 Task: Find connections with filter location Lagarto with filter topic #Jobwith filter profile language English with filter current company 21K School with filter school BBD University with filter industry Claims Adjusting, Actuarial Services with filter service category Strategic Planning with filter keywords title Business Analyst
Action: Mouse moved to (531, 129)
Screenshot: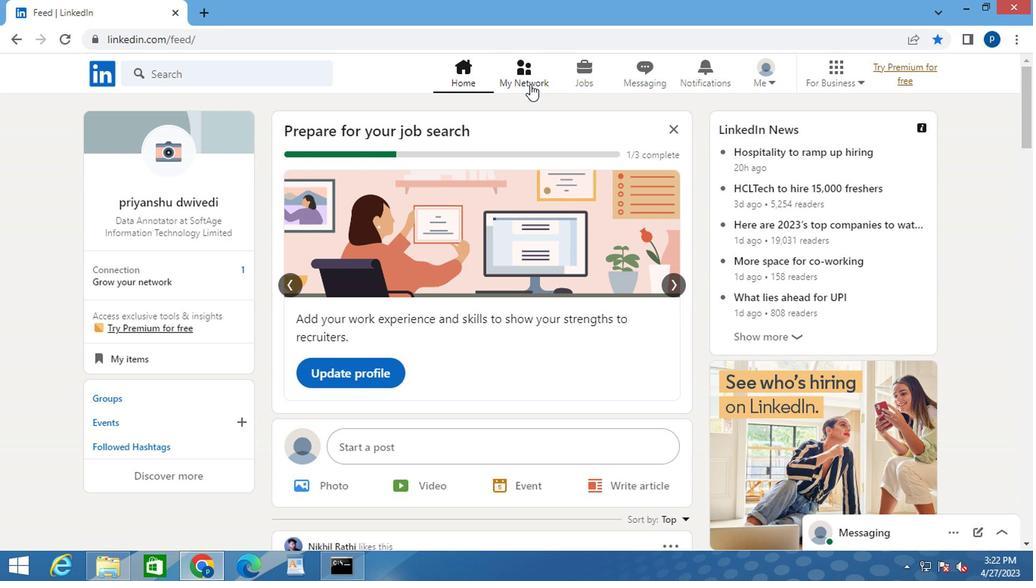 
Action: Mouse pressed left at (531, 129)
Screenshot: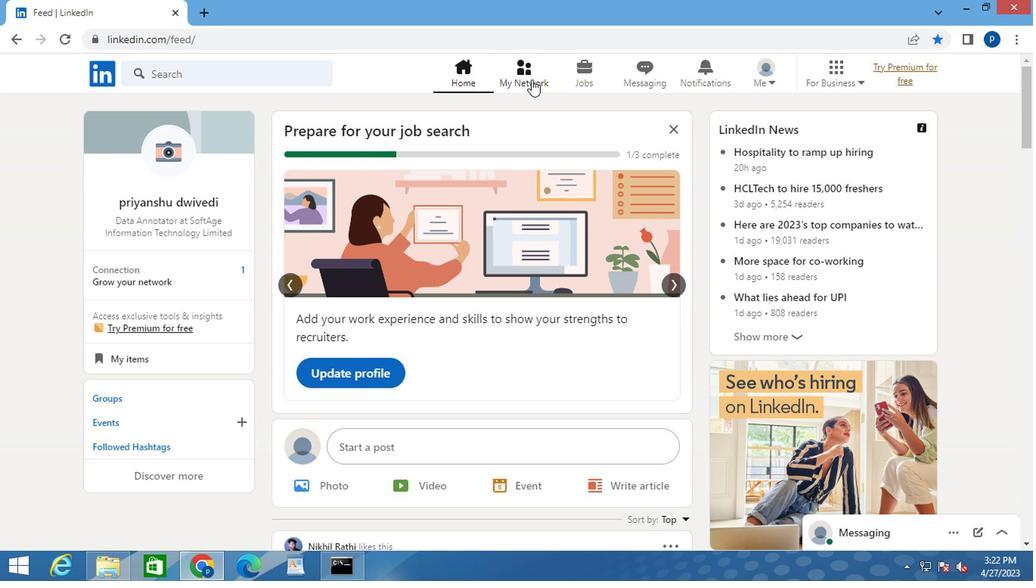 
Action: Mouse moved to (216, 192)
Screenshot: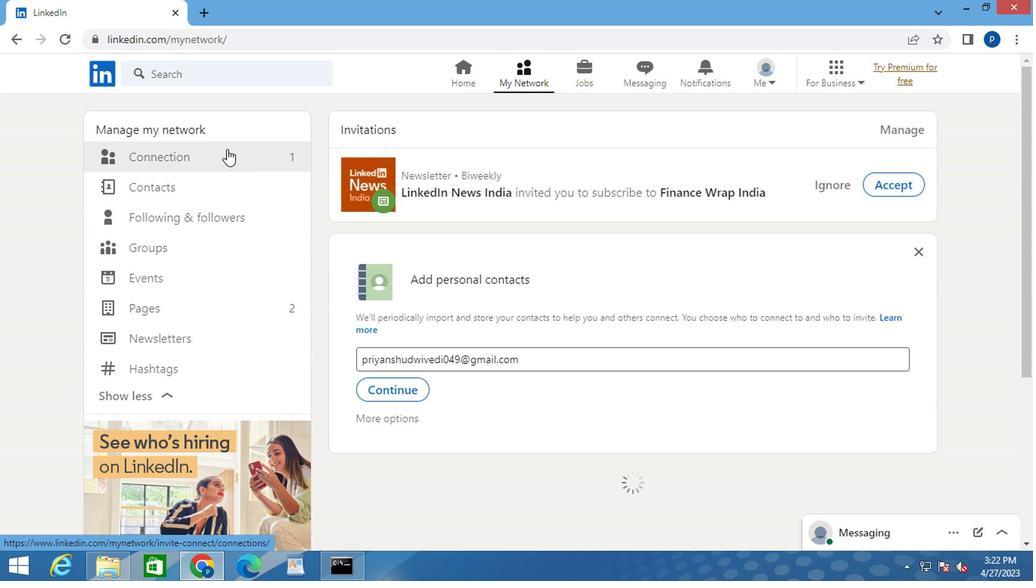 
Action: Mouse pressed left at (216, 192)
Screenshot: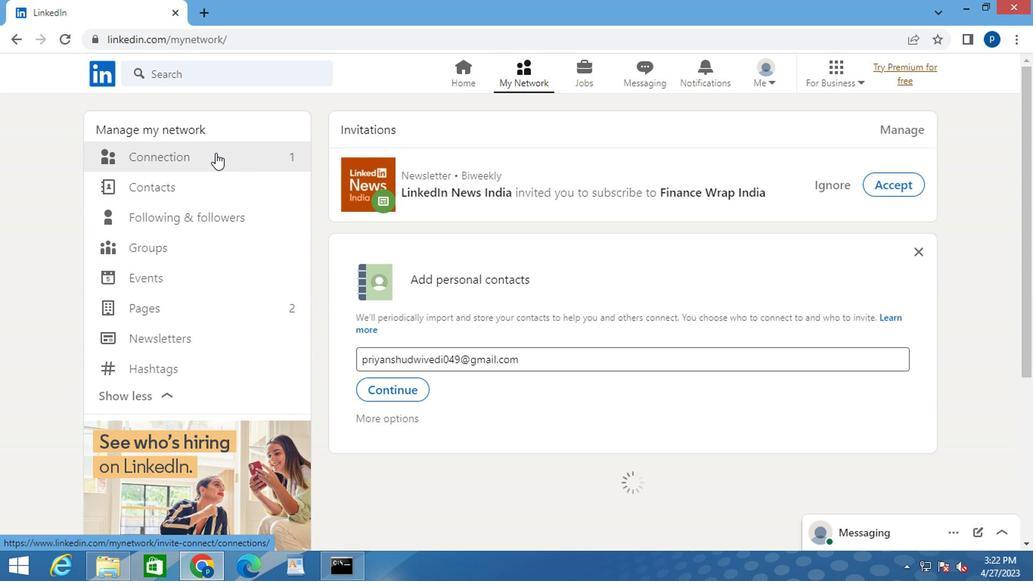 
Action: Mouse moved to (622, 196)
Screenshot: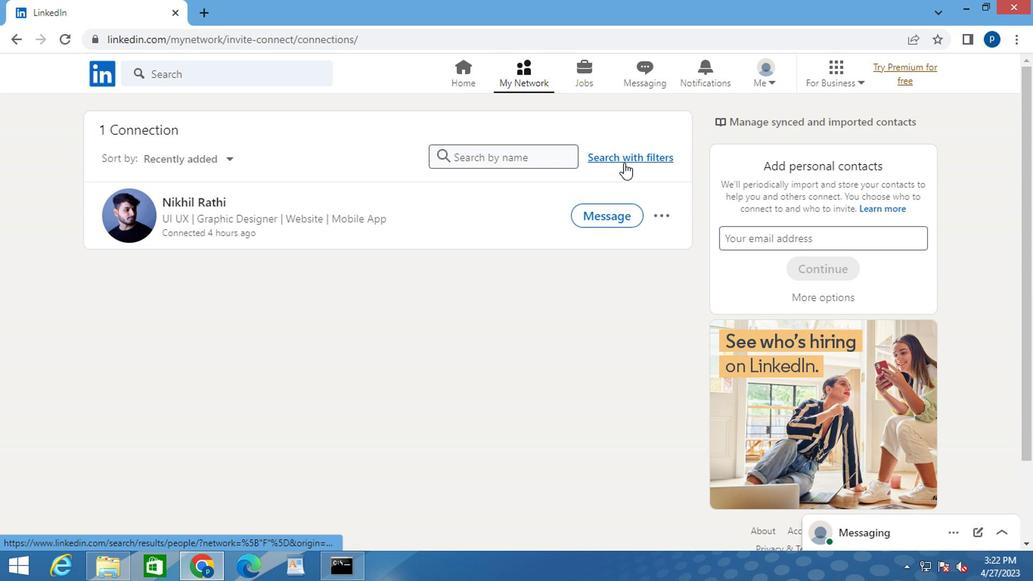 
Action: Mouse pressed left at (622, 196)
Screenshot: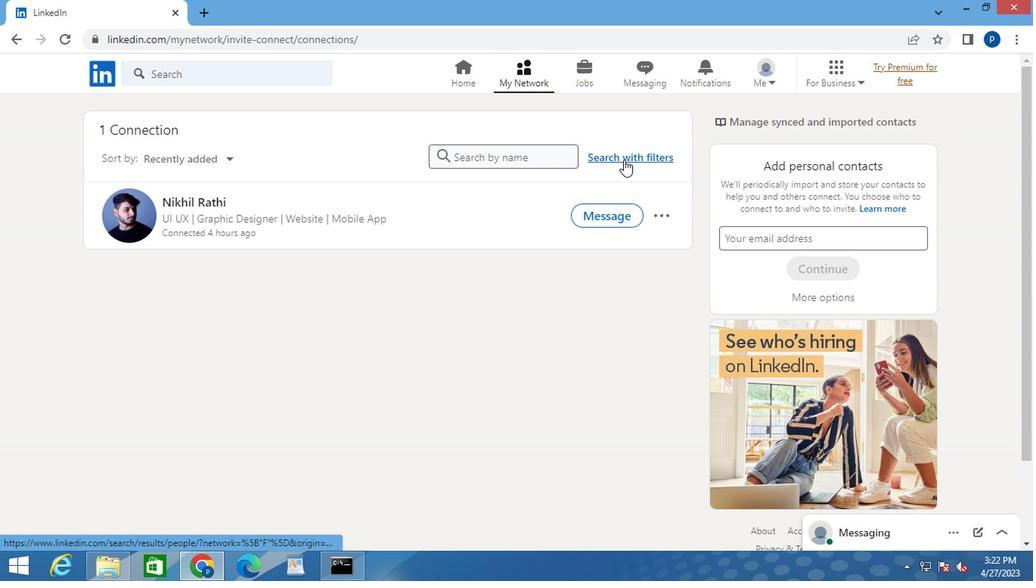 
Action: Mouse moved to (565, 164)
Screenshot: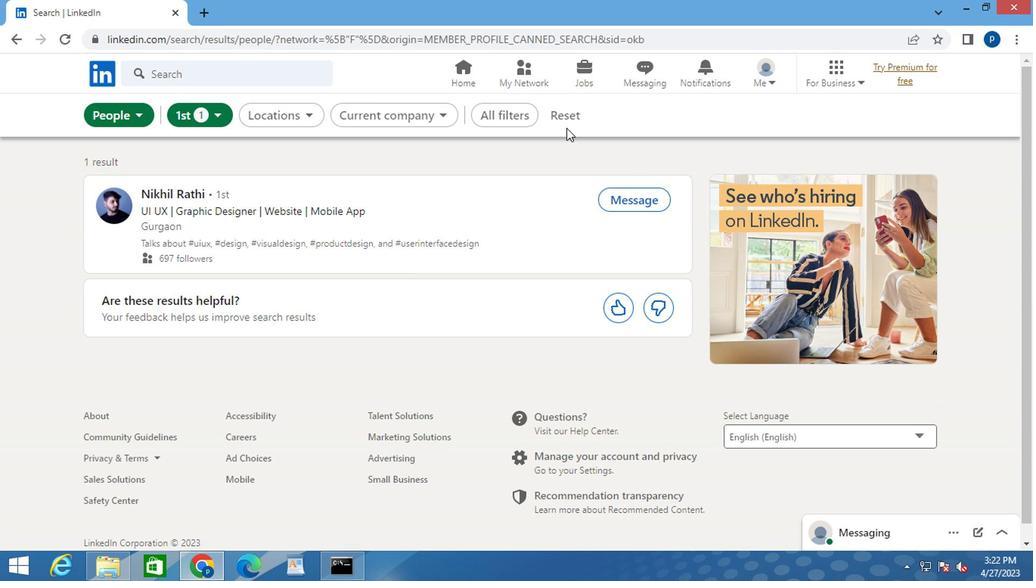 
Action: Mouse pressed left at (565, 164)
Screenshot: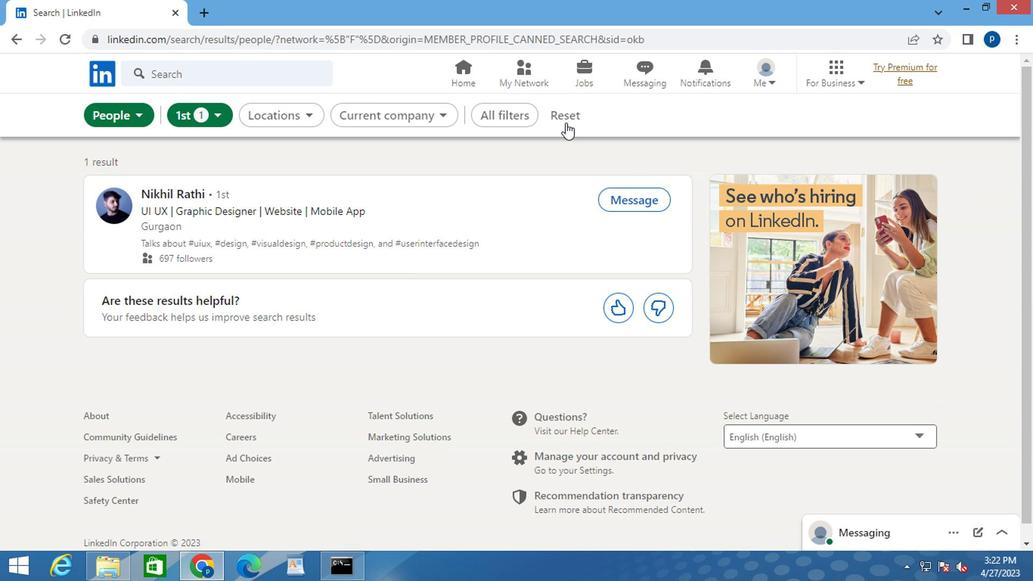 
Action: Mouse moved to (550, 165)
Screenshot: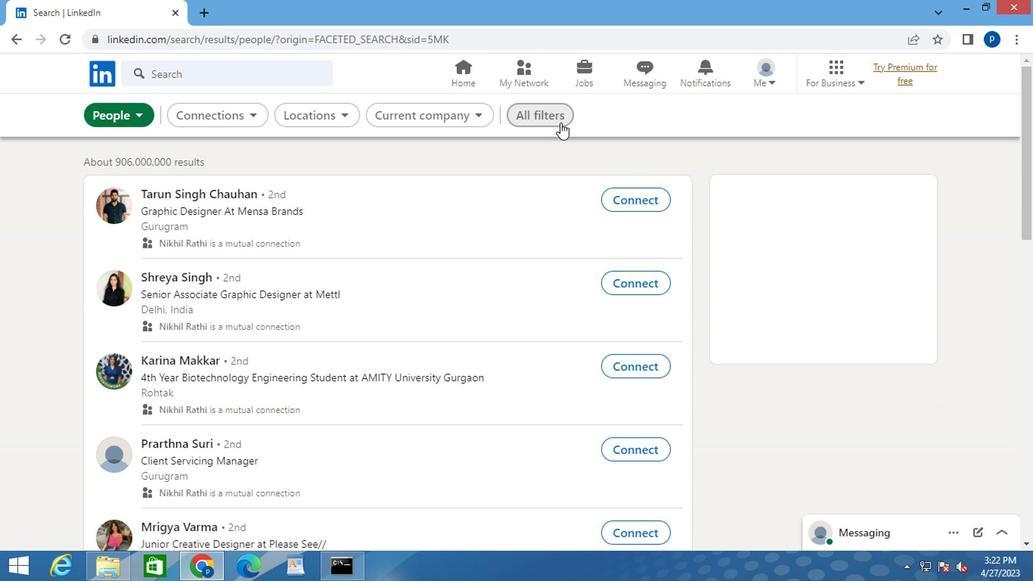 
Action: Mouse pressed left at (550, 165)
Screenshot: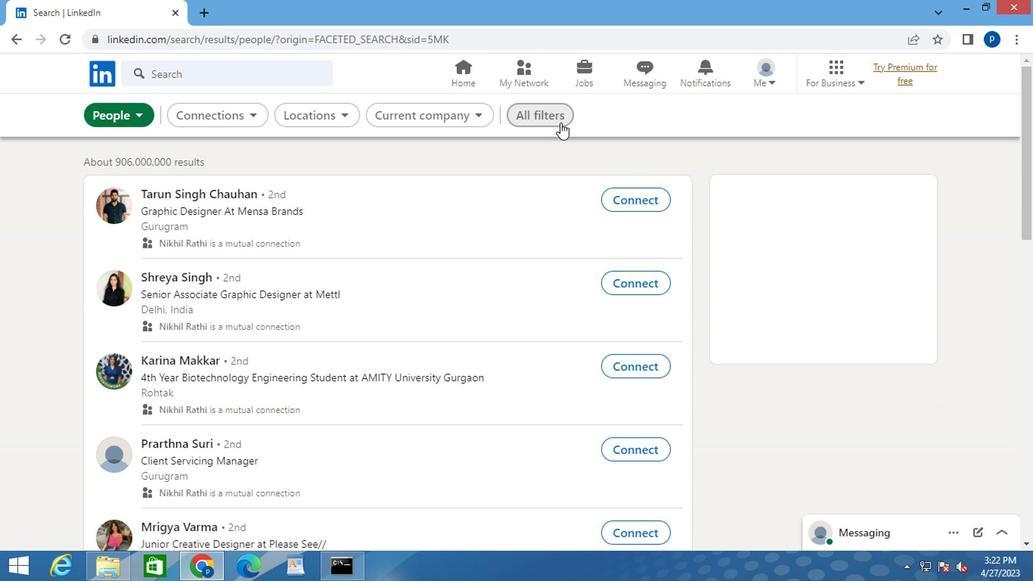 
Action: Mouse moved to (757, 342)
Screenshot: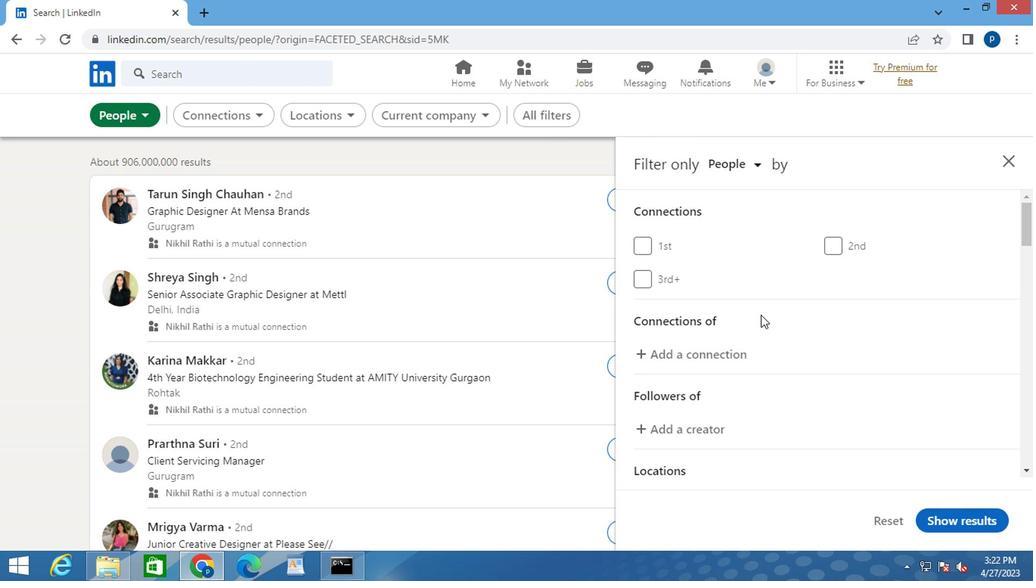
Action: Mouse scrolled (757, 341) with delta (0, 0)
Screenshot: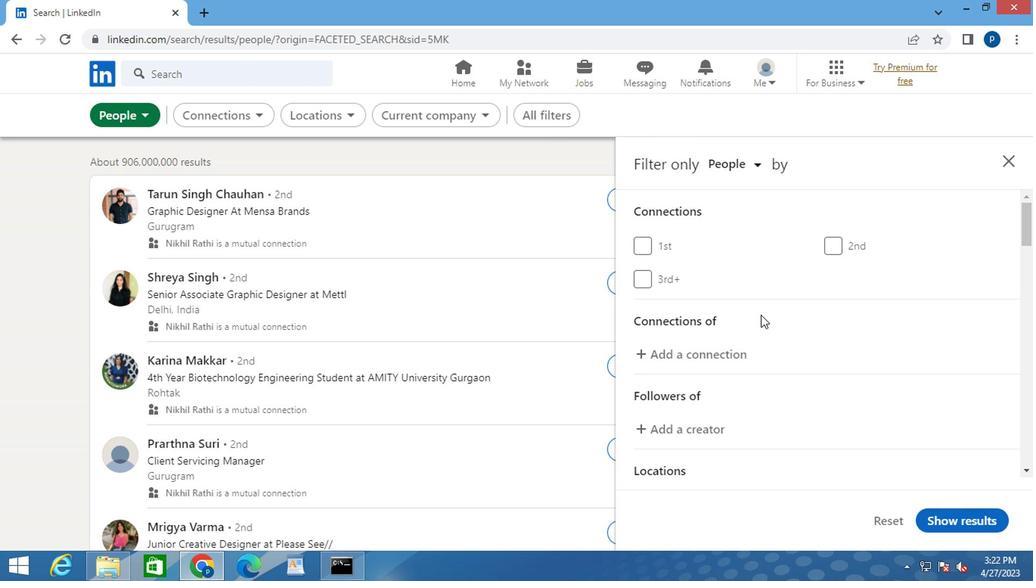 
Action: Mouse moved to (757, 344)
Screenshot: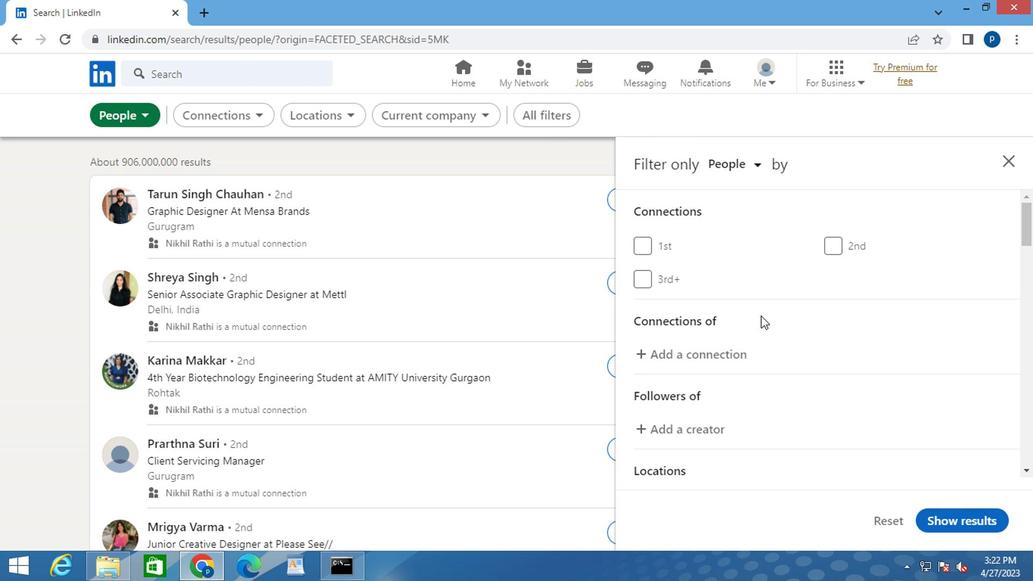 
Action: Mouse scrolled (757, 343) with delta (0, 0)
Screenshot: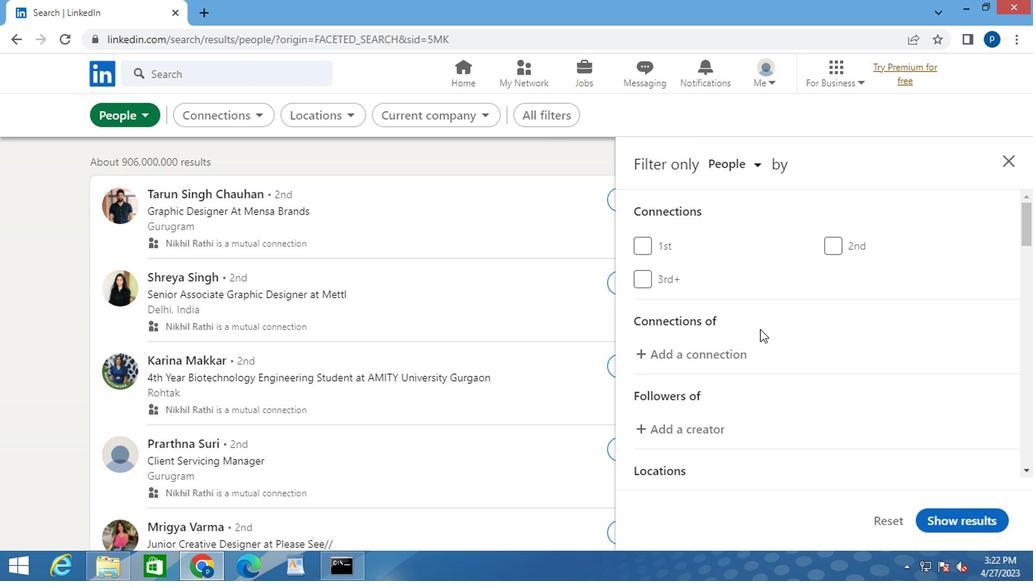 
Action: Mouse moved to (864, 413)
Screenshot: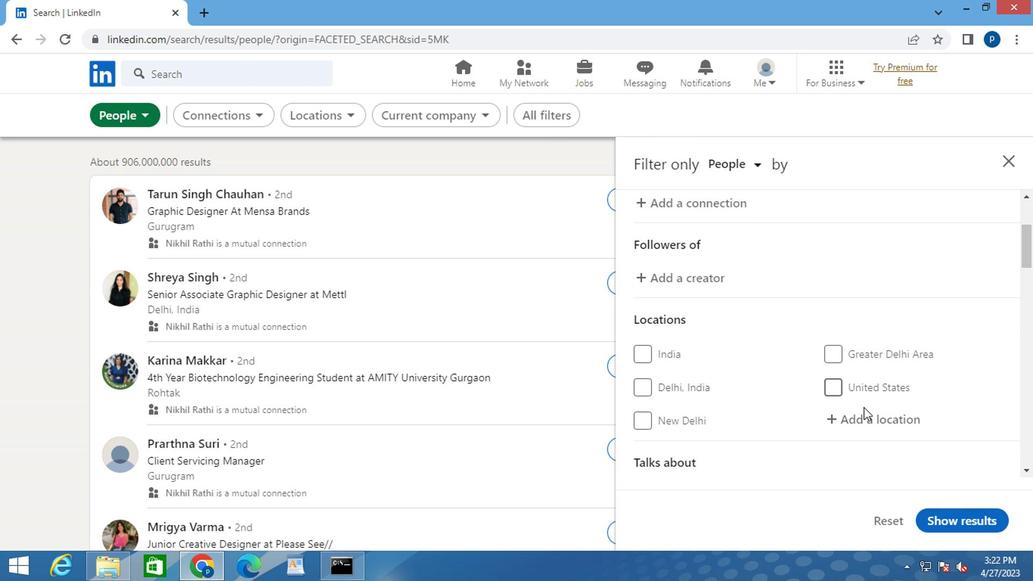 
Action: Mouse pressed left at (864, 413)
Screenshot: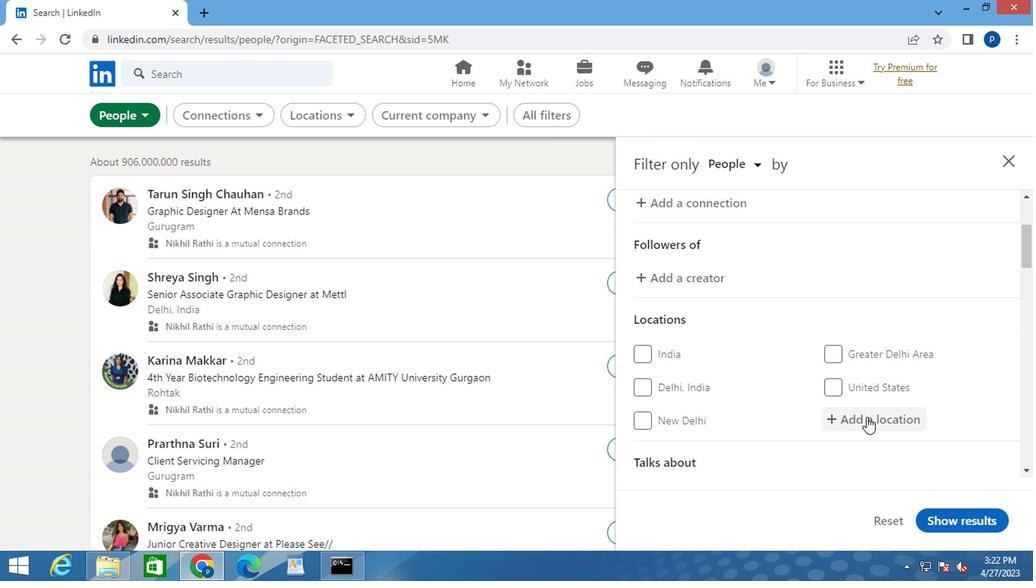 
Action: Mouse moved to (864, 414)
Screenshot: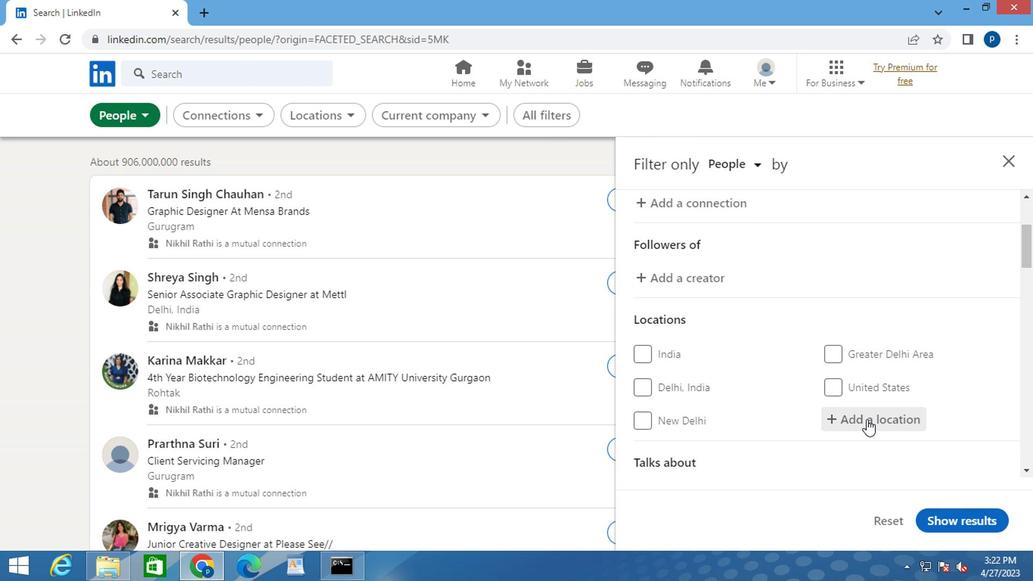 
Action: Key pressed l<Key.caps_lock>agarto
Screenshot: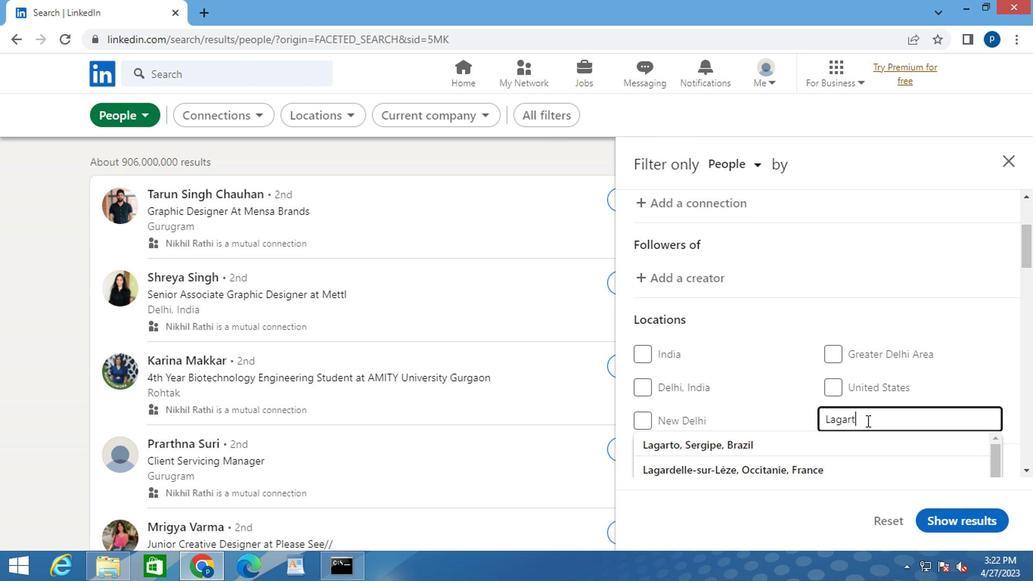 
Action: Mouse moved to (744, 431)
Screenshot: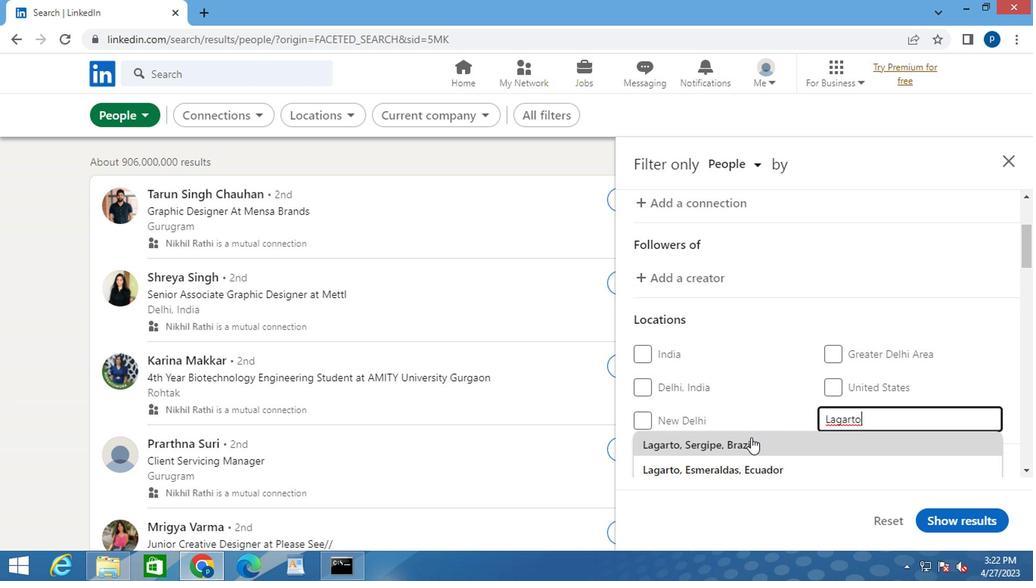 
Action: Key pressed <Key.enter>
Screenshot: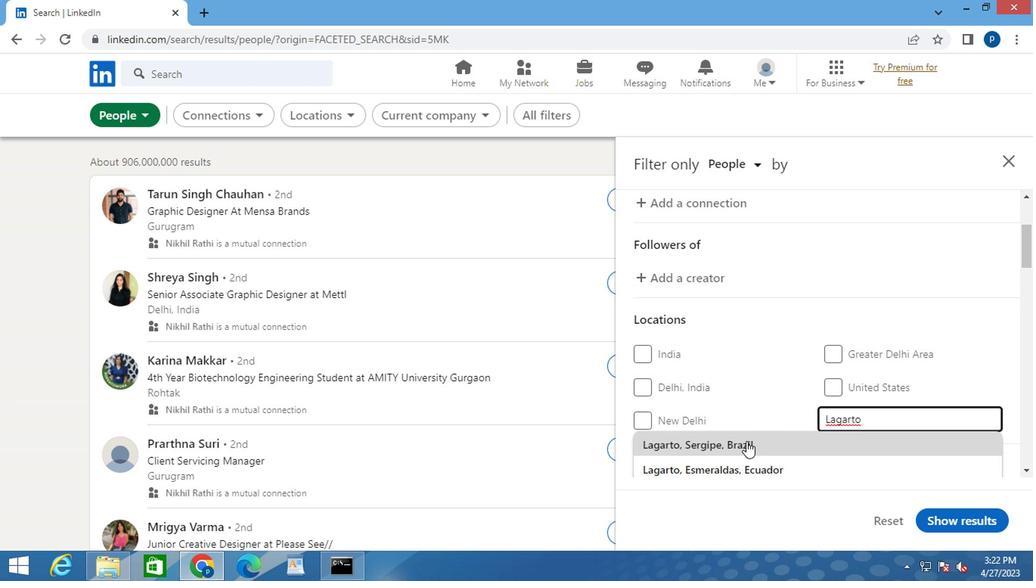 
Action: Mouse moved to (766, 418)
Screenshot: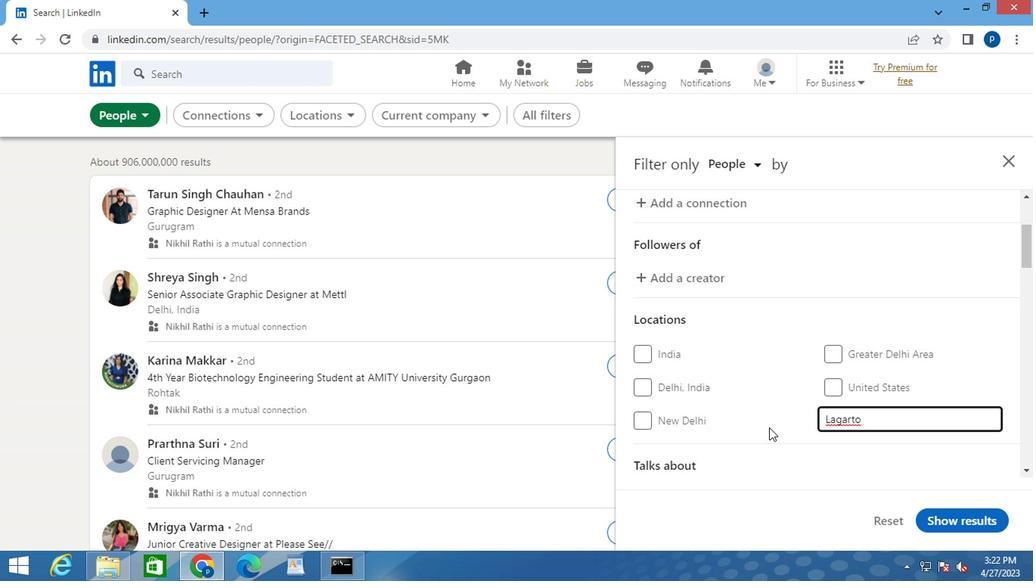 
Action: Mouse scrolled (766, 417) with delta (0, 0)
Screenshot: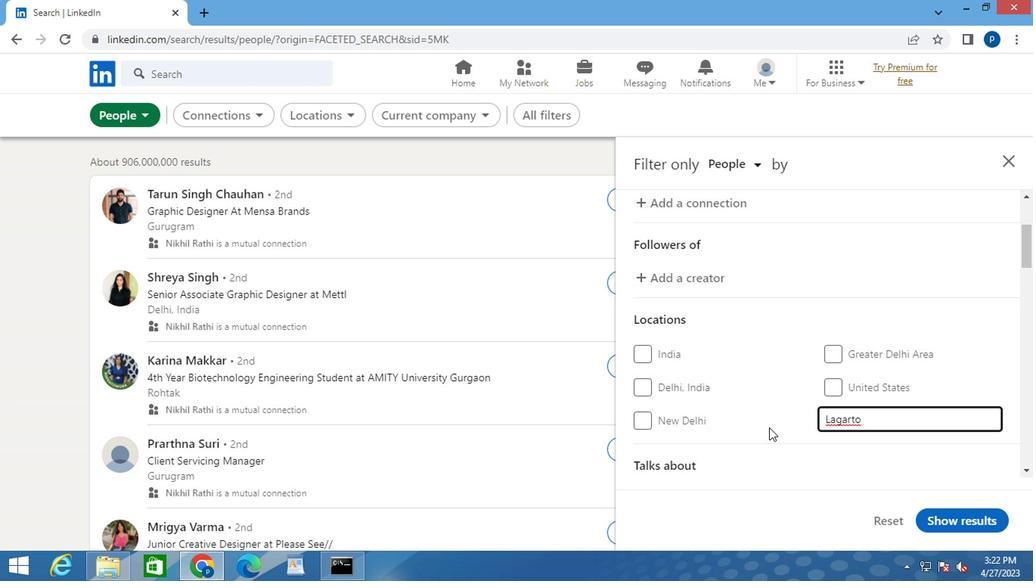 
Action: Mouse moved to (764, 418)
Screenshot: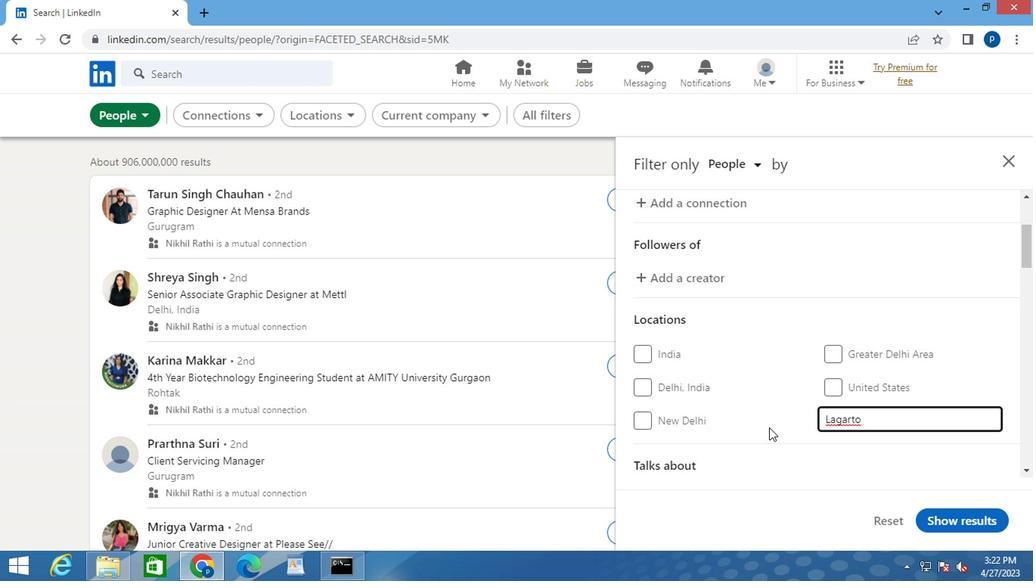 
Action: Mouse scrolled (764, 417) with delta (0, 0)
Screenshot: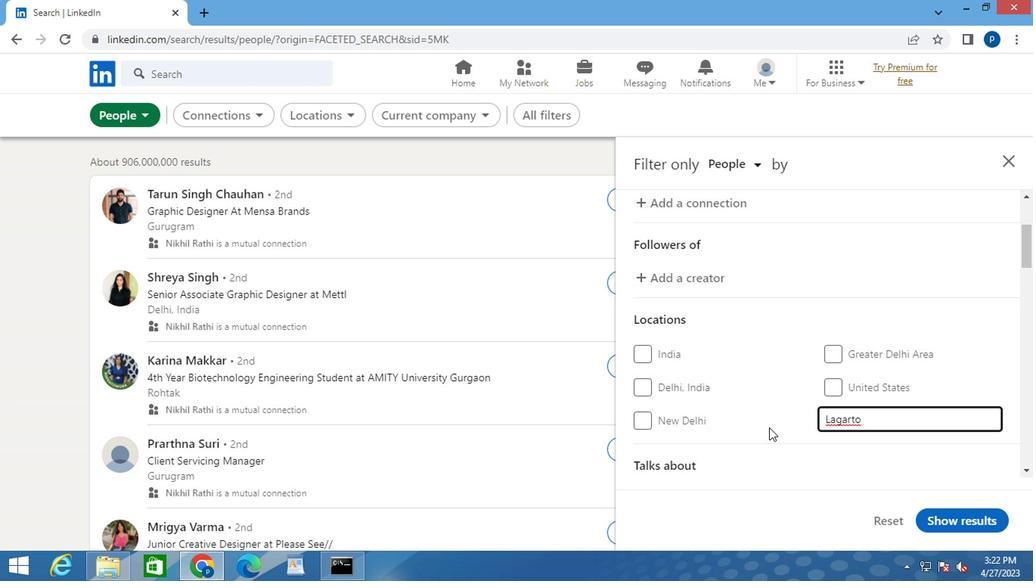 
Action: Mouse moved to (764, 418)
Screenshot: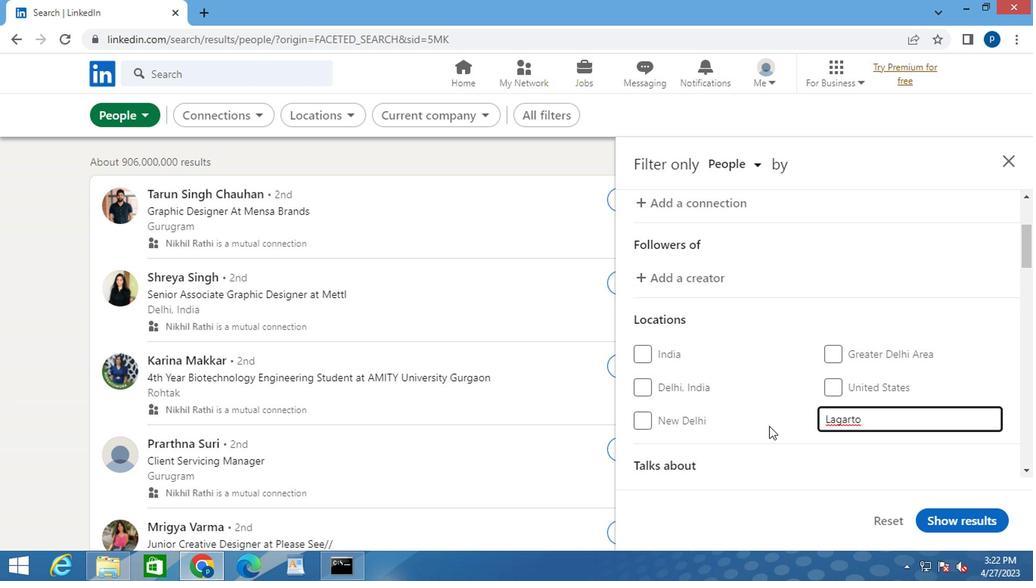 
Action: Mouse scrolled (764, 417) with delta (0, 0)
Screenshot: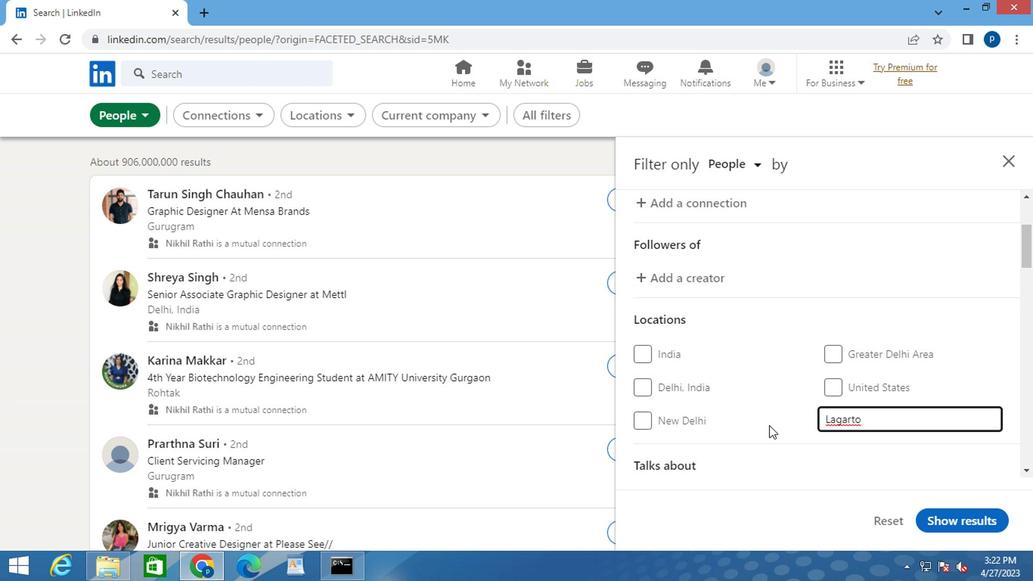 
Action: Mouse moved to (847, 349)
Screenshot: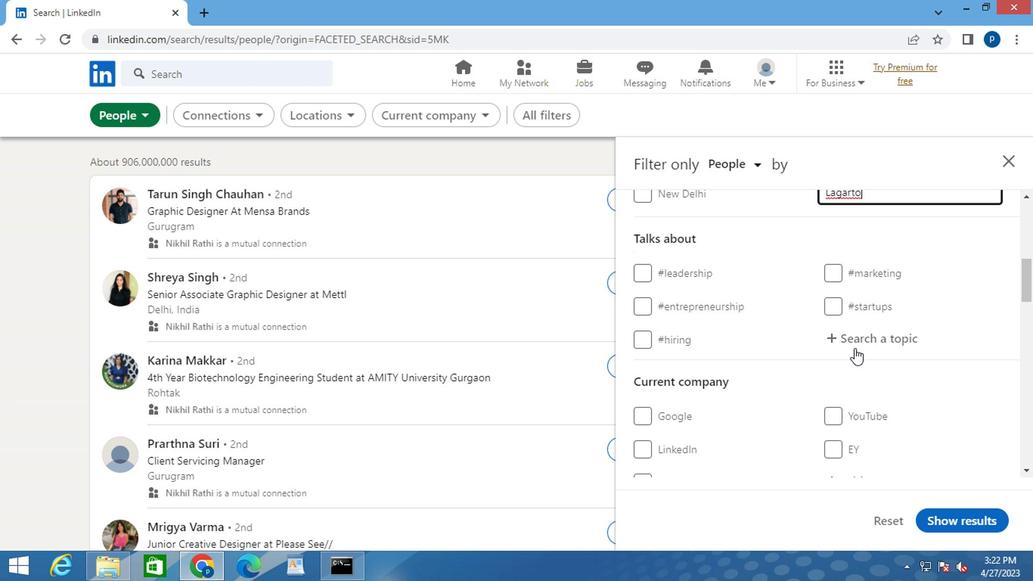 
Action: Mouse pressed left at (847, 349)
Screenshot: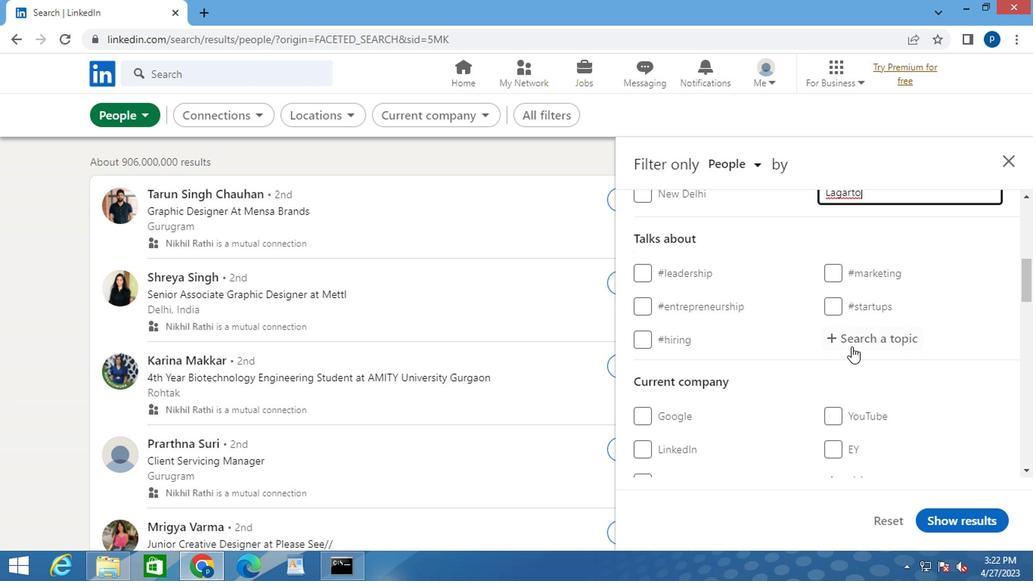 
Action: Key pressed <Key.shift>#<Key.caps_lock>J<Key.caps_lock>OB
Screenshot: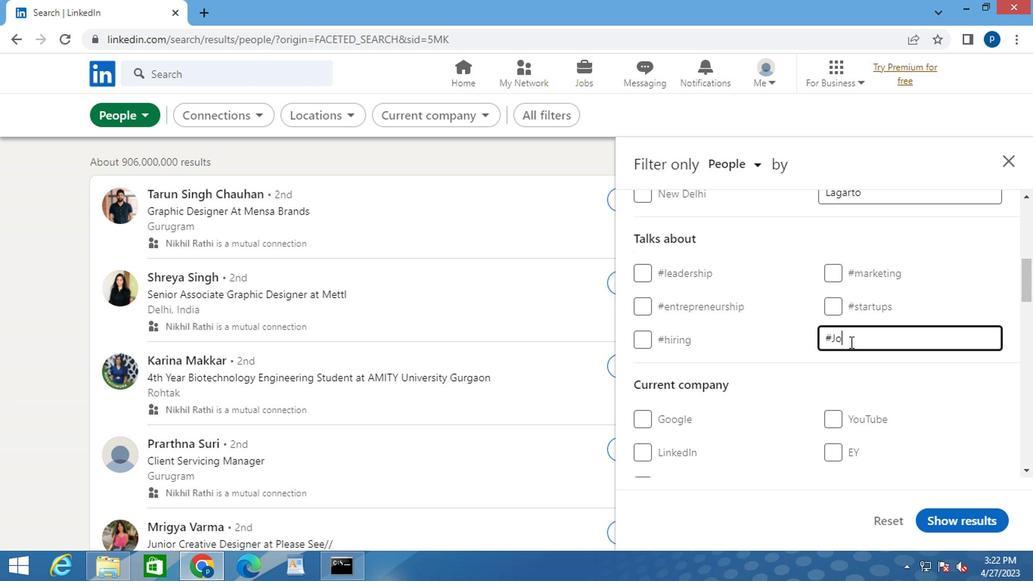 
Action: Mouse moved to (782, 383)
Screenshot: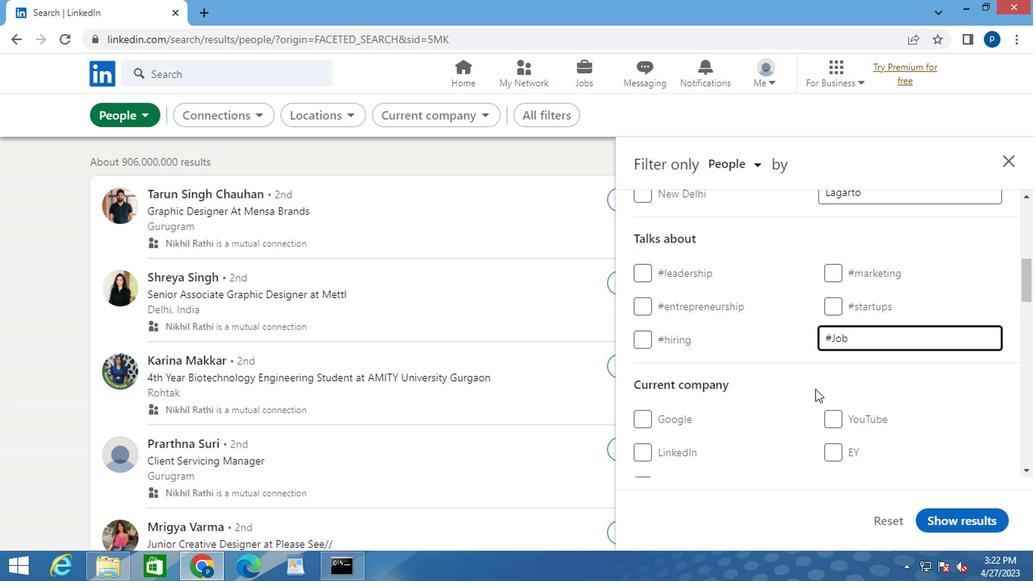 
Action: Mouse scrolled (782, 382) with delta (0, 0)
Screenshot: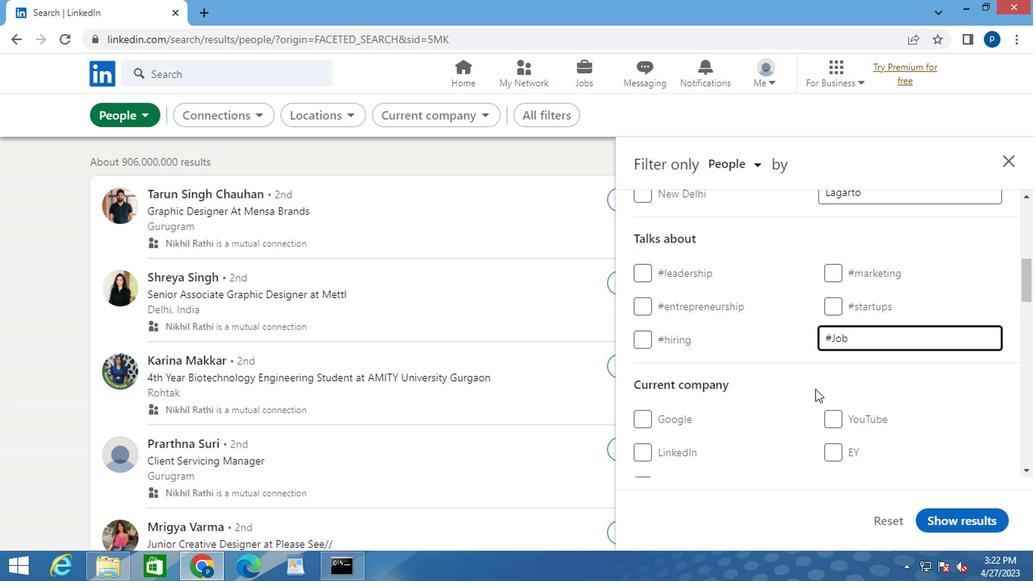 
Action: Mouse moved to (779, 383)
Screenshot: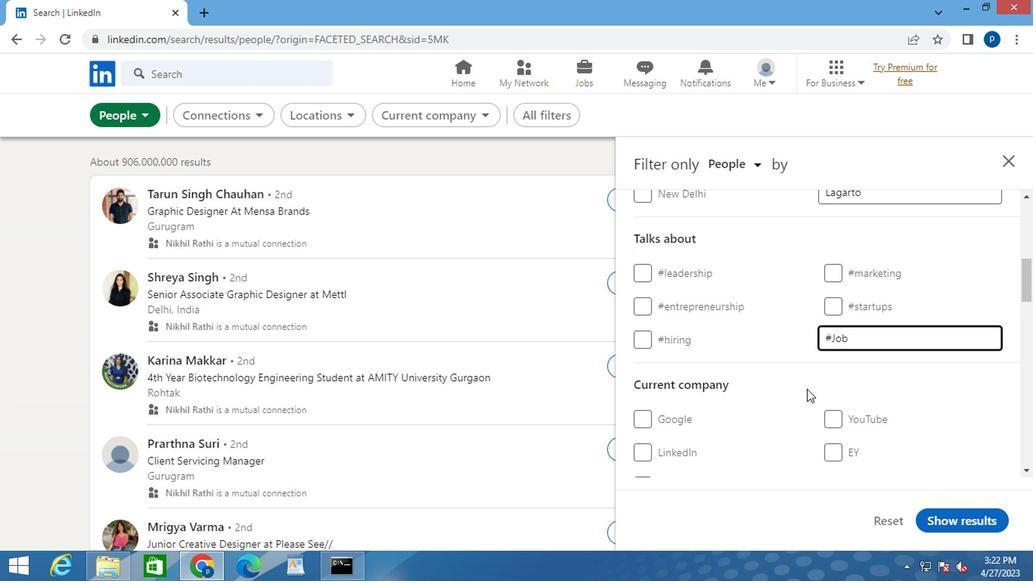 
Action: Mouse scrolled (779, 382) with delta (0, 0)
Screenshot: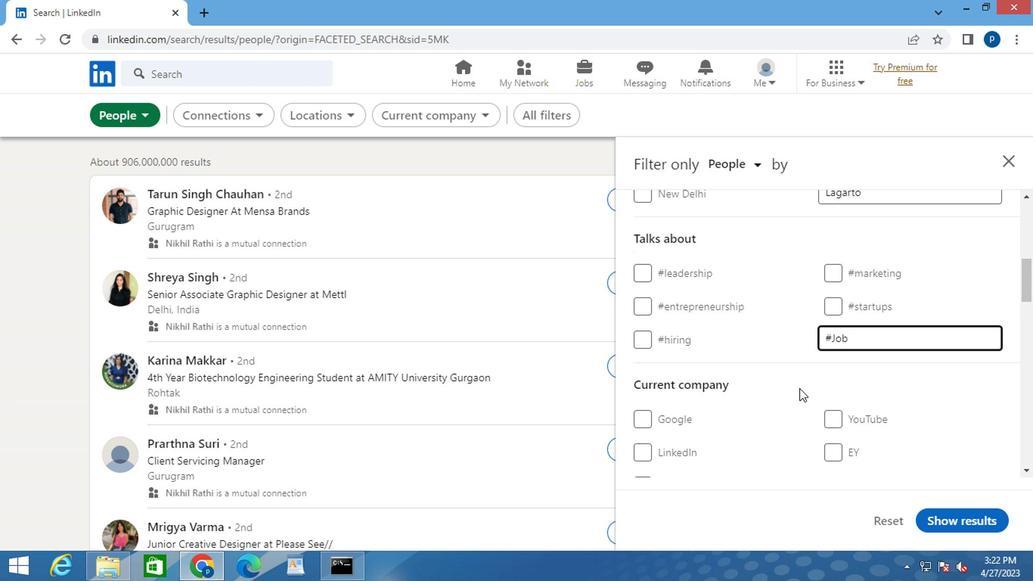 
Action: Mouse moved to (777, 381)
Screenshot: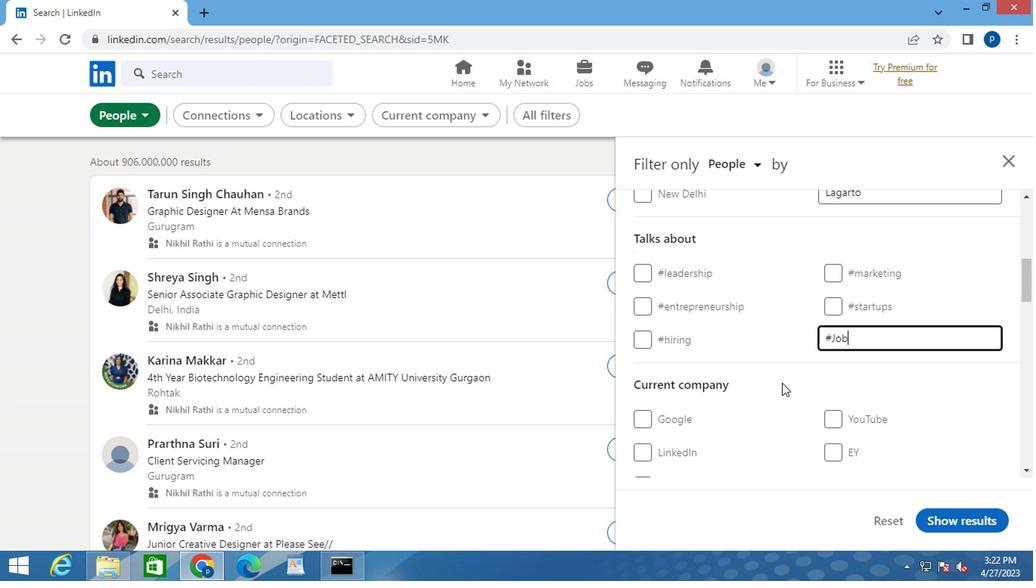 
Action: Mouse scrolled (777, 381) with delta (0, 0)
Screenshot: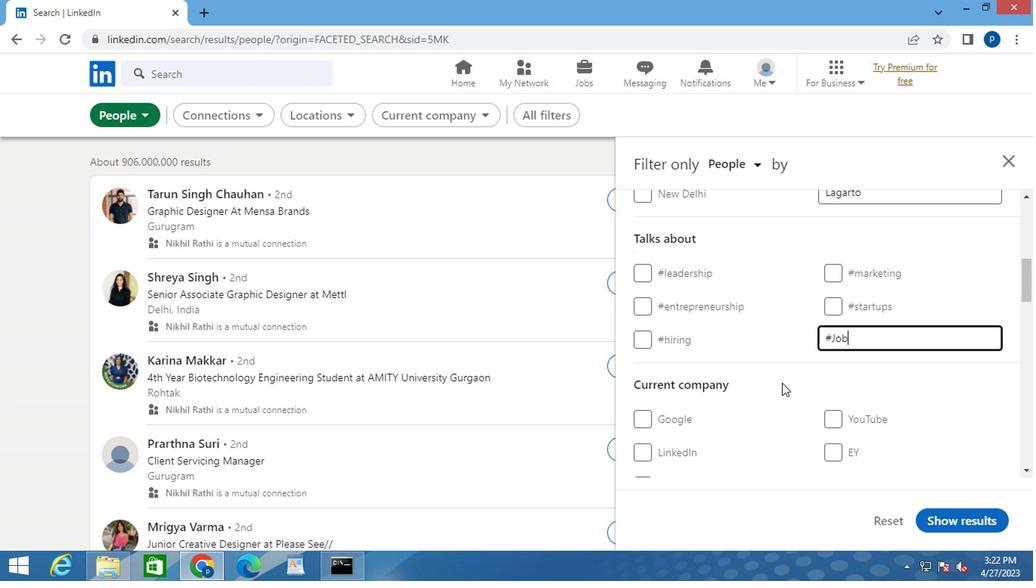 
Action: Mouse moved to (765, 373)
Screenshot: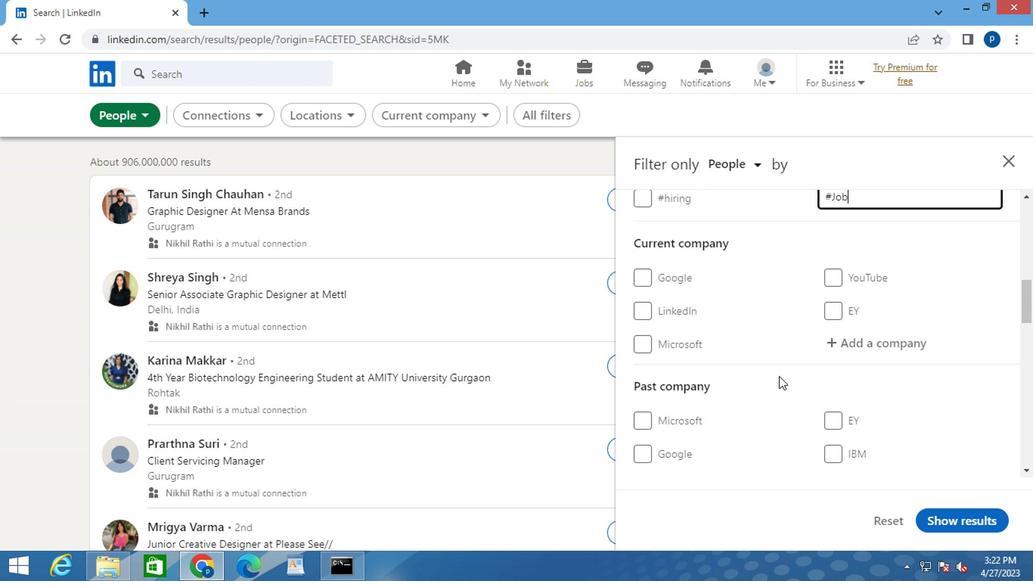 
Action: Mouse scrolled (765, 372) with delta (0, 0)
Screenshot: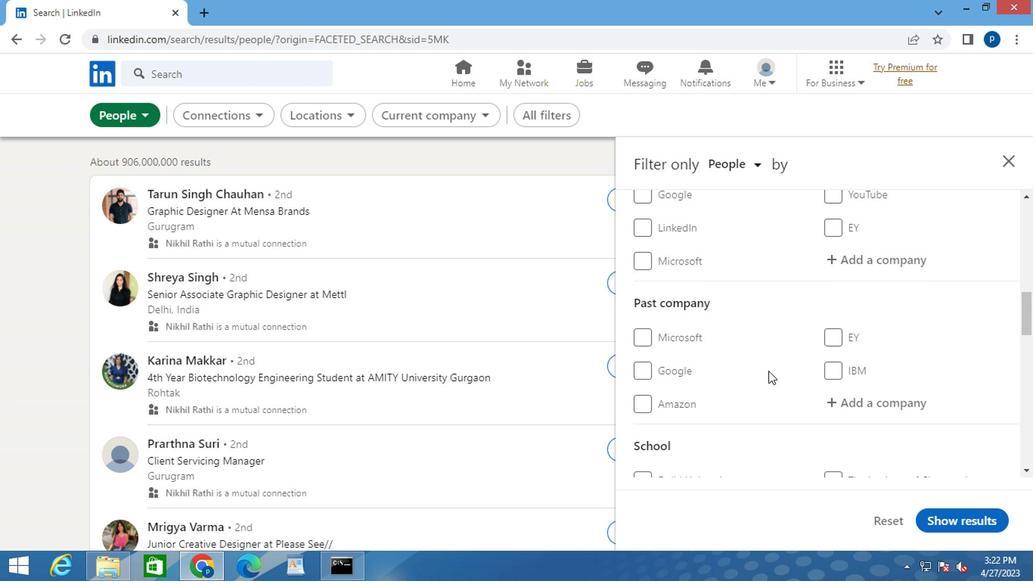 
Action: Mouse moved to (763, 373)
Screenshot: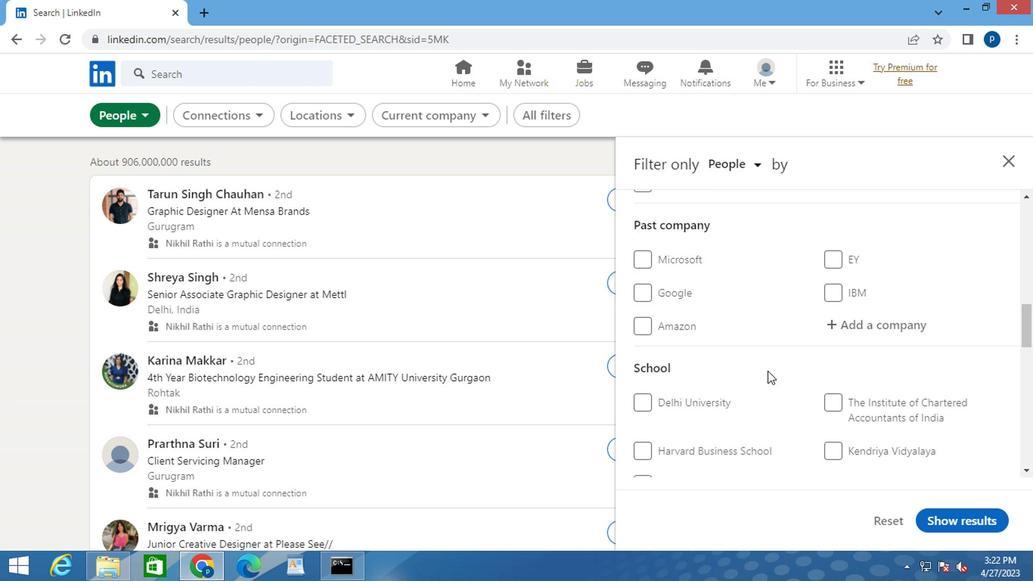 
Action: Mouse scrolled (763, 372) with delta (0, 0)
Screenshot: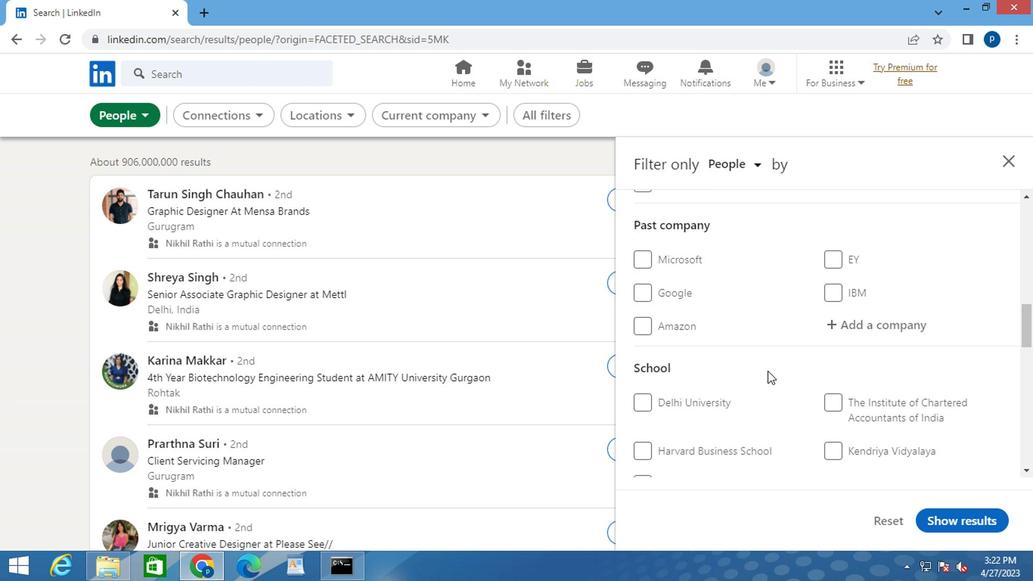 
Action: Mouse scrolled (763, 372) with delta (0, 0)
Screenshot: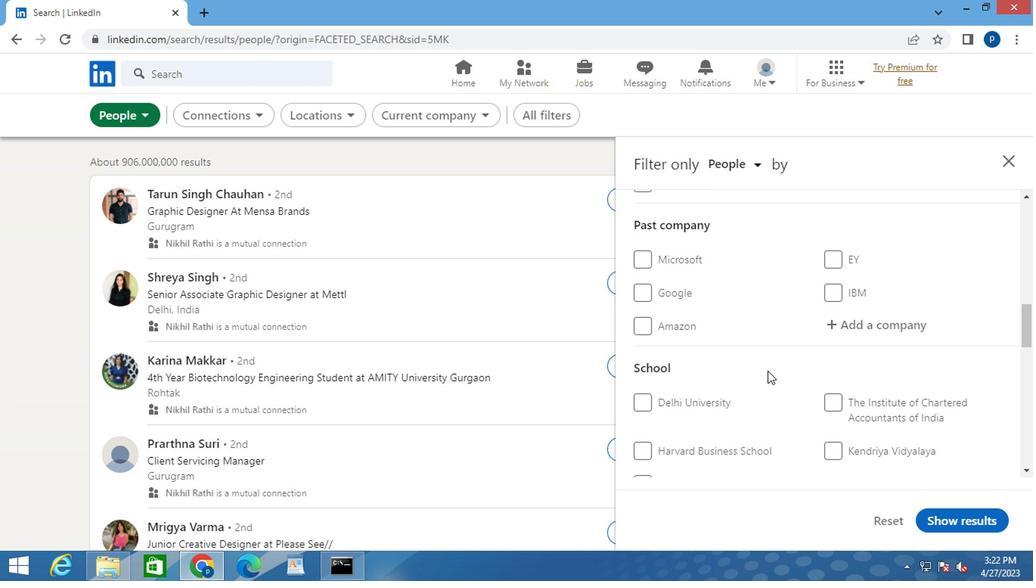 
Action: Mouse scrolled (763, 372) with delta (0, 0)
Screenshot: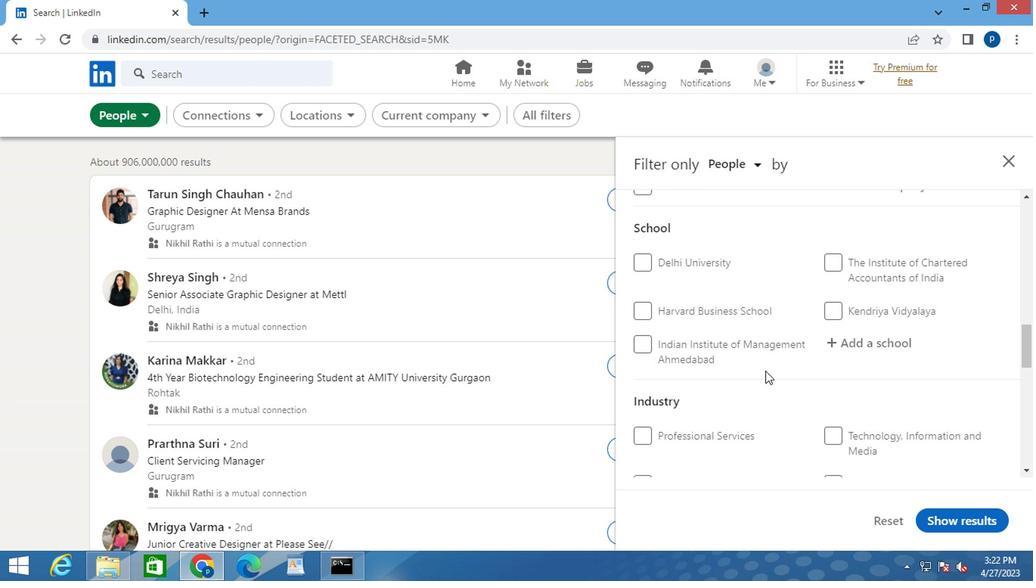 
Action: Mouse scrolled (763, 372) with delta (0, 0)
Screenshot: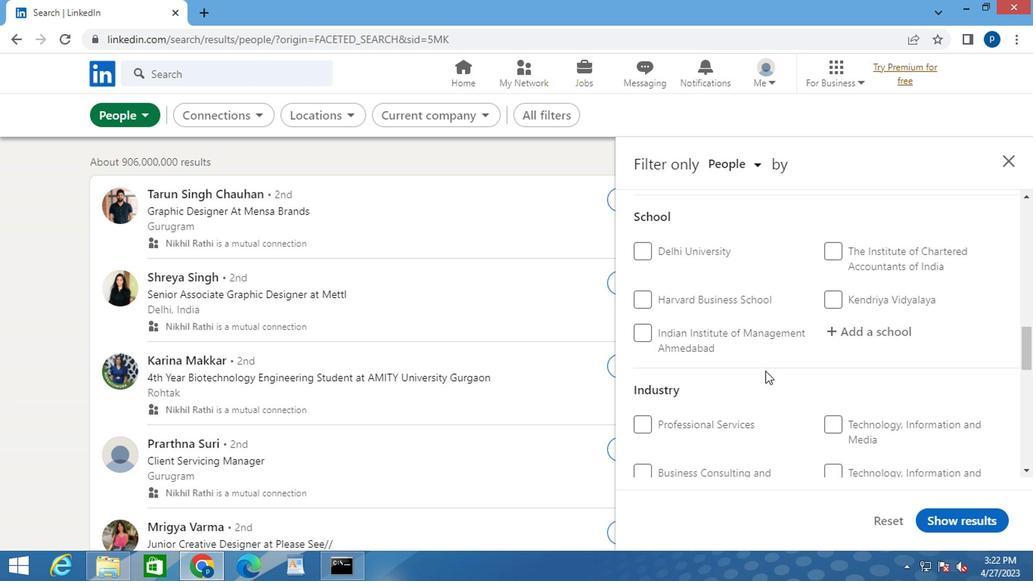 
Action: Mouse scrolled (763, 372) with delta (0, 0)
Screenshot: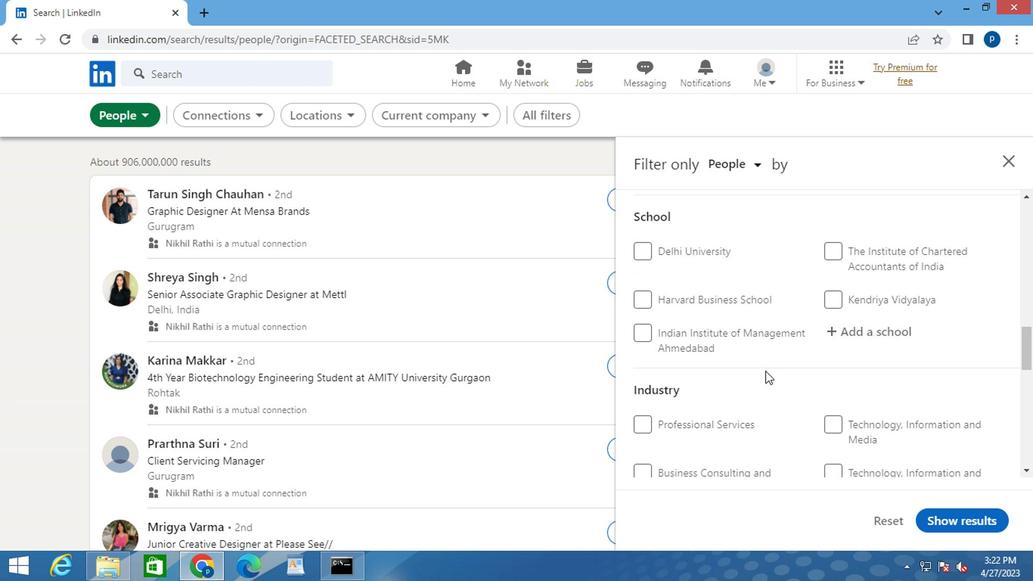 
Action: Mouse moved to (653, 370)
Screenshot: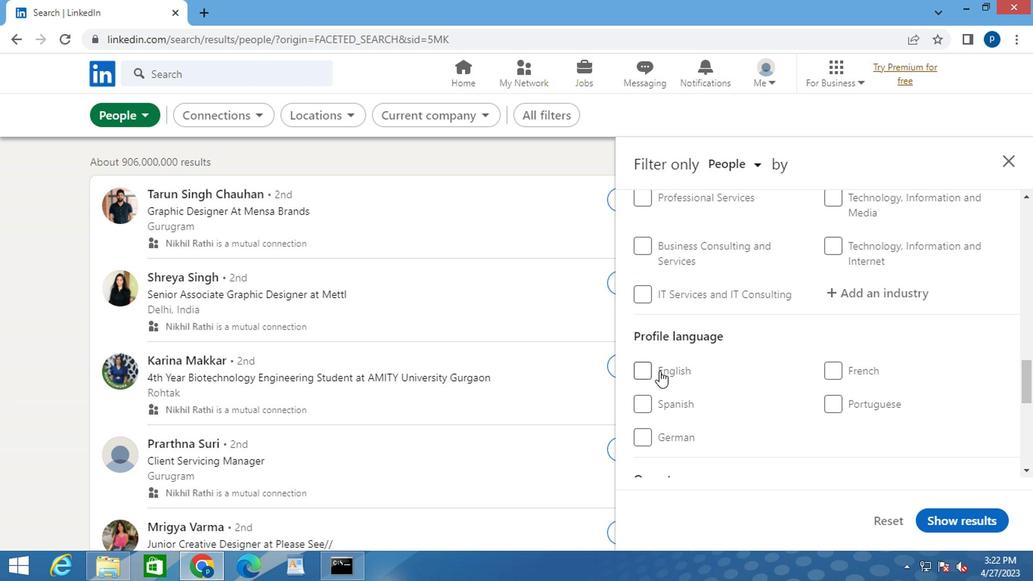 
Action: Mouse pressed left at (653, 370)
Screenshot: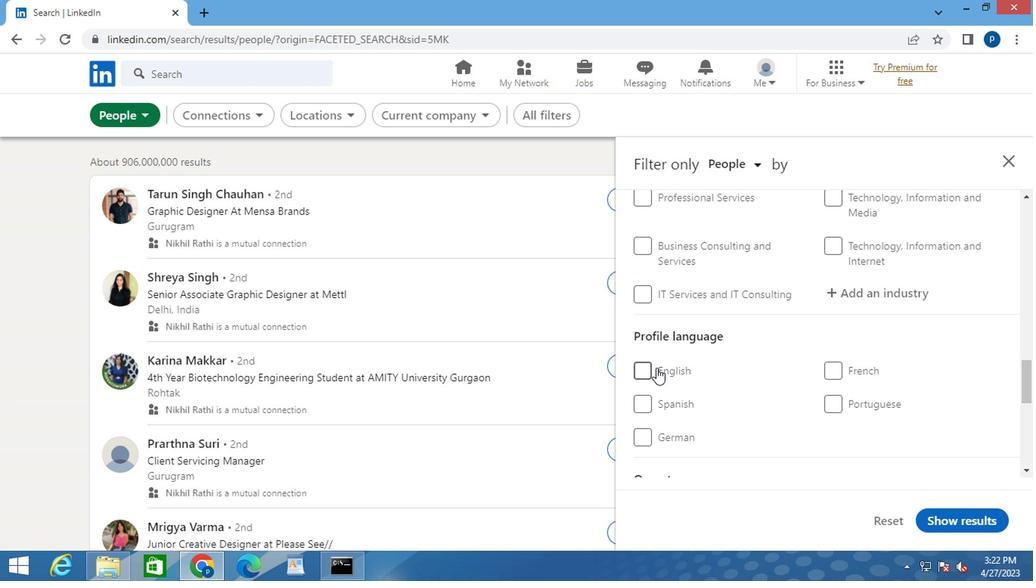 
Action: Mouse moved to (765, 369)
Screenshot: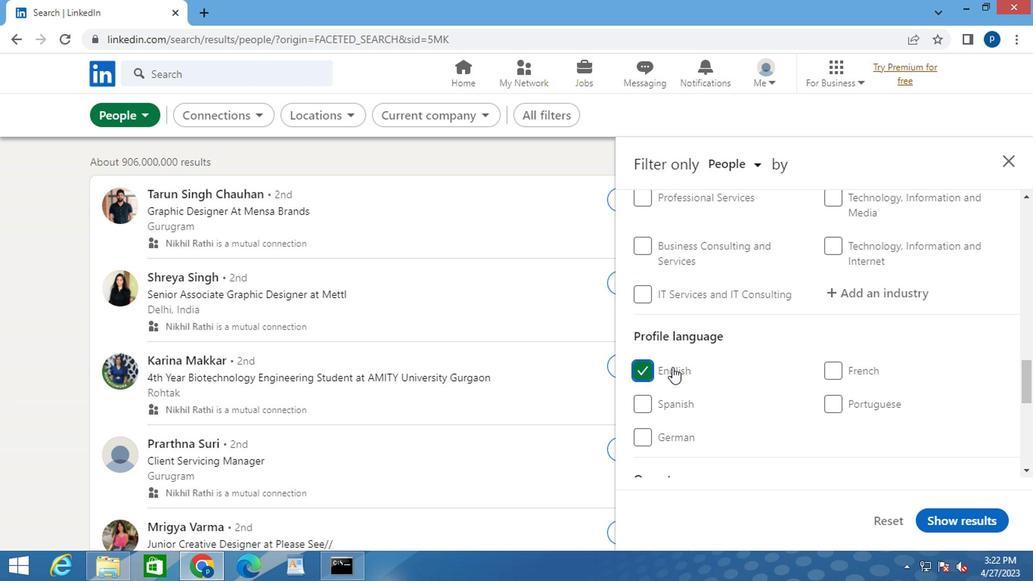 
Action: Mouse scrolled (765, 370) with delta (0, 0)
Screenshot: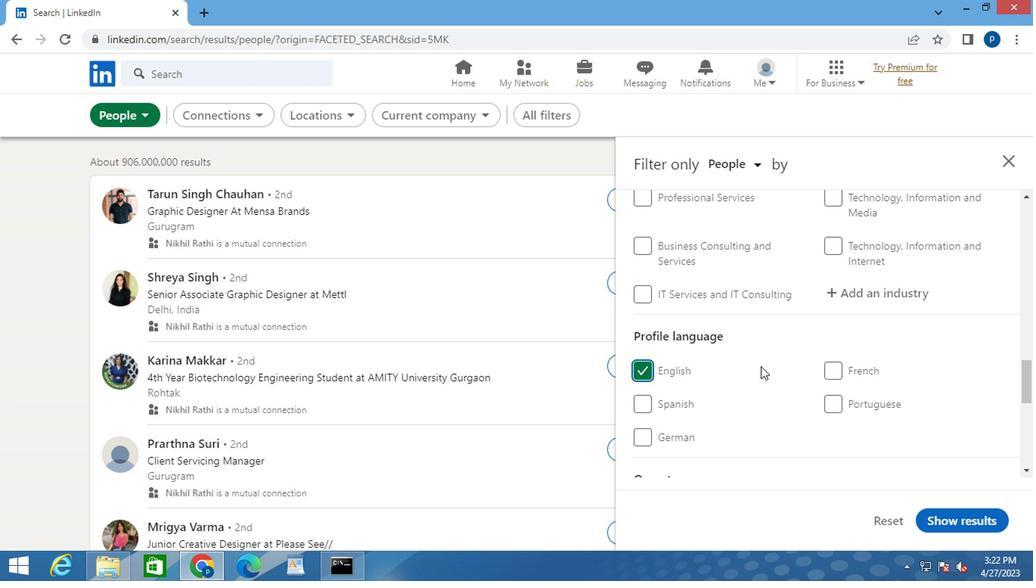 
Action: Mouse scrolled (765, 370) with delta (0, 0)
Screenshot: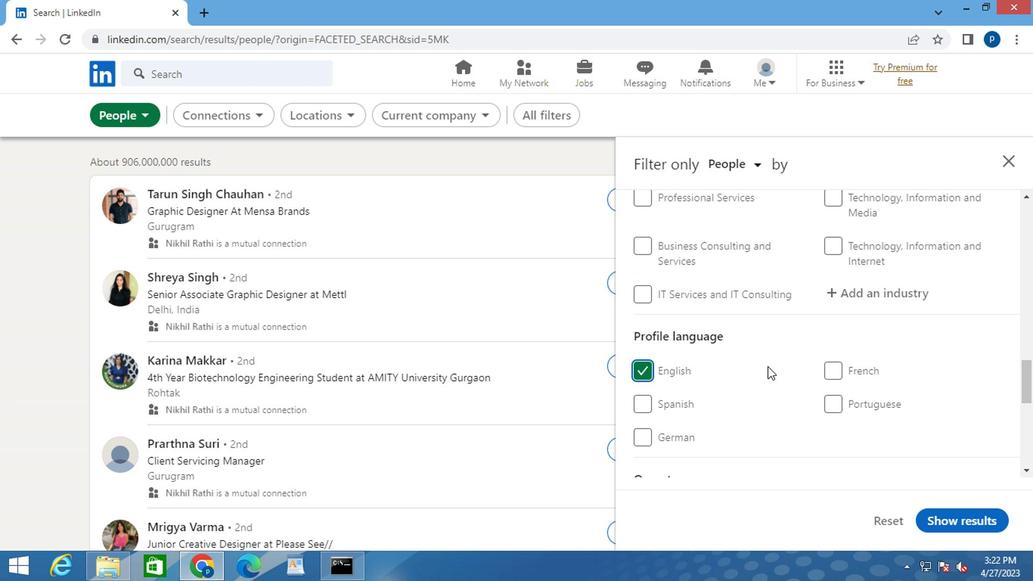 
Action: Mouse scrolled (765, 370) with delta (0, 0)
Screenshot: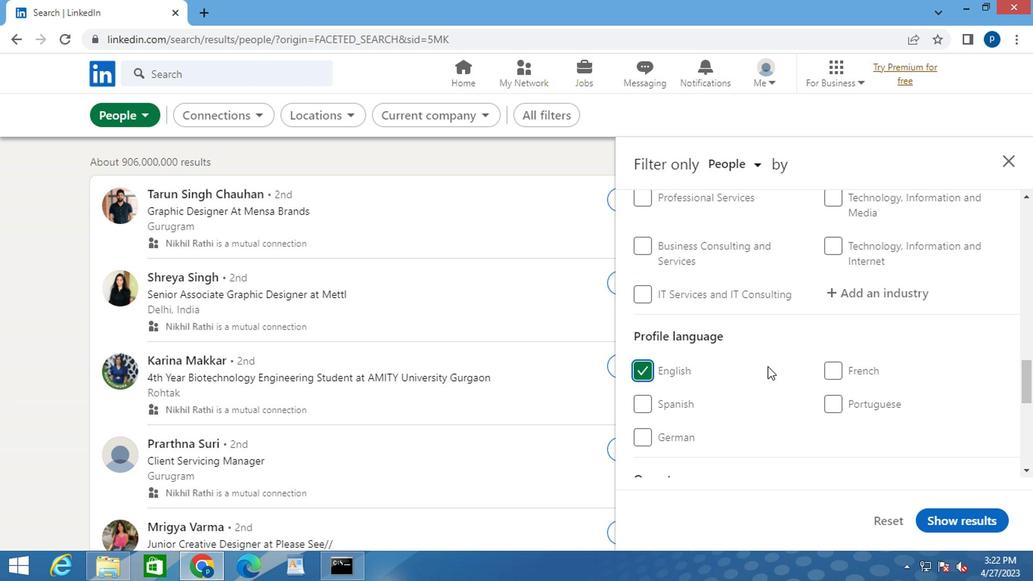 
Action: Mouse scrolled (765, 370) with delta (0, 0)
Screenshot: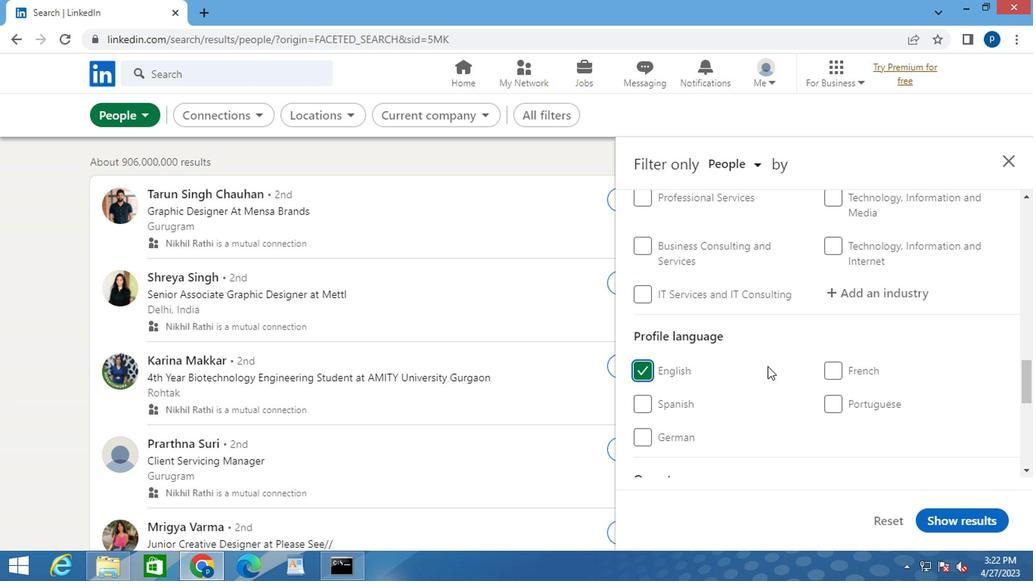
Action: Mouse moved to (778, 366)
Screenshot: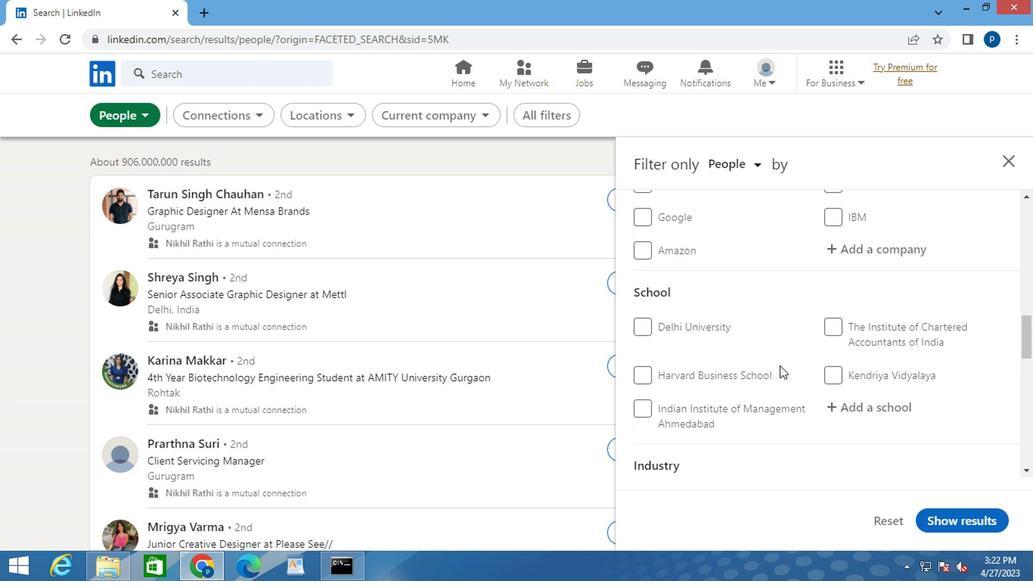 
Action: Mouse scrolled (778, 367) with delta (0, 0)
Screenshot: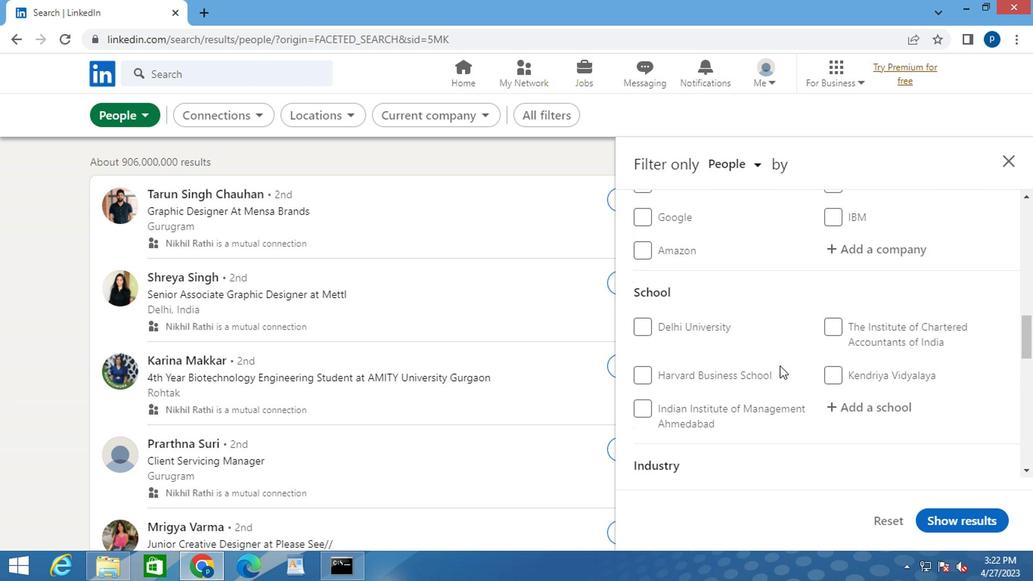 
Action: Mouse scrolled (778, 367) with delta (0, 0)
Screenshot: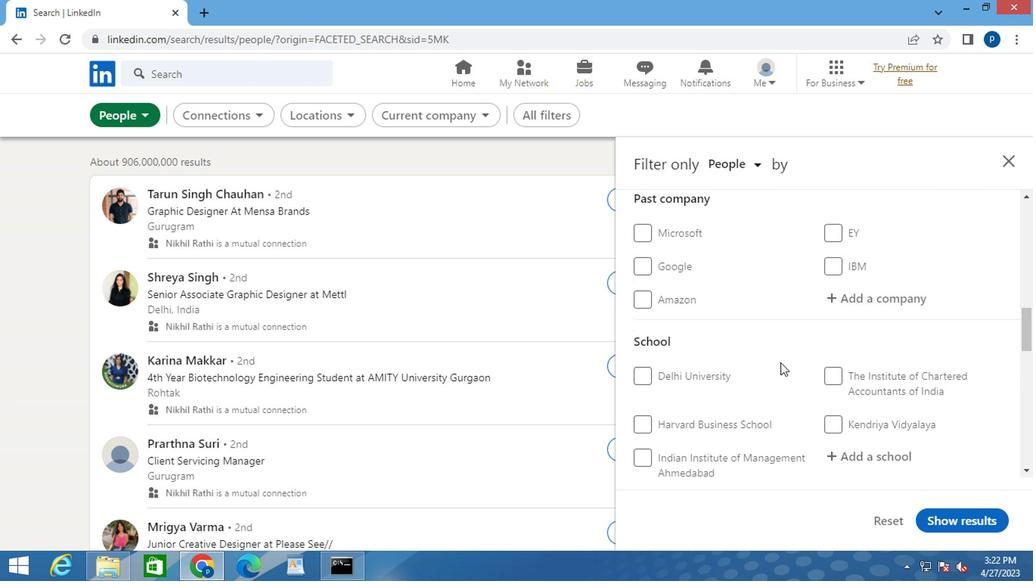 
Action: Mouse scrolled (778, 367) with delta (0, 0)
Screenshot: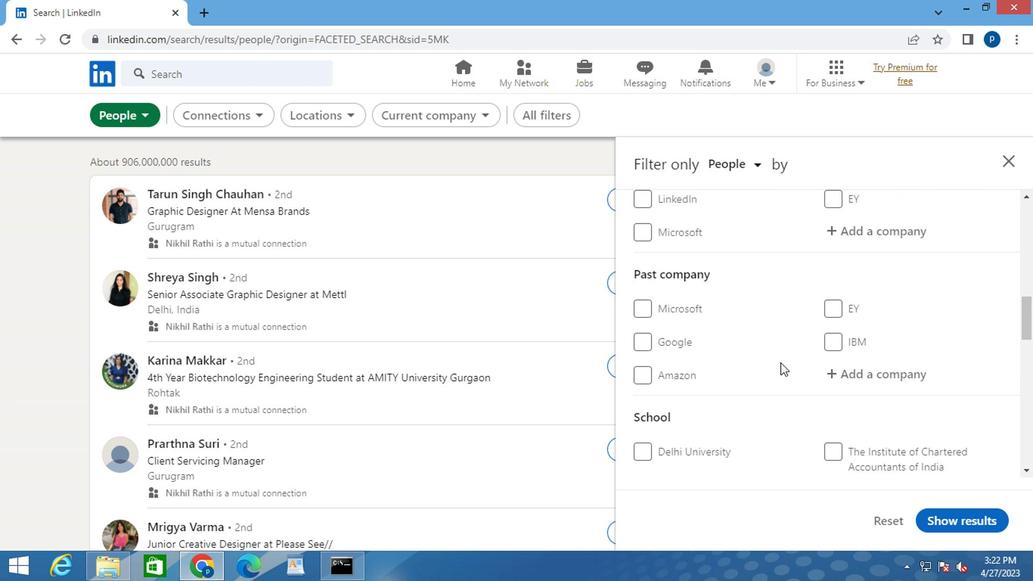 
Action: Mouse scrolled (778, 367) with delta (0, 0)
Screenshot: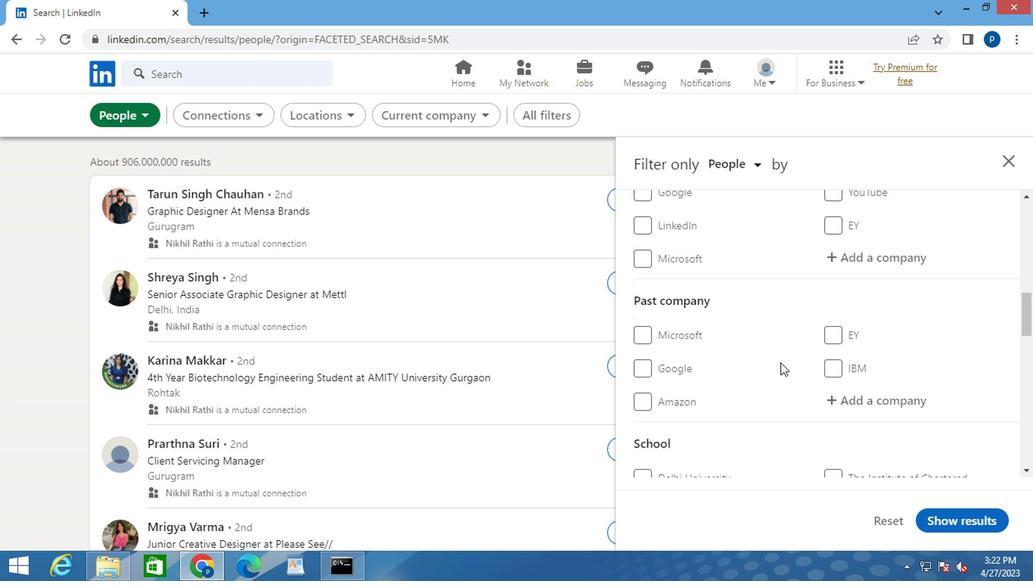 
Action: Mouse moved to (836, 404)
Screenshot: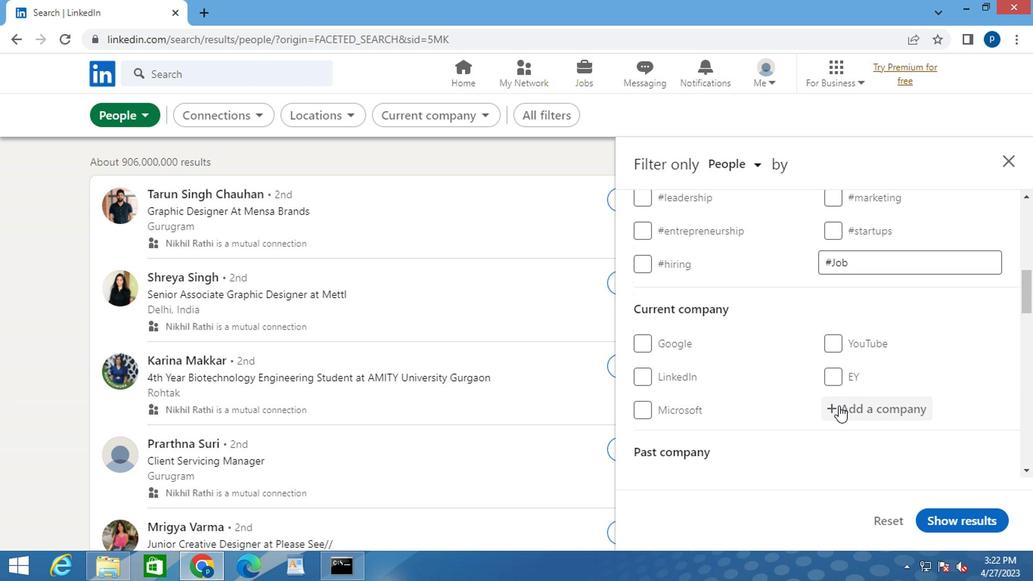 
Action: Mouse pressed left at (836, 404)
Screenshot: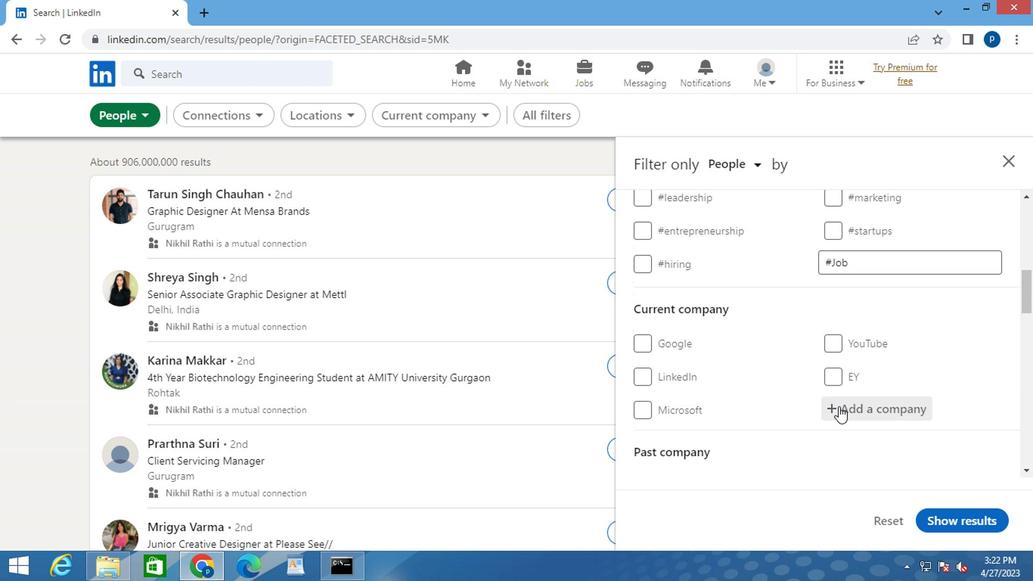 
Action: Key pressed 21<Key.caps_lock>K
Screenshot: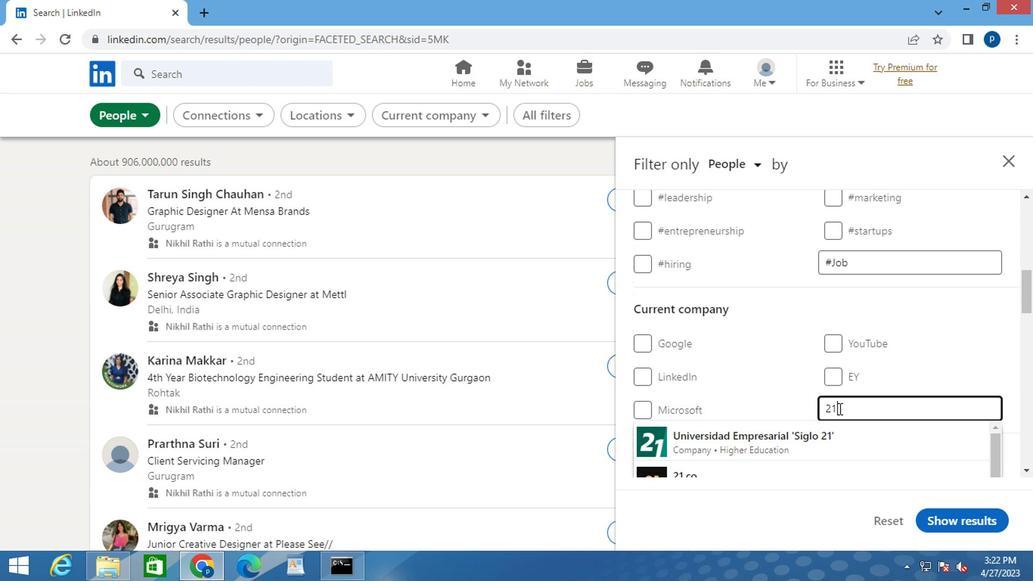 
Action: Mouse moved to (739, 423)
Screenshot: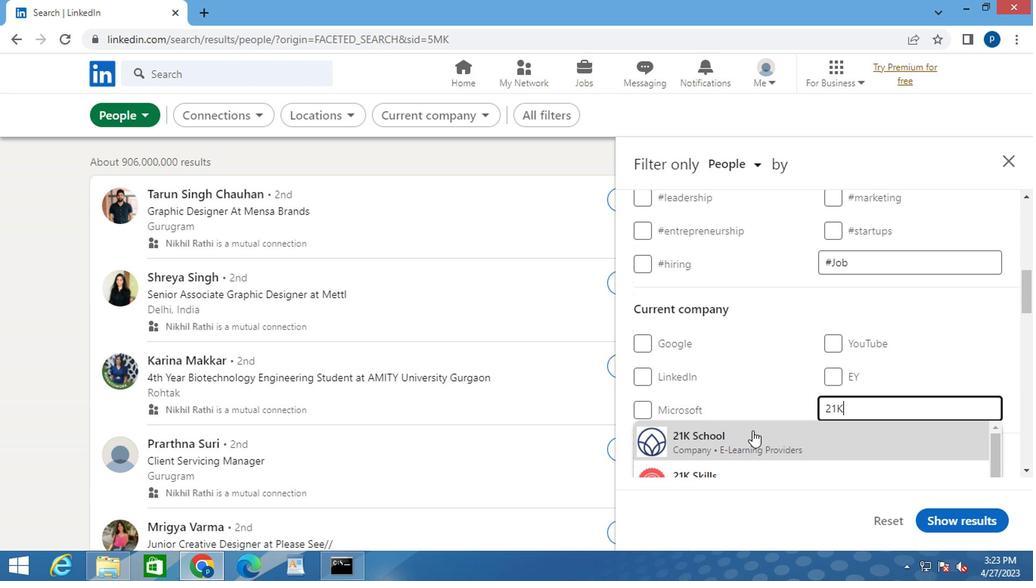 
Action: Mouse pressed left at (739, 423)
Screenshot: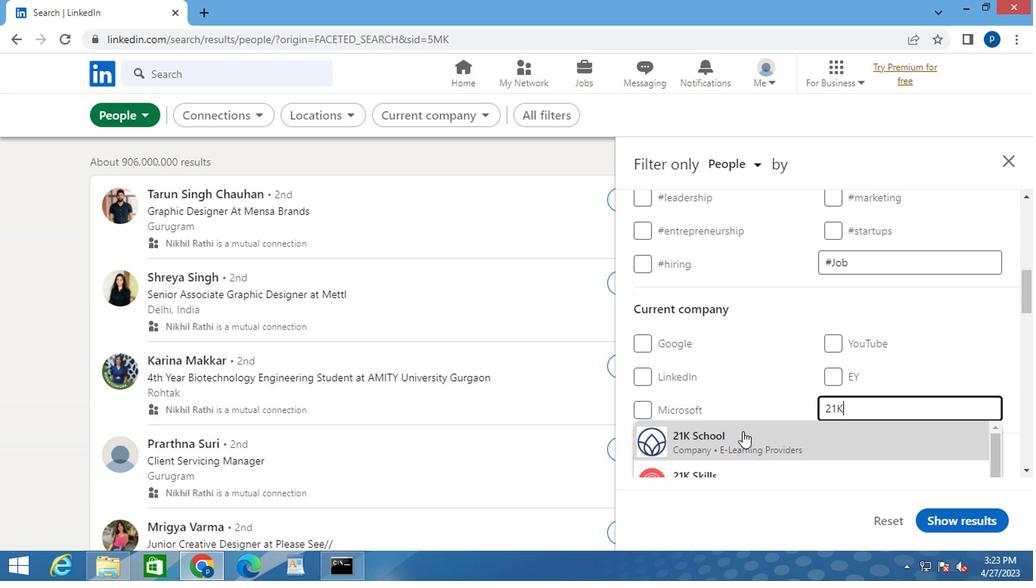 
Action: Mouse moved to (747, 396)
Screenshot: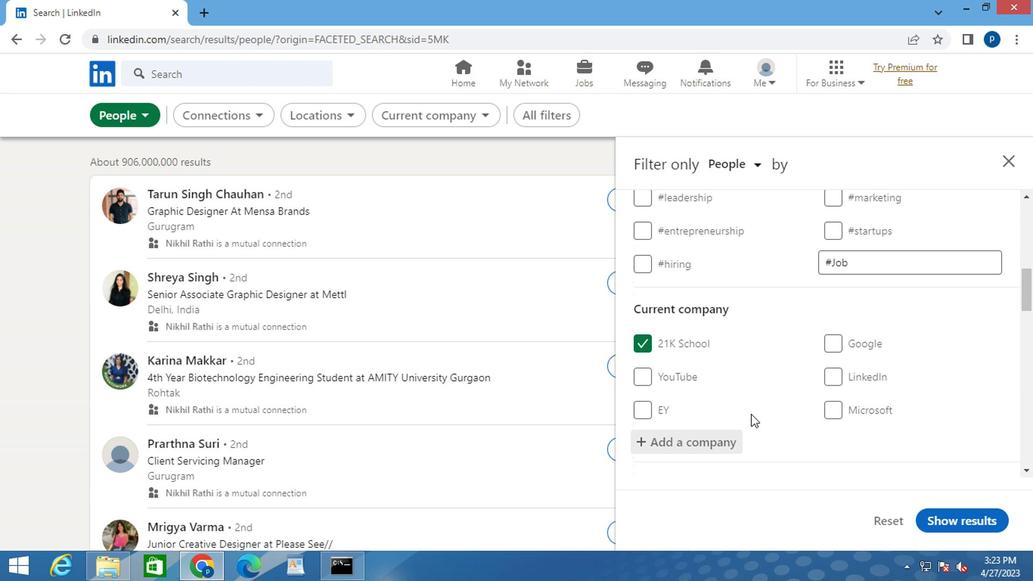 
Action: Mouse scrolled (747, 396) with delta (0, 0)
Screenshot: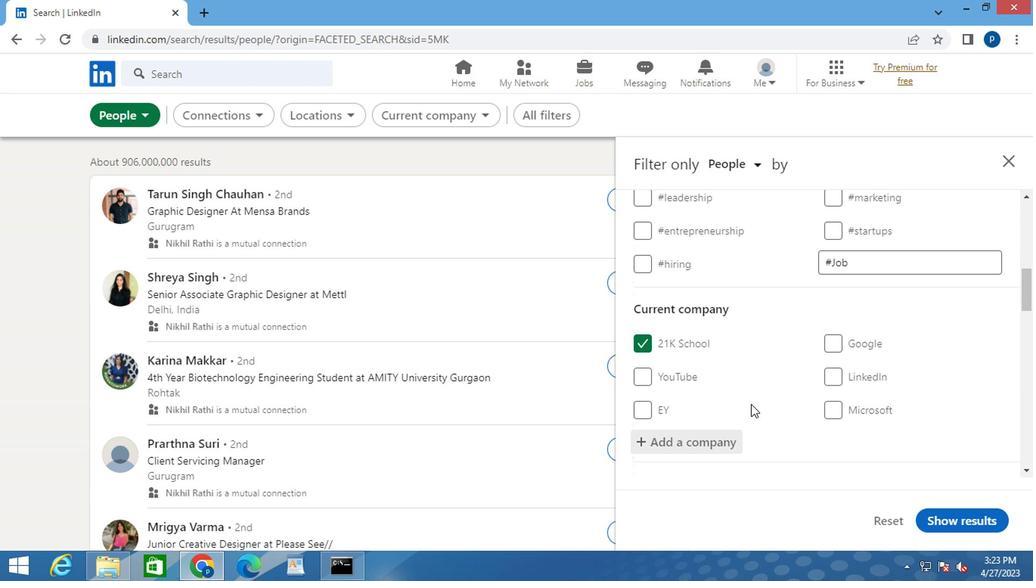 
Action: Mouse moved to (744, 395)
Screenshot: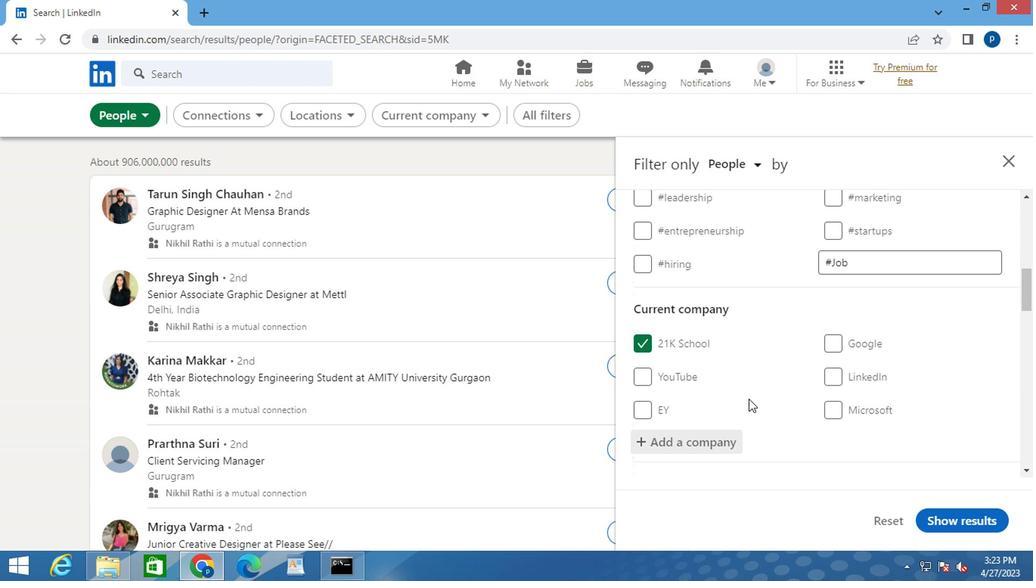 
Action: Mouse scrolled (744, 395) with delta (0, 0)
Screenshot: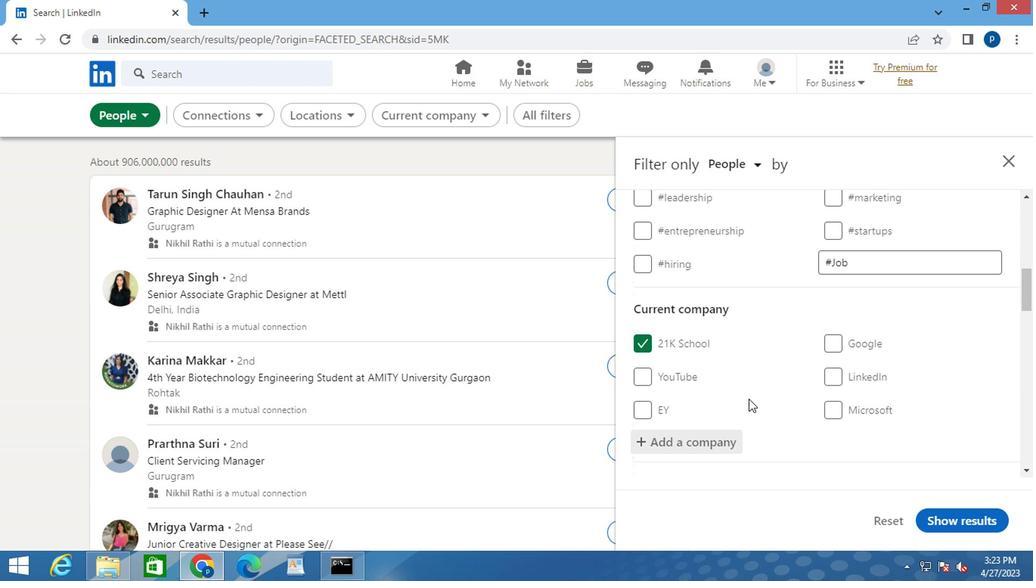 
Action: Mouse moved to (741, 385)
Screenshot: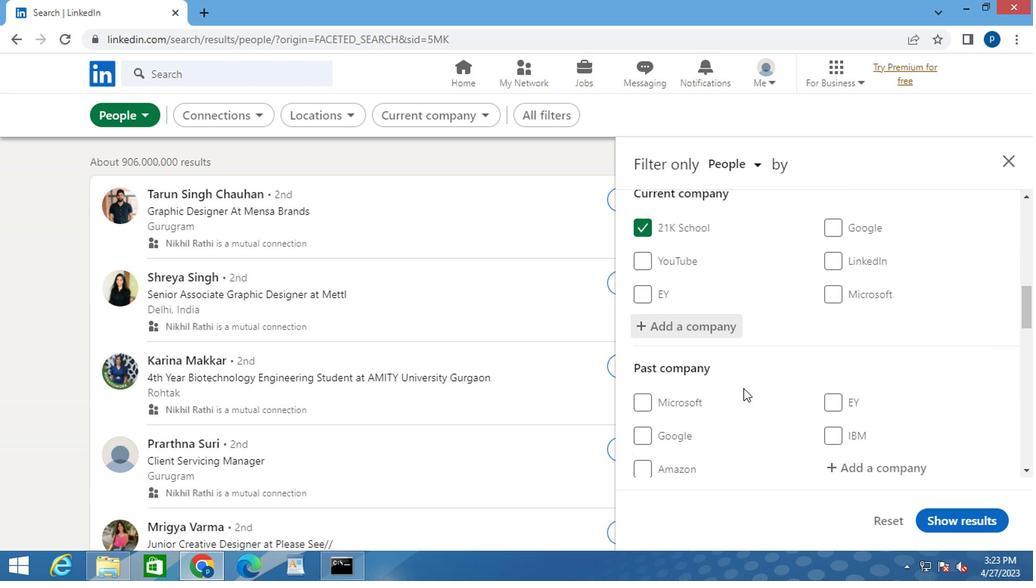 
Action: Mouse scrolled (741, 384) with delta (0, 0)
Screenshot: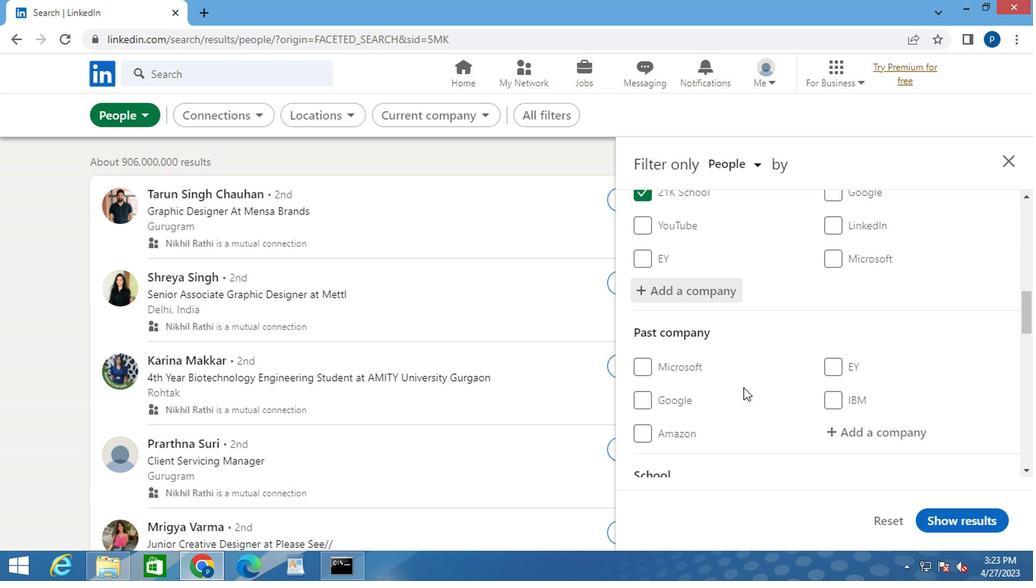 
Action: Mouse scrolled (741, 384) with delta (0, 0)
Screenshot: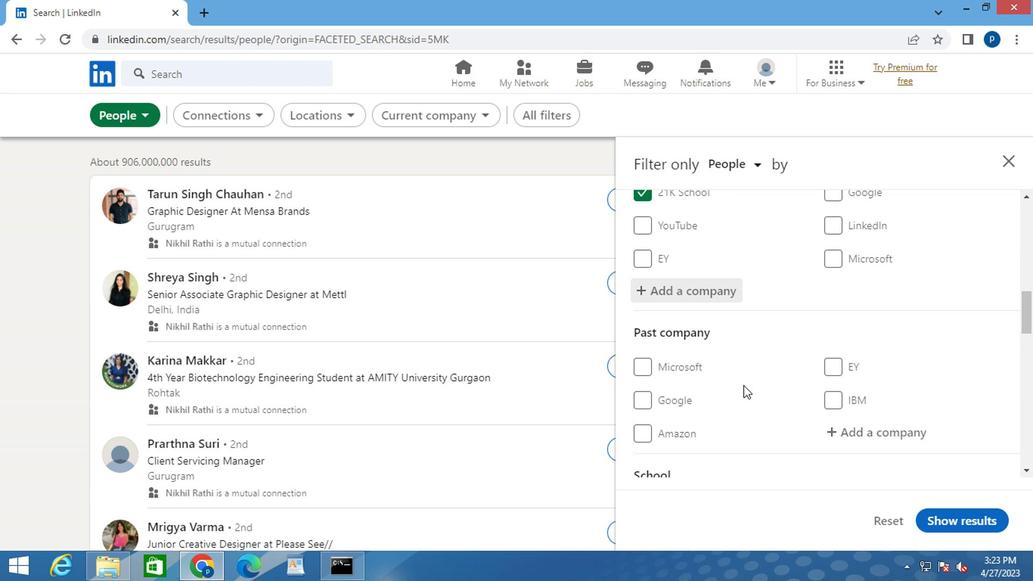
Action: Mouse moved to (867, 397)
Screenshot: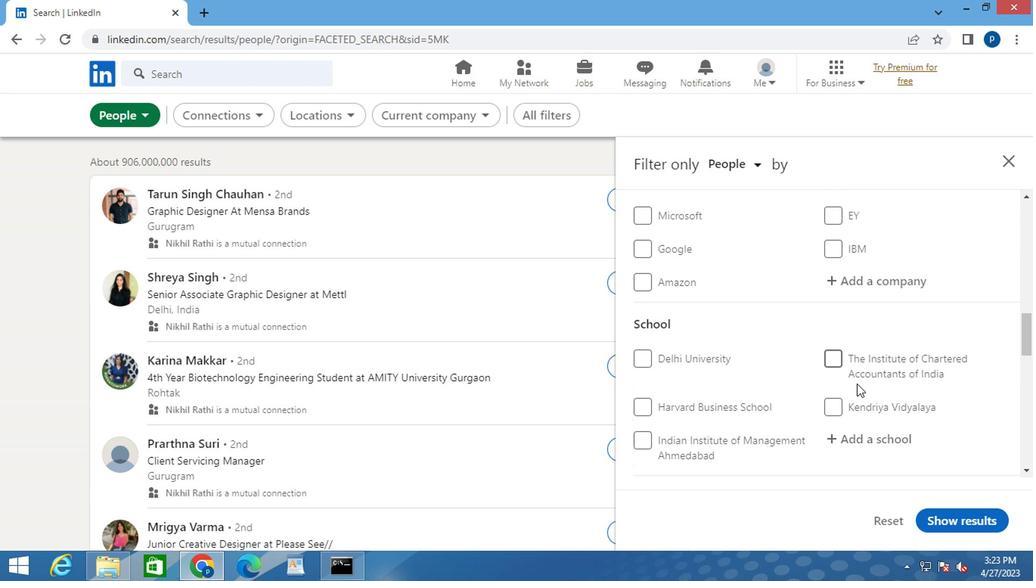 
Action: Mouse scrolled (867, 397) with delta (0, 0)
Screenshot: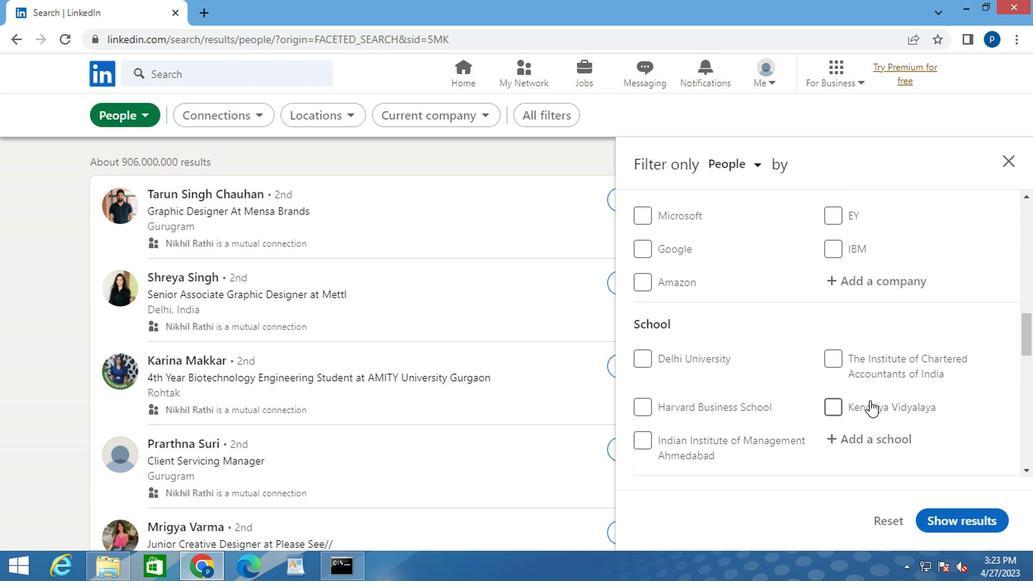 
Action: Mouse moved to (851, 369)
Screenshot: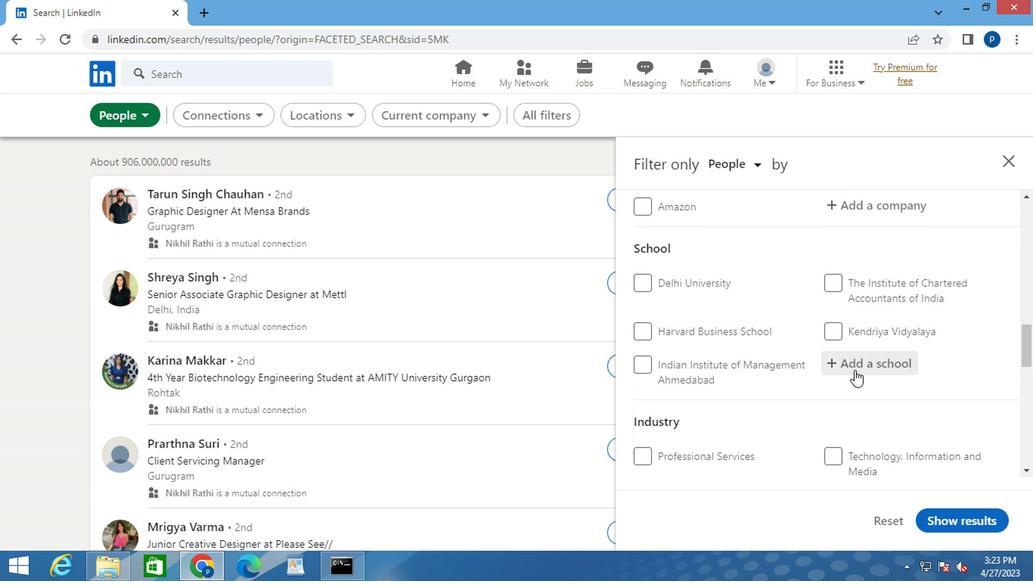 
Action: Mouse pressed left at (851, 369)
Screenshot: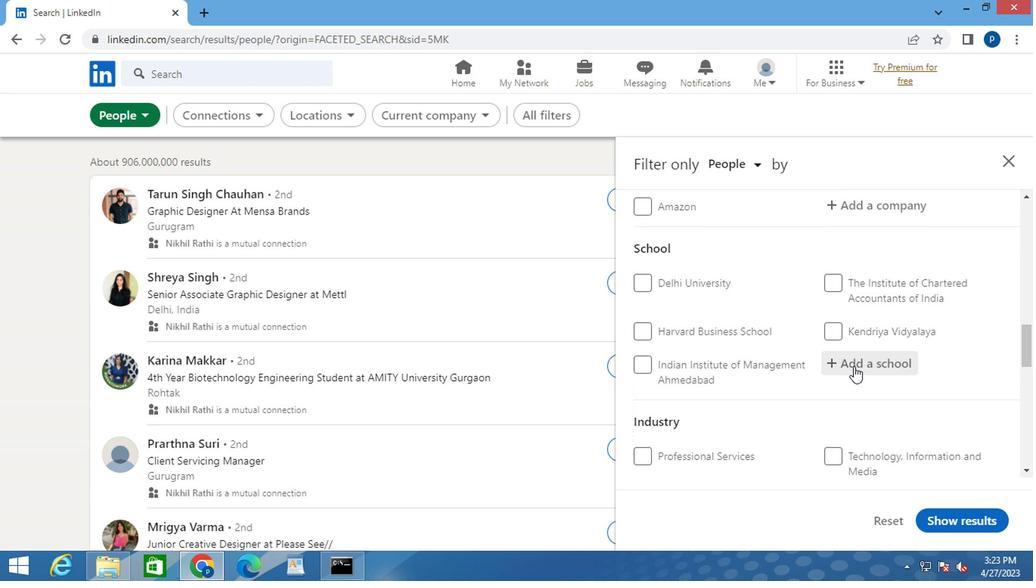 
Action: Mouse moved to (850, 369)
Screenshot: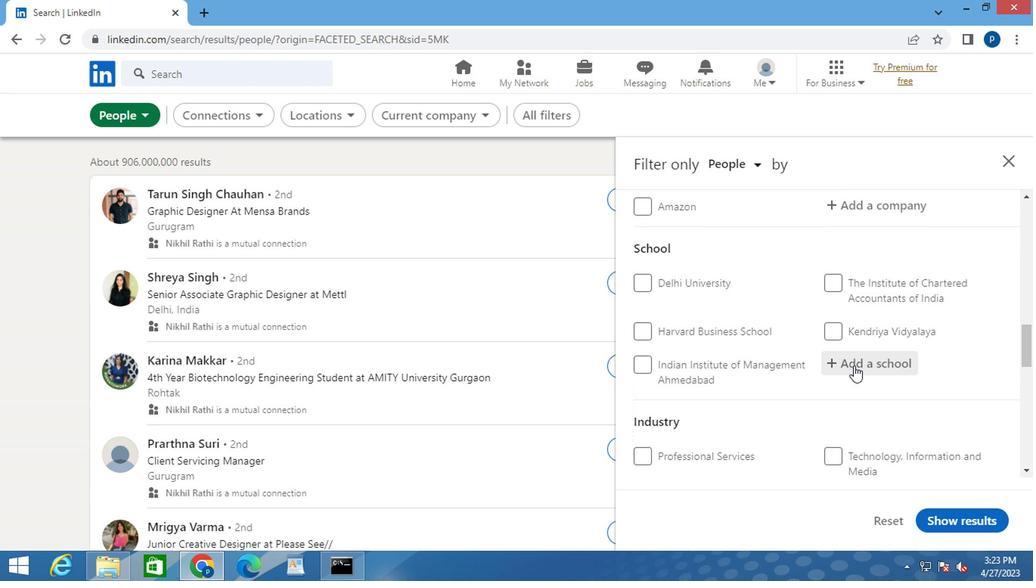 
Action: Mouse pressed left at (850, 369)
Screenshot: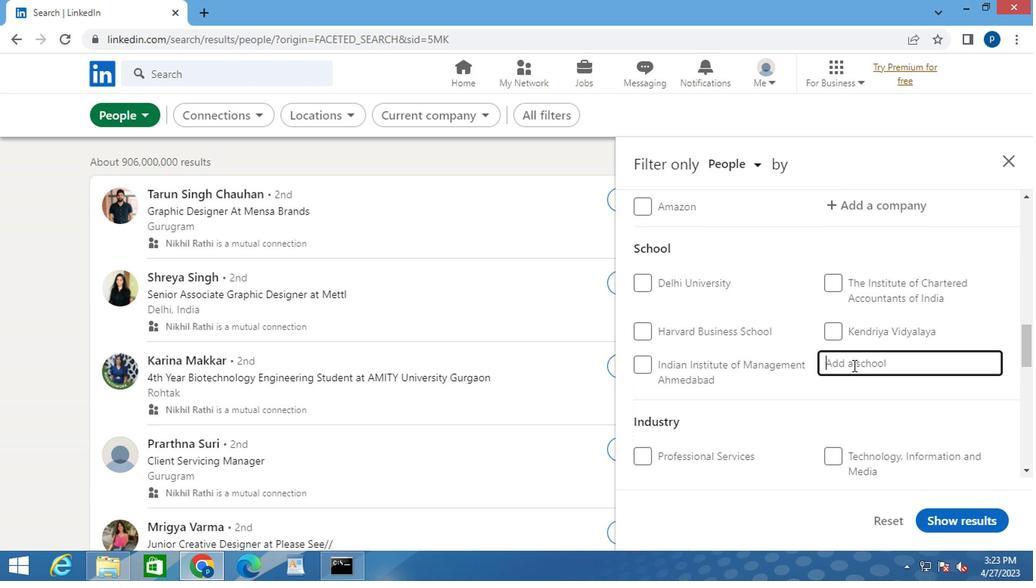 
Action: Key pressed <Key.caps_lock><Key.caps_lock>BBD<Key.space>
Screenshot: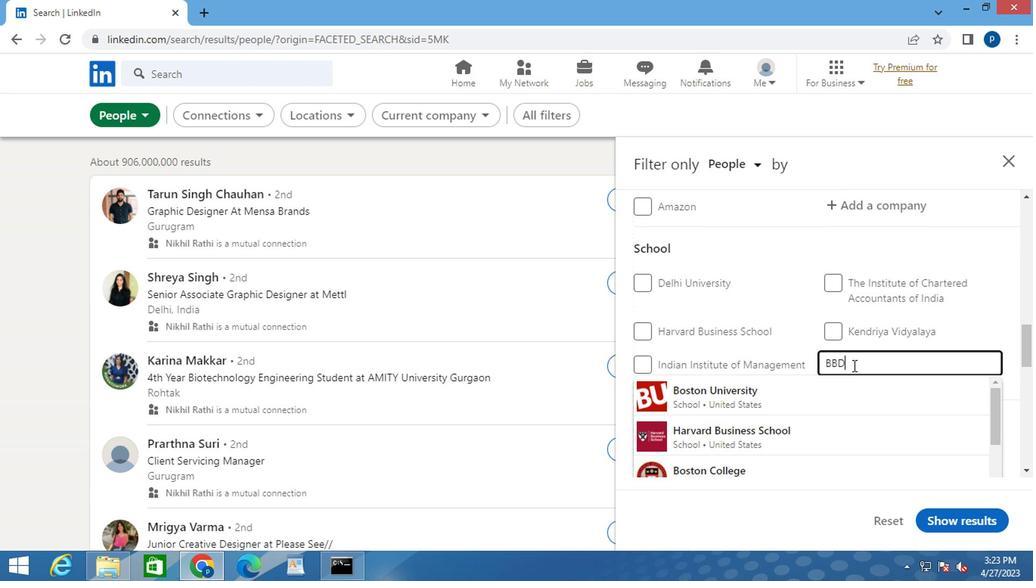 
Action: Mouse moved to (731, 388)
Screenshot: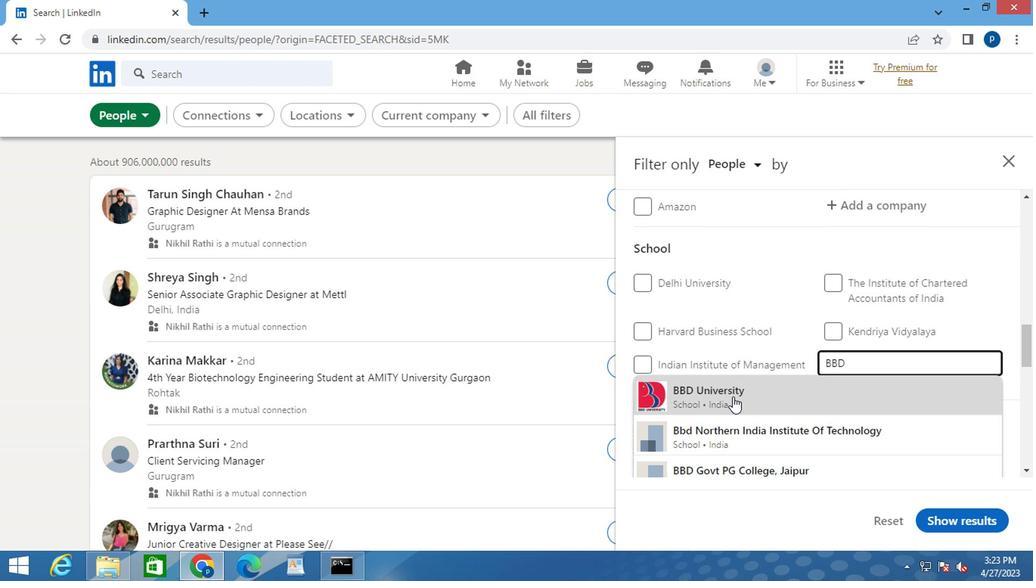 
Action: Mouse pressed left at (731, 388)
Screenshot: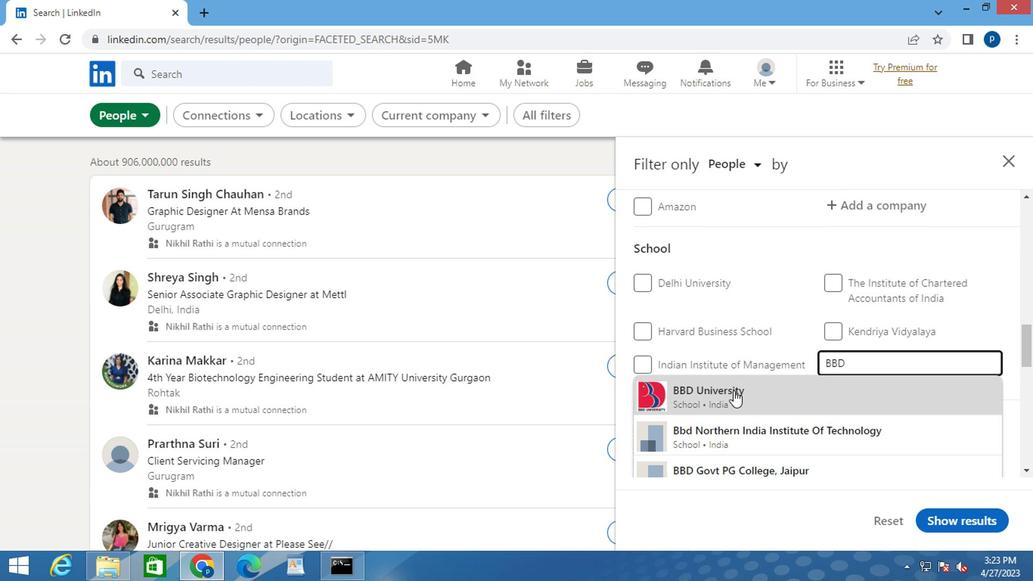 
Action: Mouse moved to (752, 369)
Screenshot: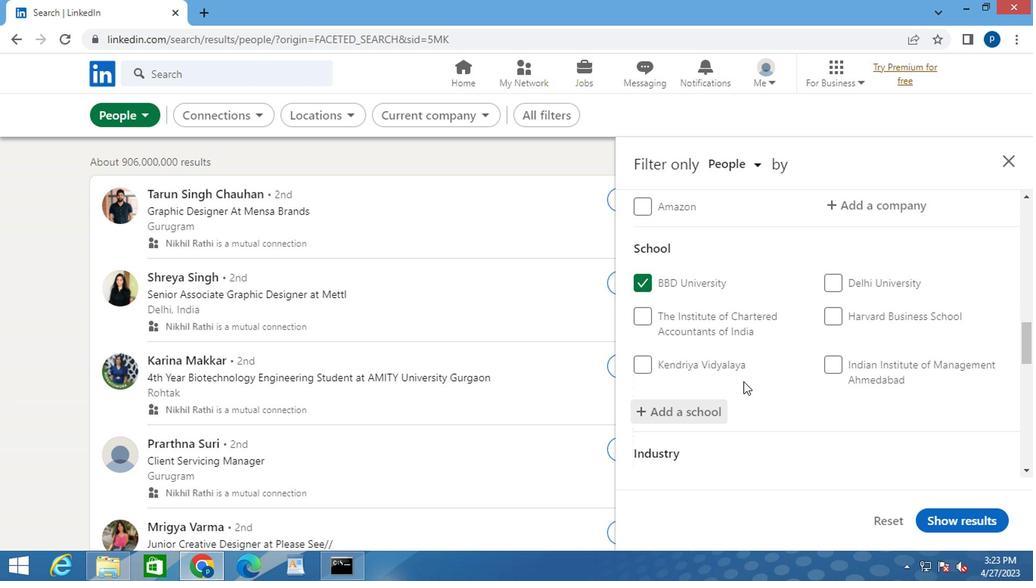
Action: Mouse scrolled (752, 368) with delta (0, -1)
Screenshot: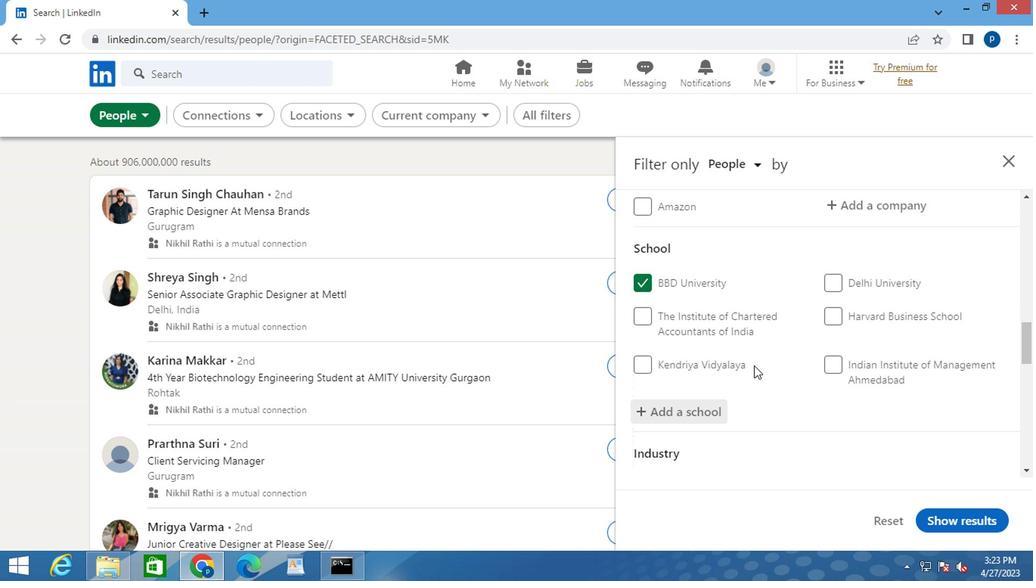 
Action: Mouse moved to (784, 347)
Screenshot: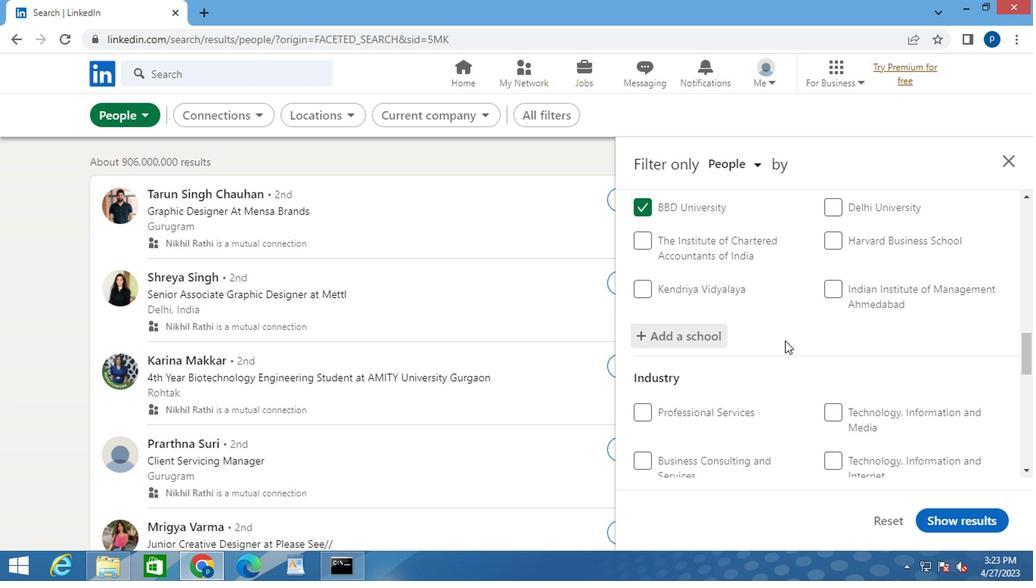 
Action: Mouse scrolled (784, 347) with delta (0, 0)
Screenshot: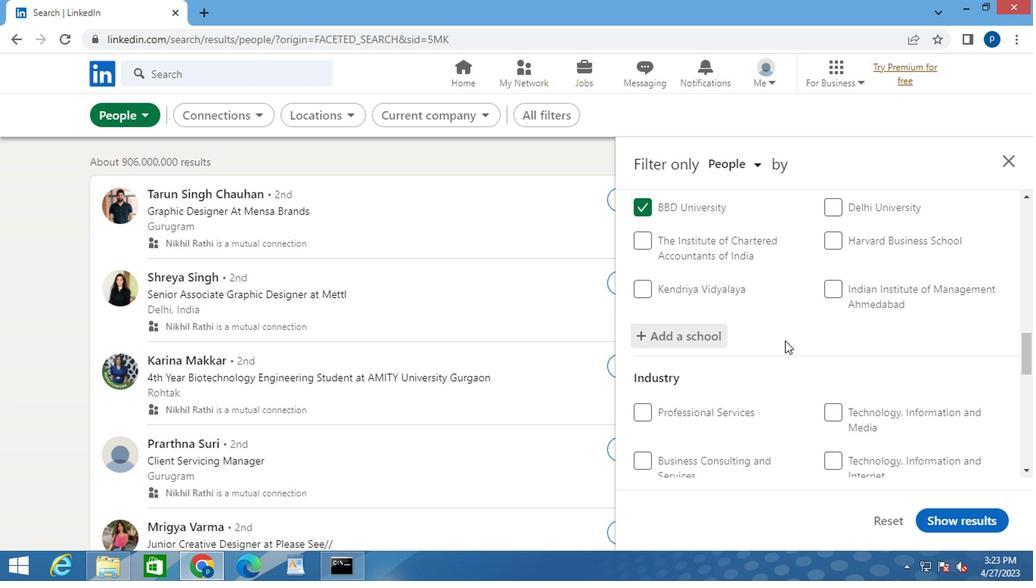 
Action: Mouse moved to (846, 420)
Screenshot: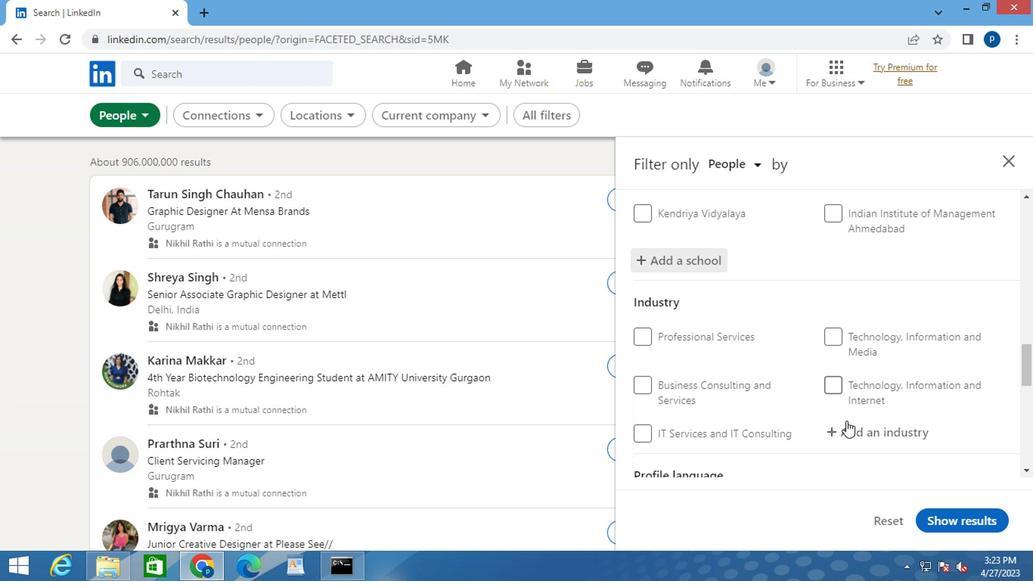 
Action: Mouse pressed left at (846, 420)
Screenshot: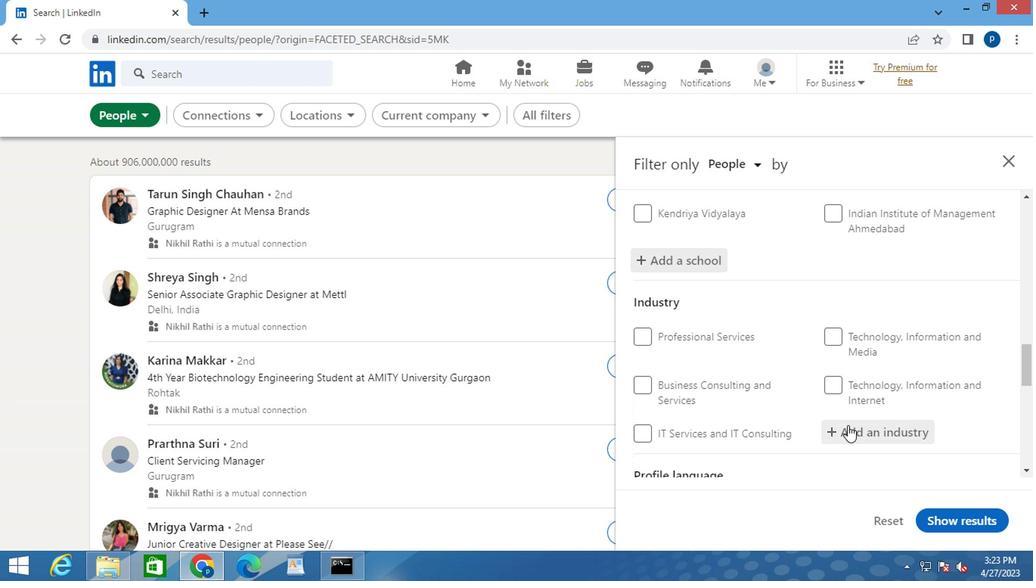 
Action: Key pressed C<Key.caps_lock>LAIMS
Screenshot: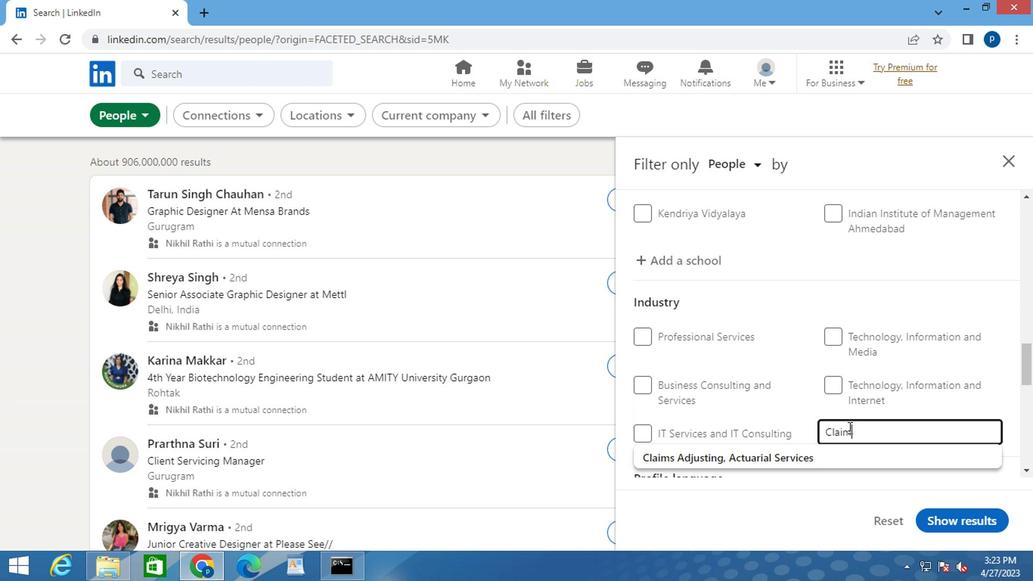 
Action: Mouse moved to (785, 444)
Screenshot: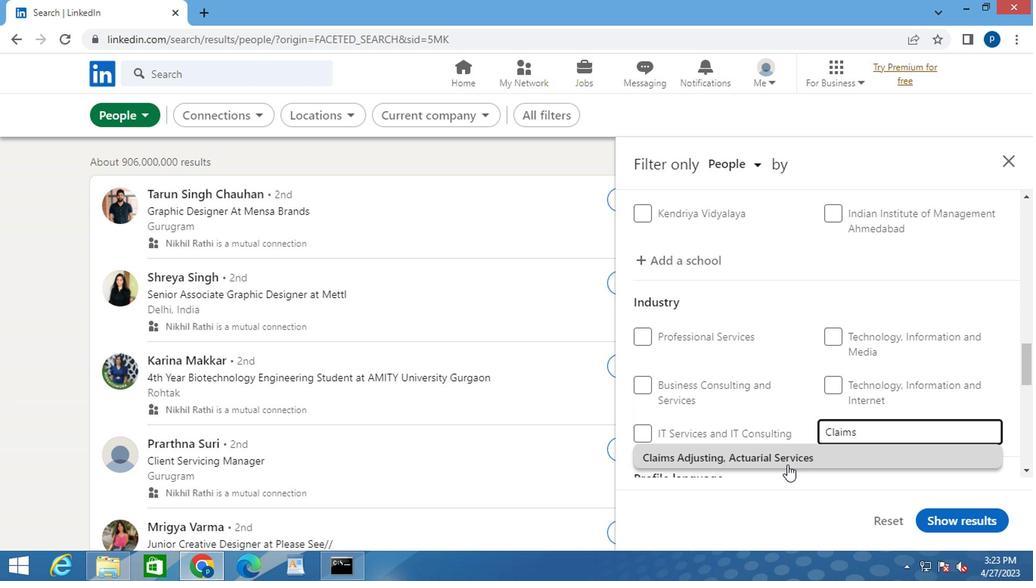 
Action: Mouse pressed left at (785, 444)
Screenshot: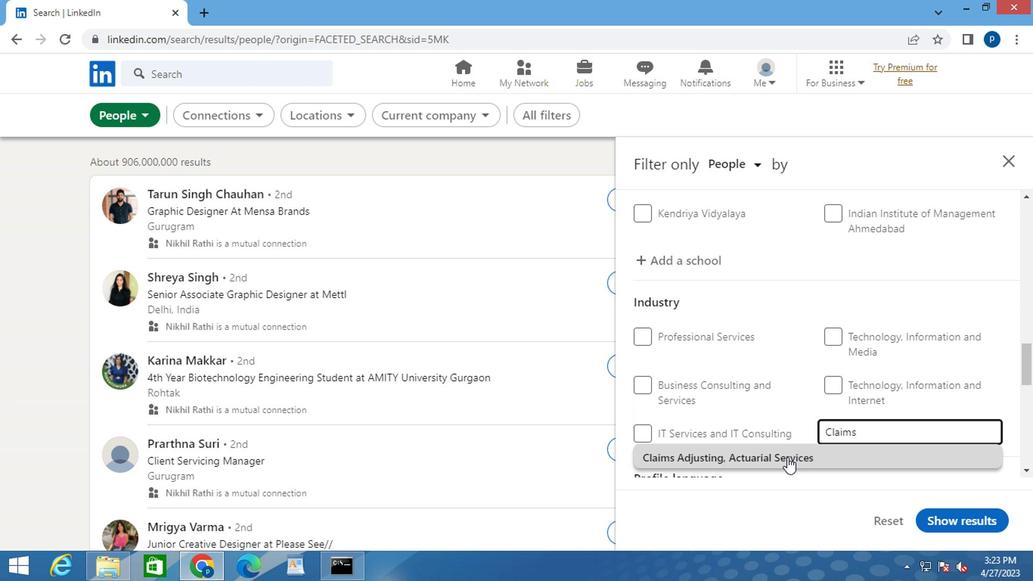 
Action: Mouse moved to (787, 407)
Screenshot: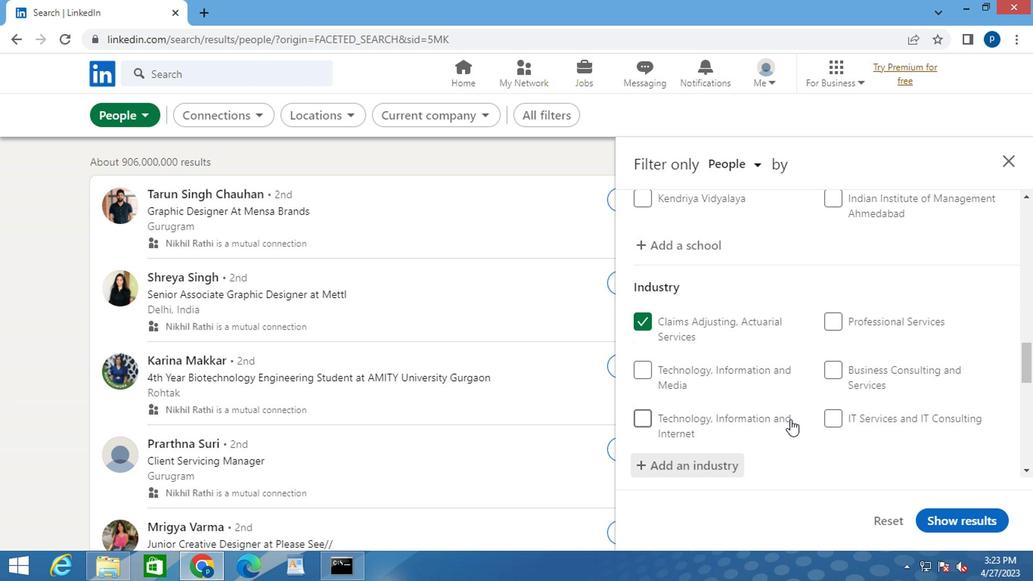 
Action: Mouse scrolled (787, 406) with delta (0, 0)
Screenshot: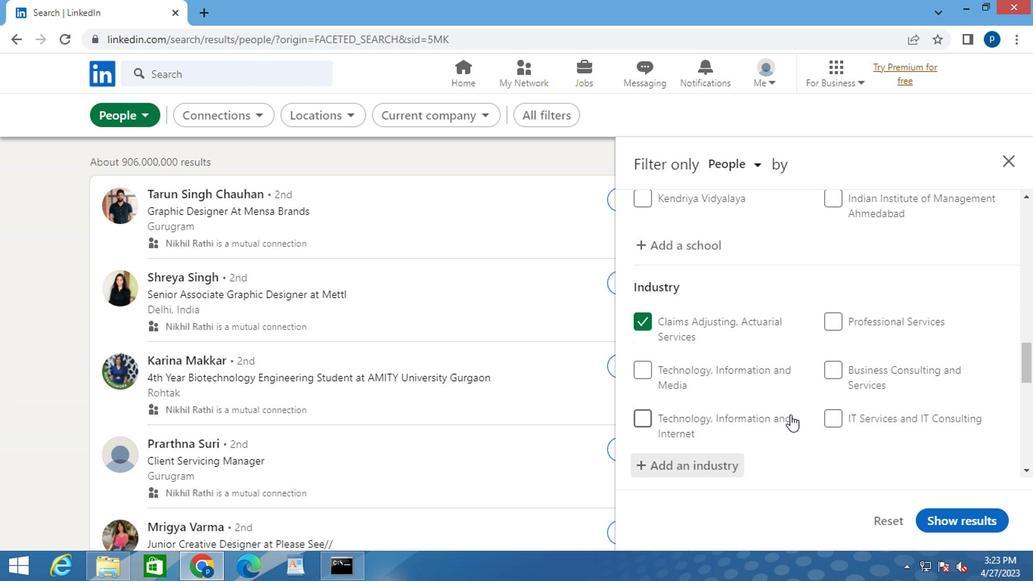 
Action: Mouse scrolled (787, 406) with delta (0, 0)
Screenshot: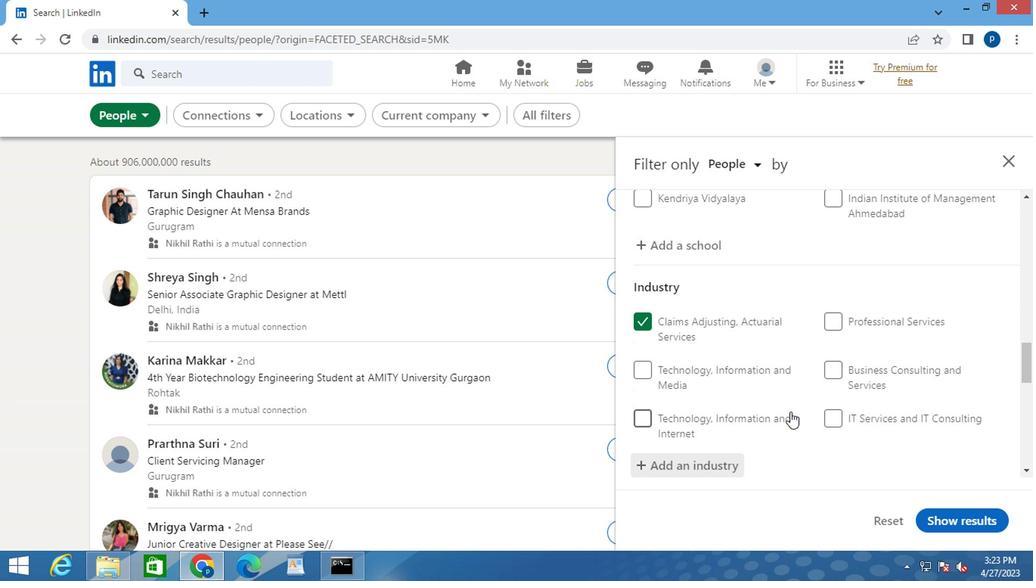 
Action: Mouse moved to (780, 403)
Screenshot: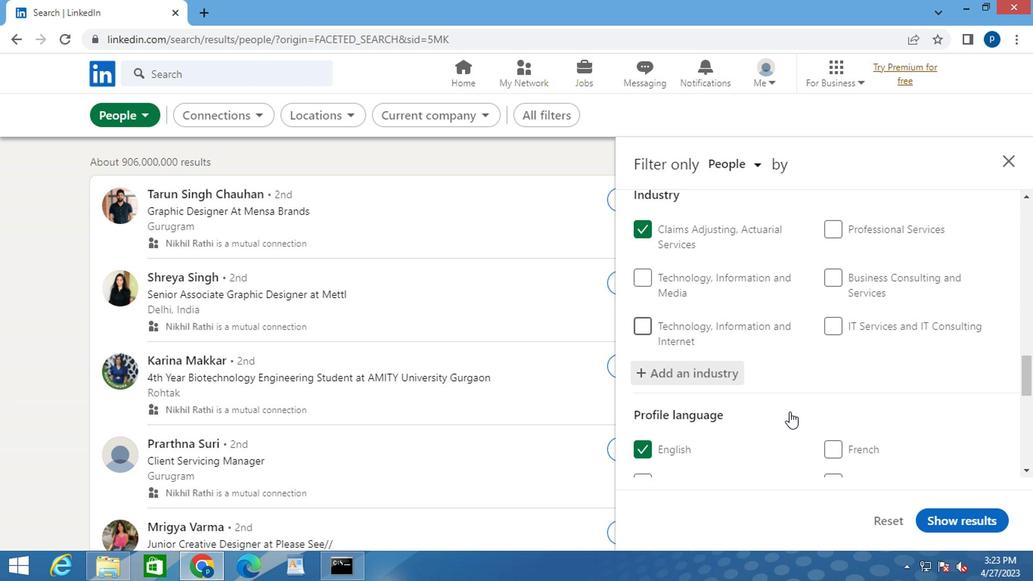 
Action: Mouse scrolled (780, 403) with delta (0, 0)
Screenshot: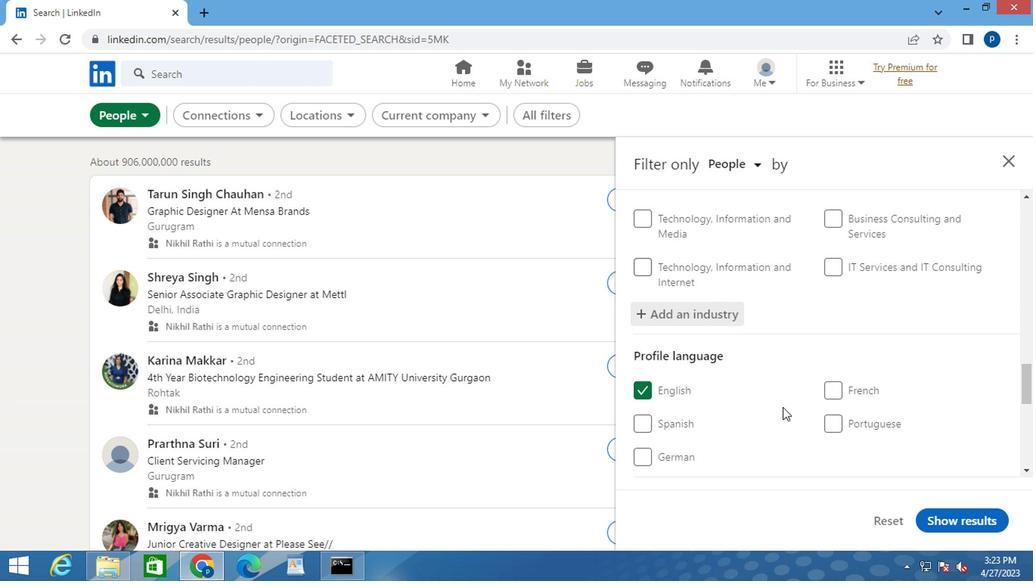 
Action: Mouse scrolled (780, 403) with delta (0, 0)
Screenshot: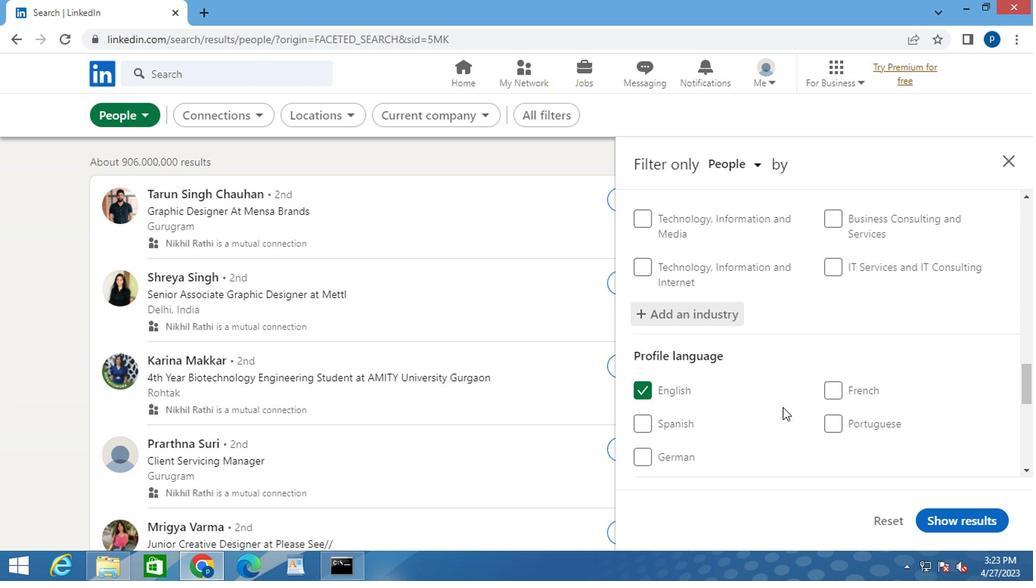 
Action: Mouse moved to (780, 403)
Screenshot: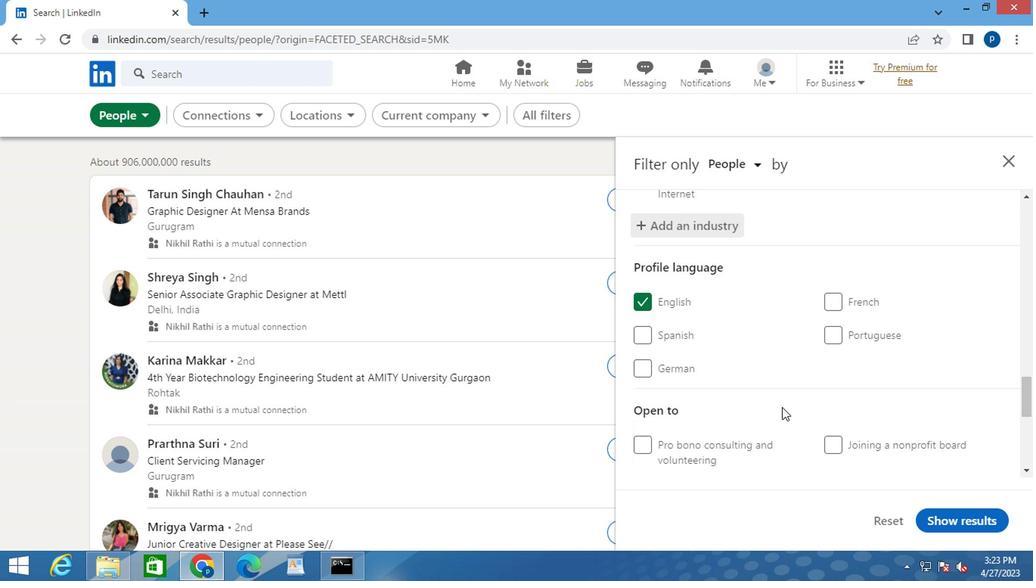 
Action: Mouse scrolled (780, 402) with delta (0, 0)
Screenshot: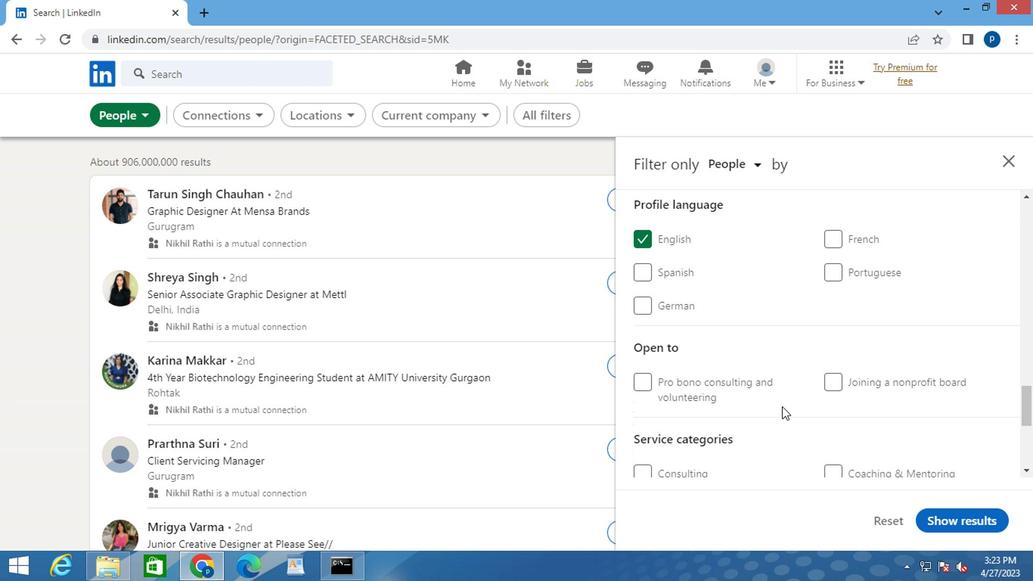 
Action: Mouse moved to (839, 436)
Screenshot: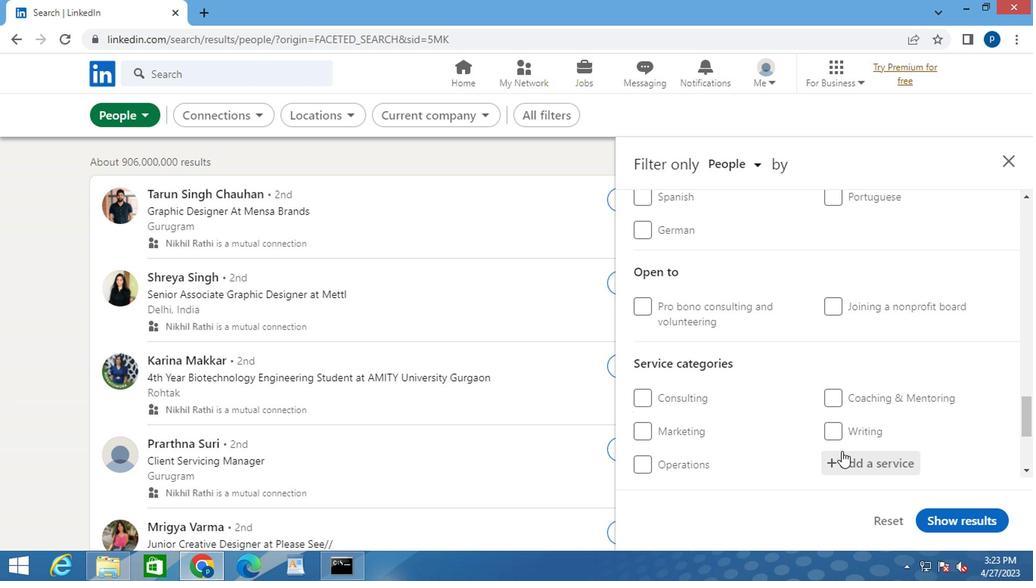 
Action: Mouse scrolled (839, 435) with delta (0, 0)
Screenshot: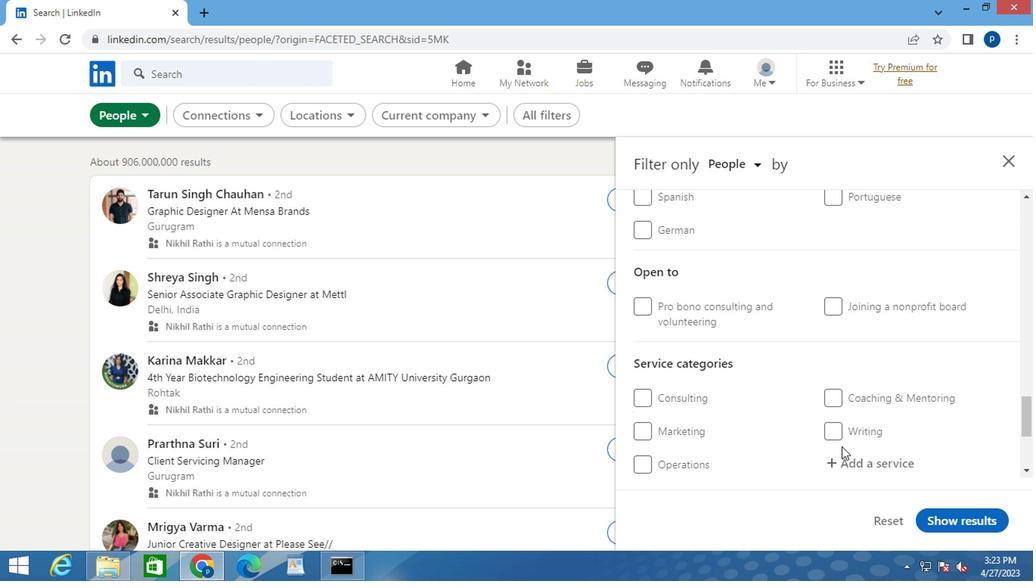 
Action: Mouse moved to (845, 388)
Screenshot: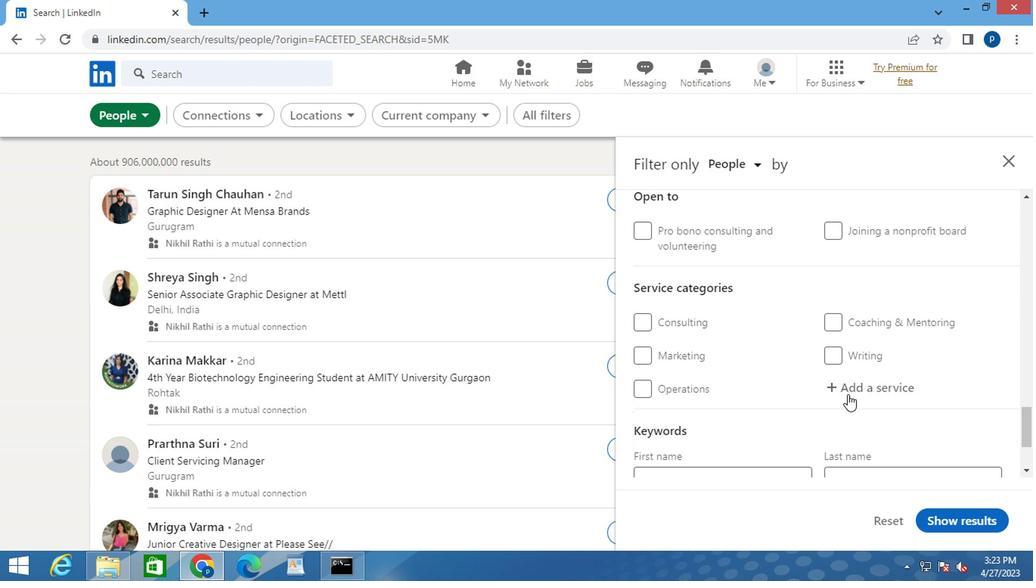 
Action: Mouse pressed left at (845, 388)
Screenshot: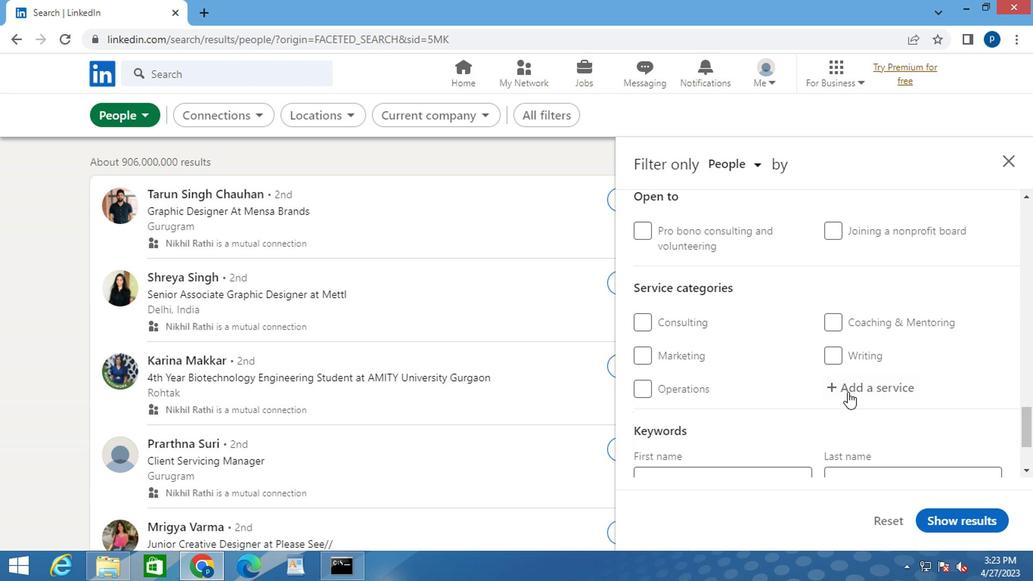 
Action: Mouse moved to (843, 386)
Screenshot: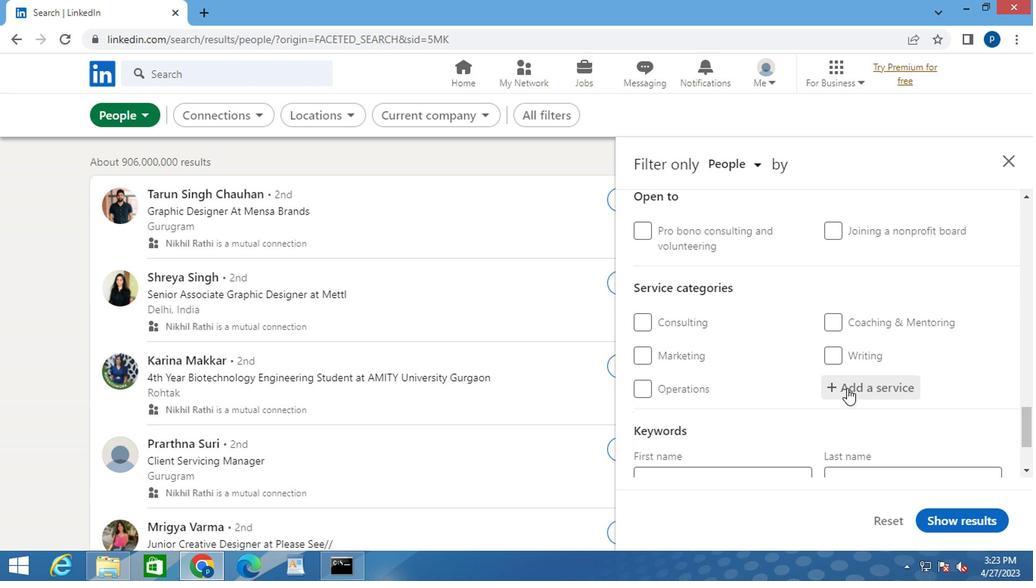 
Action: Mouse pressed left at (843, 386)
Screenshot: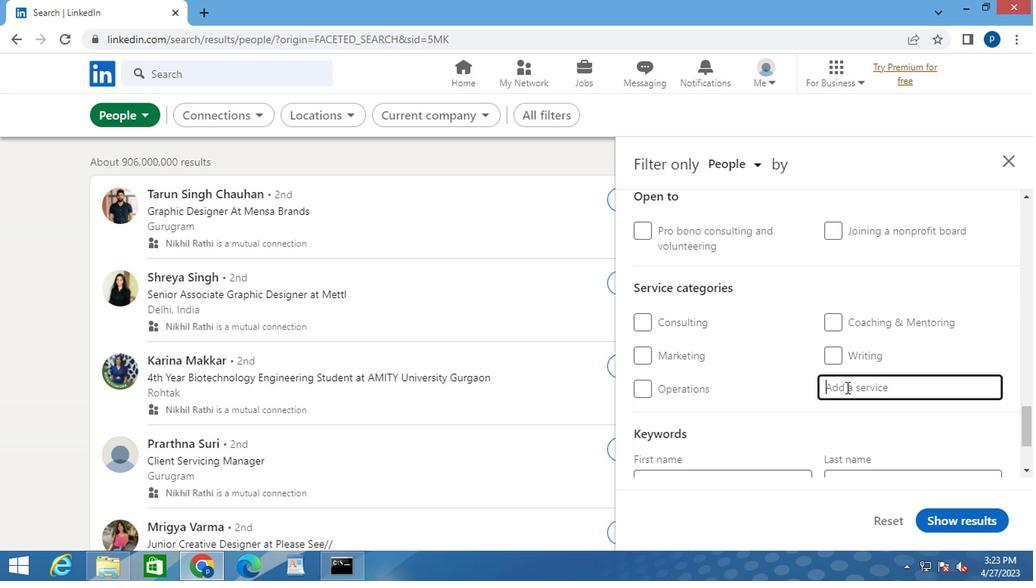 
Action: Key pressed <Key.caps_lock>S<Key.caps_lock>TRATEGIC
Screenshot: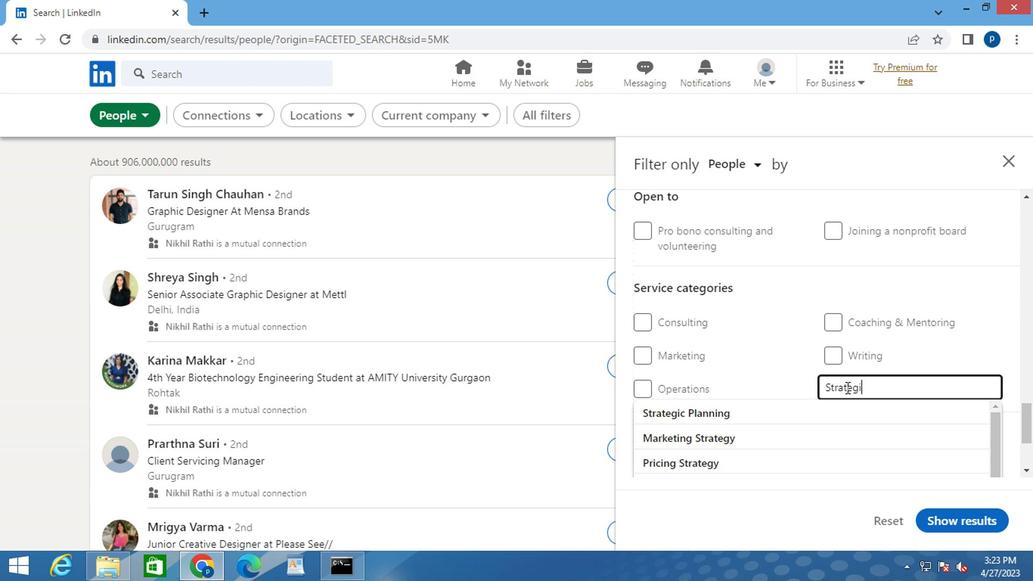 
Action: Mouse moved to (697, 409)
Screenshot: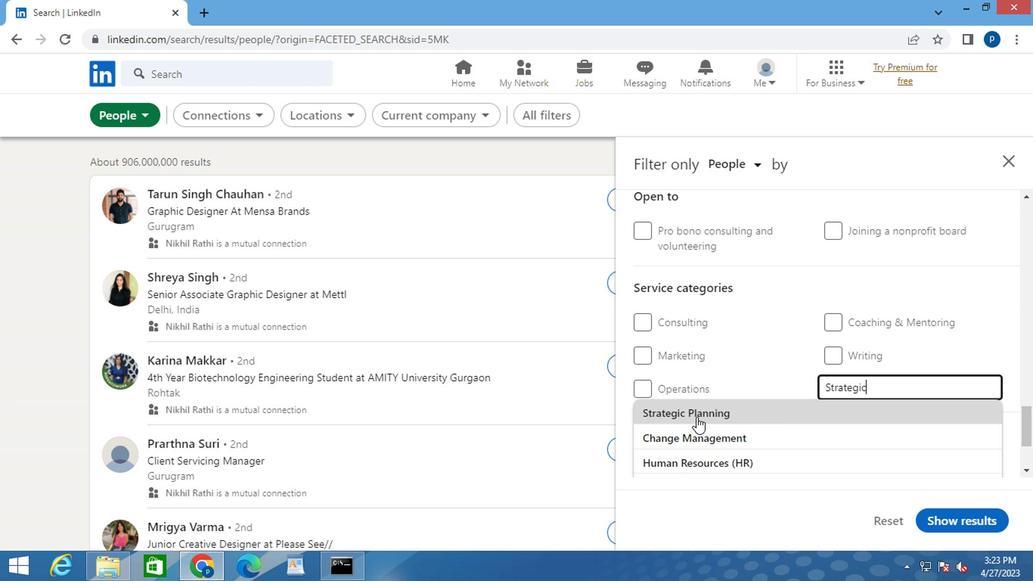 
Action: Mouse pressed left at (697, 409)
Screenshot: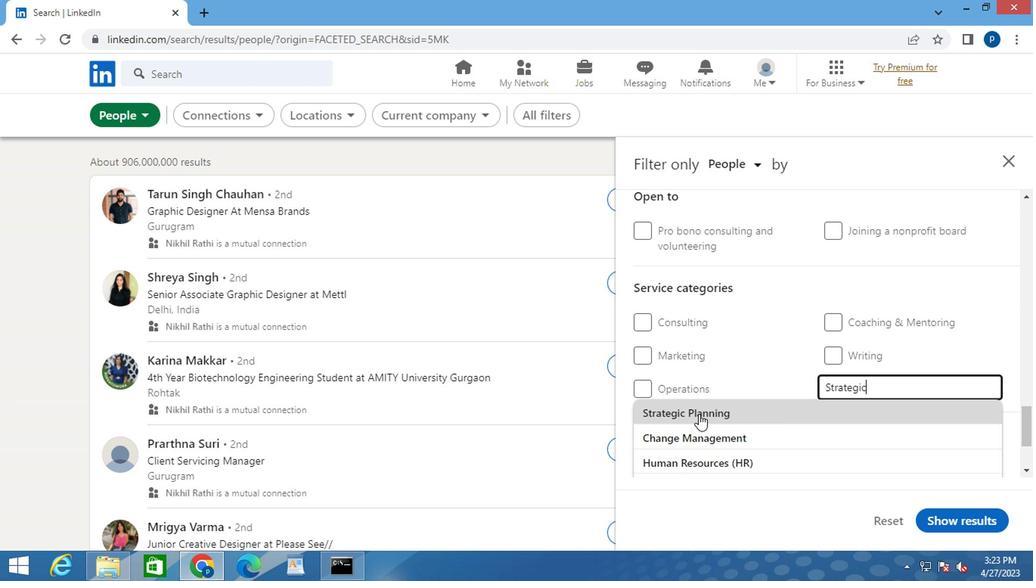 
Action: Mouse moved to (697, 406)
Screenshot: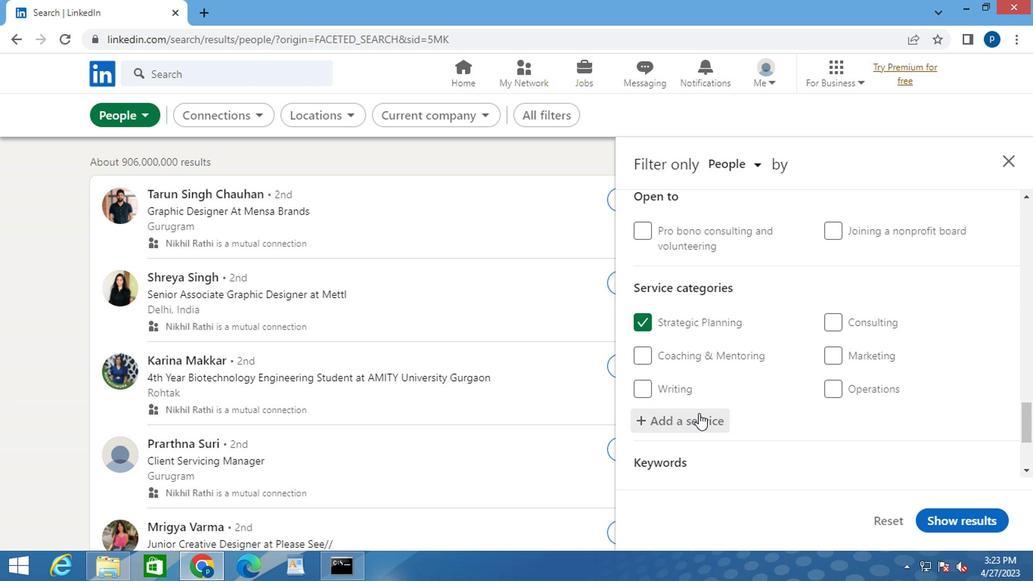 
Action: Mouse scrolled (697, 405) with delta (0, -1)
Screenshot: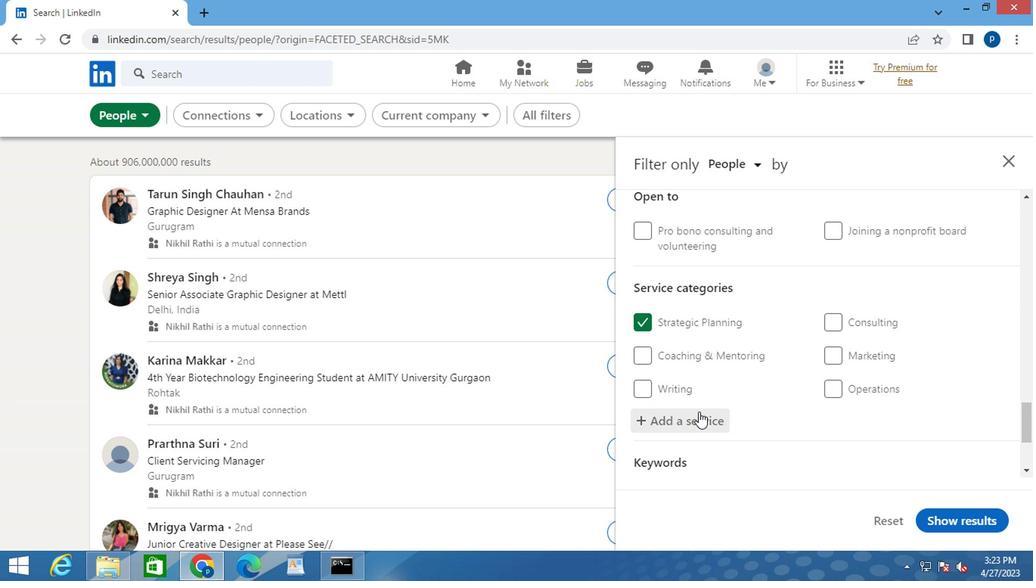 
Action: Mouse scrolled (697, 405) with delta (0, -1)
Screenshot: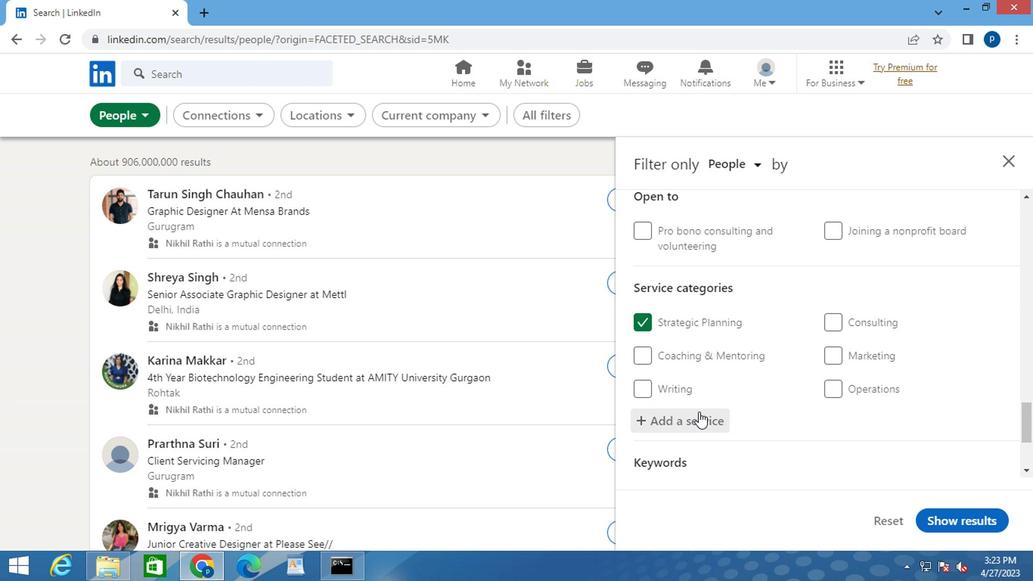 
Action: Mouse scrolled (697, 405) with delta (0, -1)
Screenshot: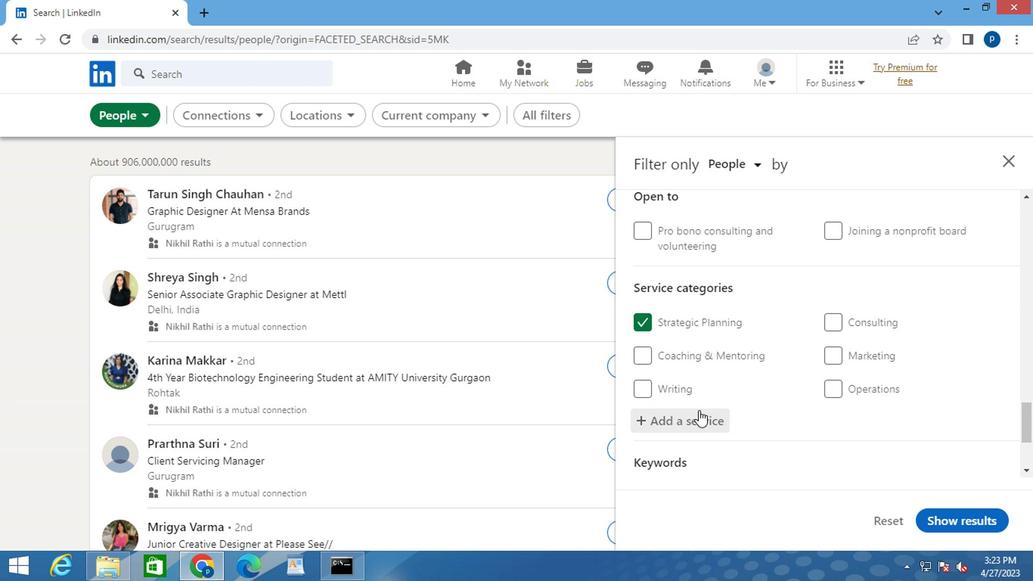 
Action: Mouse moved to (695, 400)
Screenshot: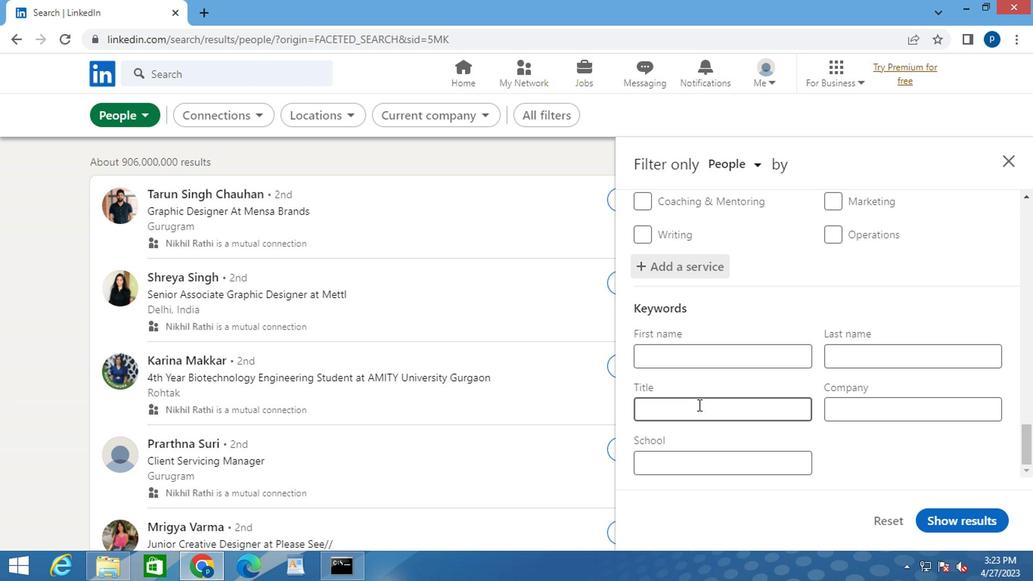 
Action: Mouse pressed left at (695, 400)
Screenshot: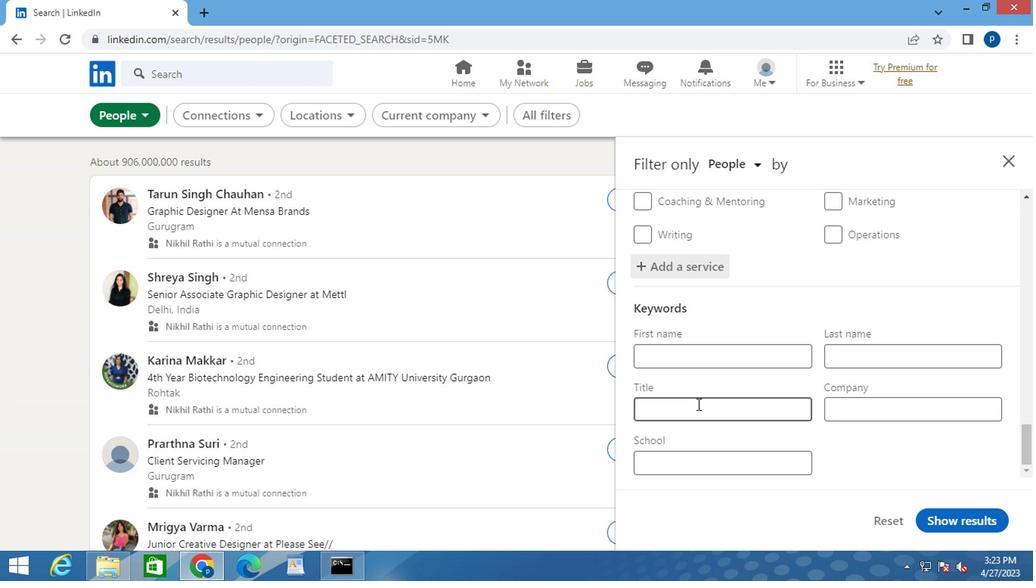 
Action: Key pressed <Key.caps_lock>B<Key.caps_lock>USINESS<Key.space><Key.caps_lock>A<Key.caps_lock>NLYST
Screenshot: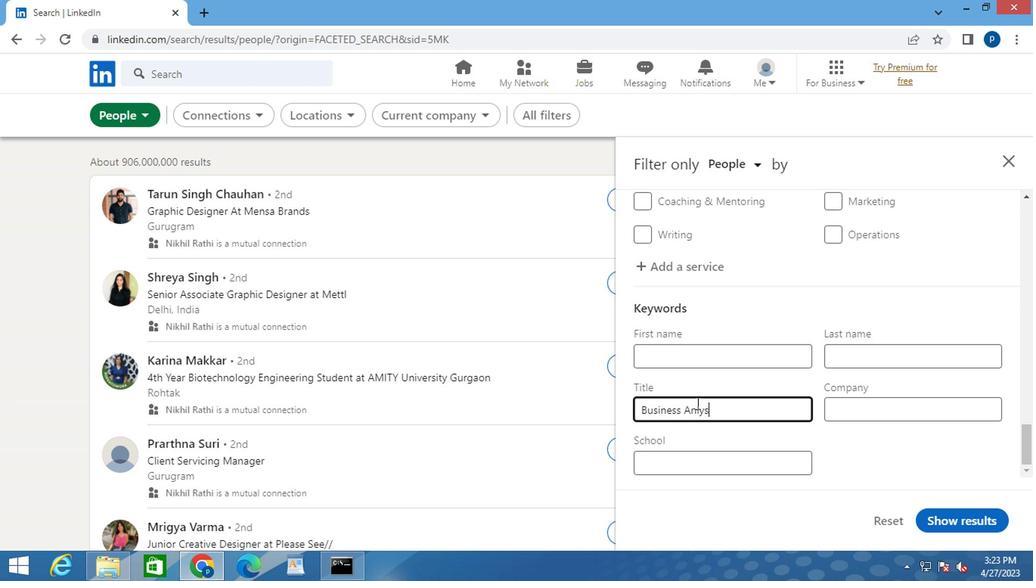 
Action: Mouse moved to (701, 407)
Screenshot: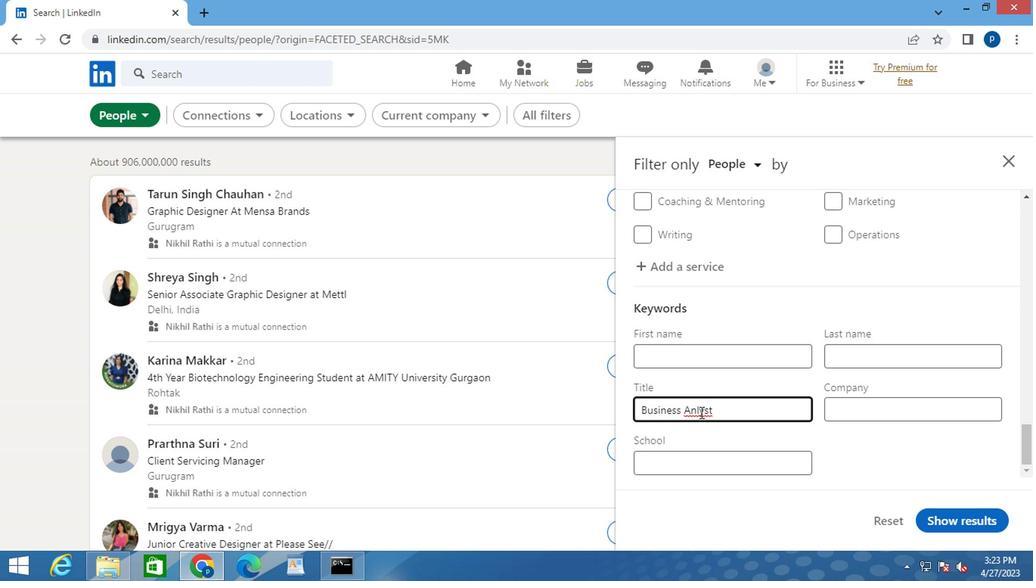 
Action: Mouse pressed left at (701, 407)
Screenshot: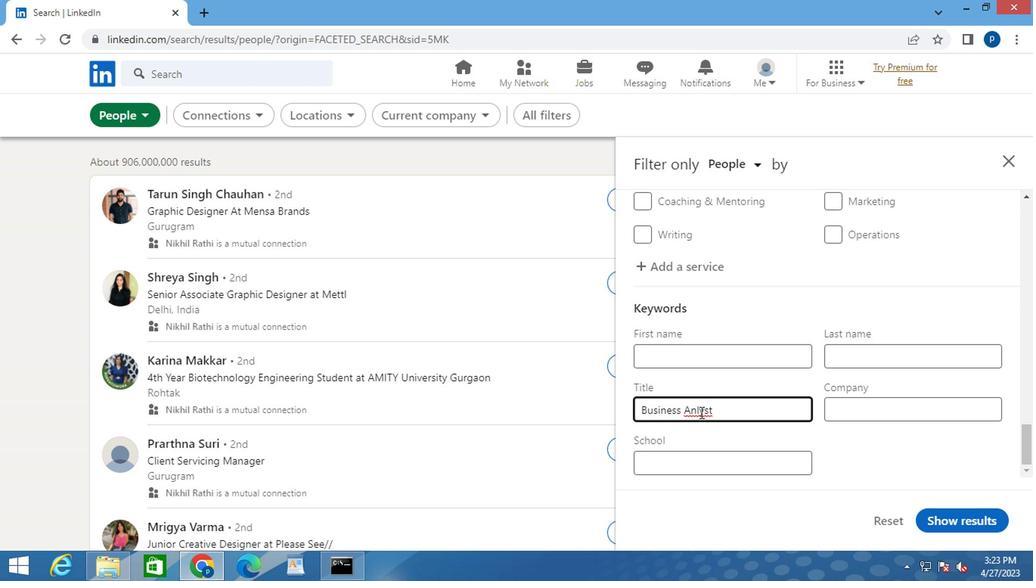 
Action: Mouse moved to (694, 408)
Screenshot: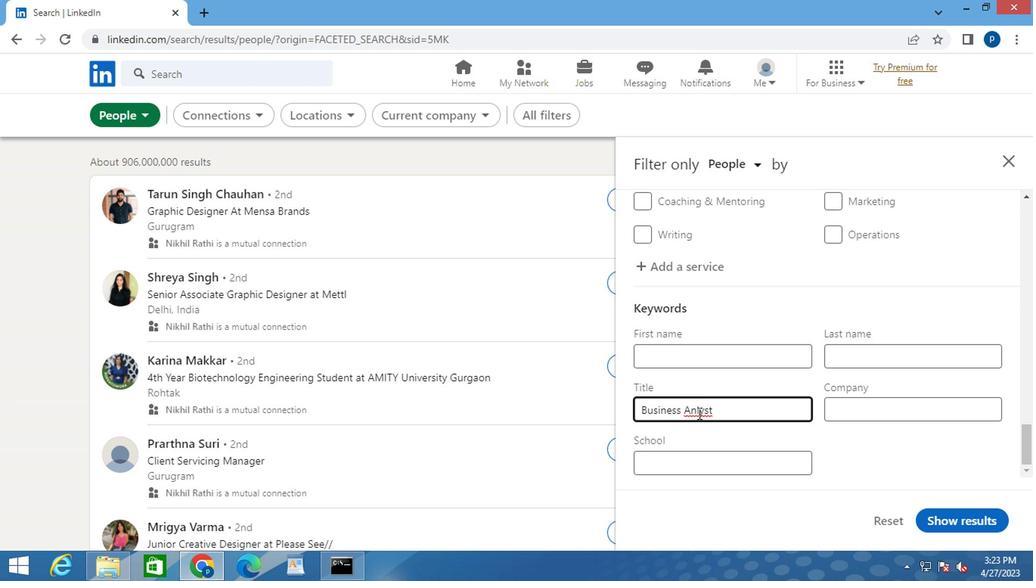
Action: Mouse pressed left at (694, 408)
Screenshot: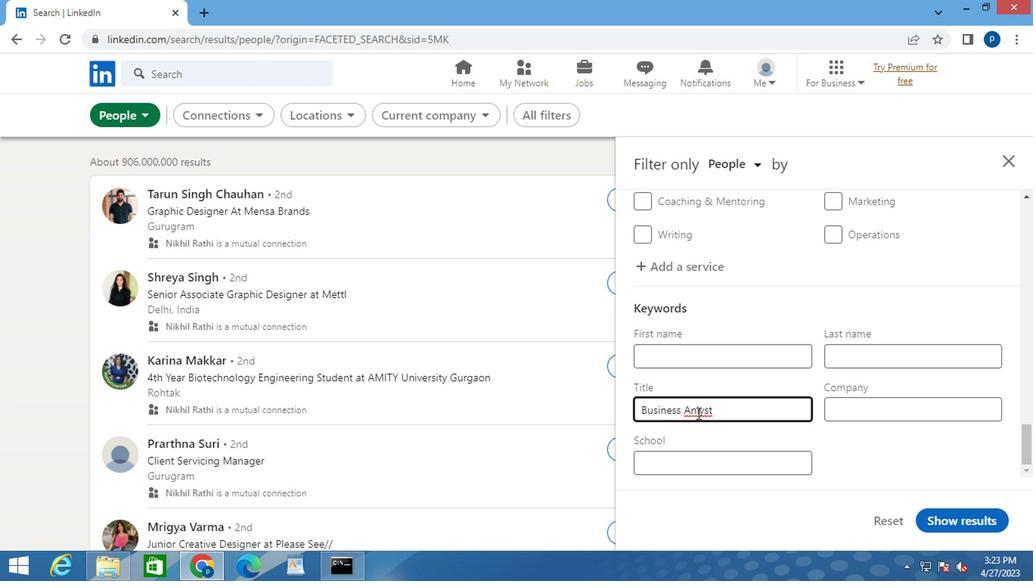 
Action: Mouse pressed left at (694, 408)
Screenshot: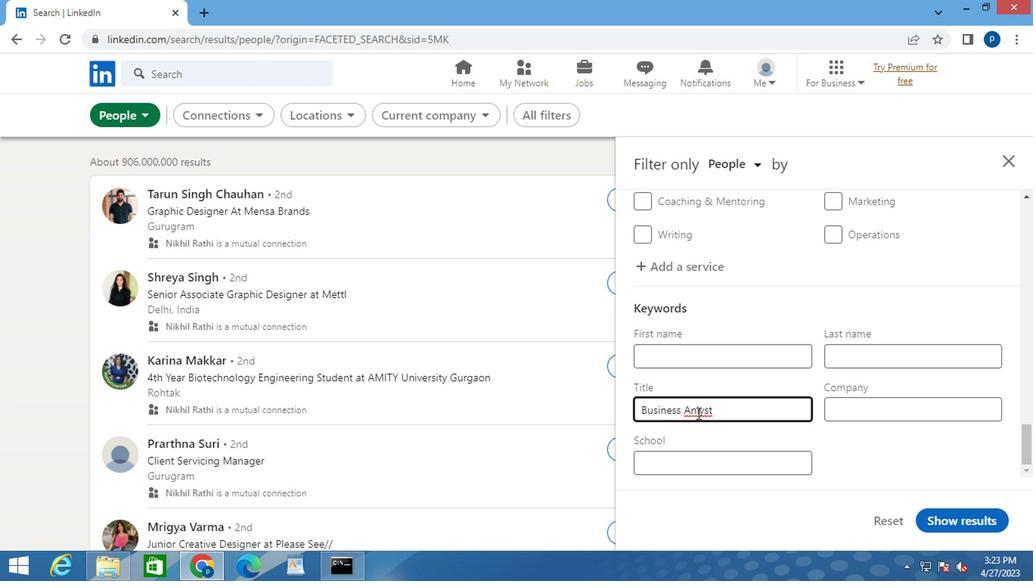 
Action: Mouse pressed left at (694, 408)
Screenshot: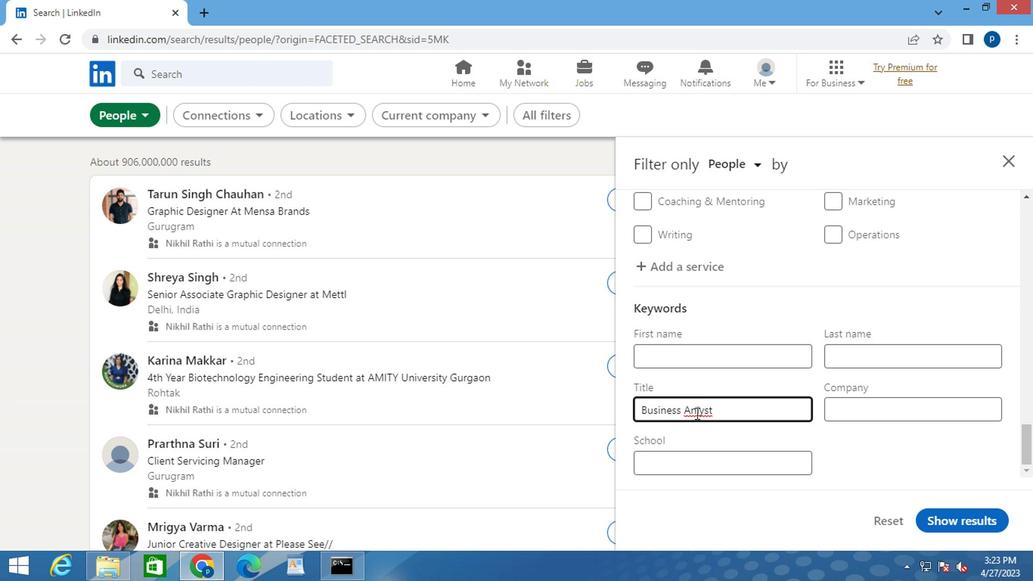 
Action: Mouse pressed left at (694, 408)
Screenshot: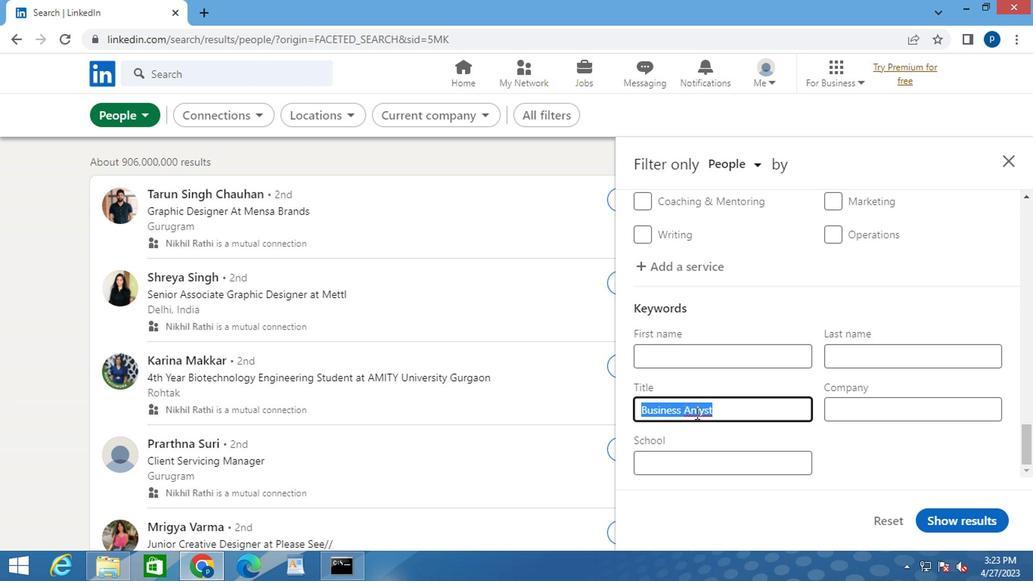 
Action: Mouse moved to (705, 408)
Screenshot: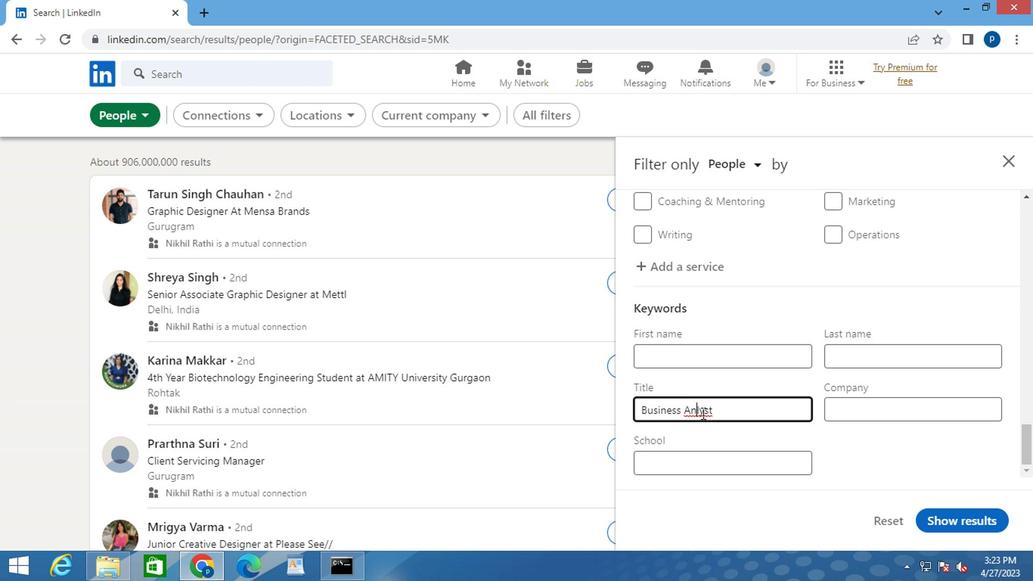
Action: Mouse pressed left at (705, 408)
Screenshot: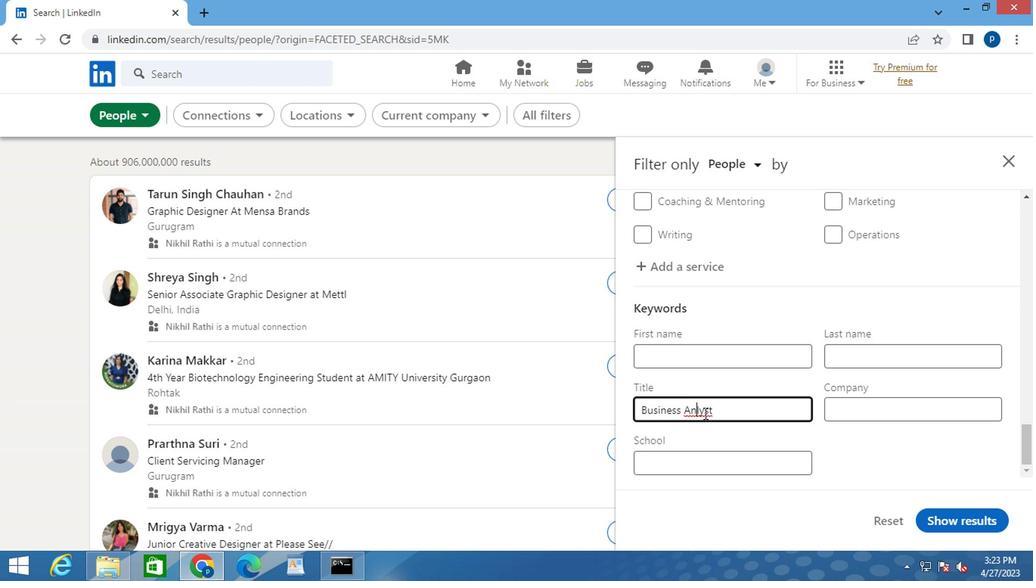 
Action: Mouse moved to (729, 409)
Screenshot: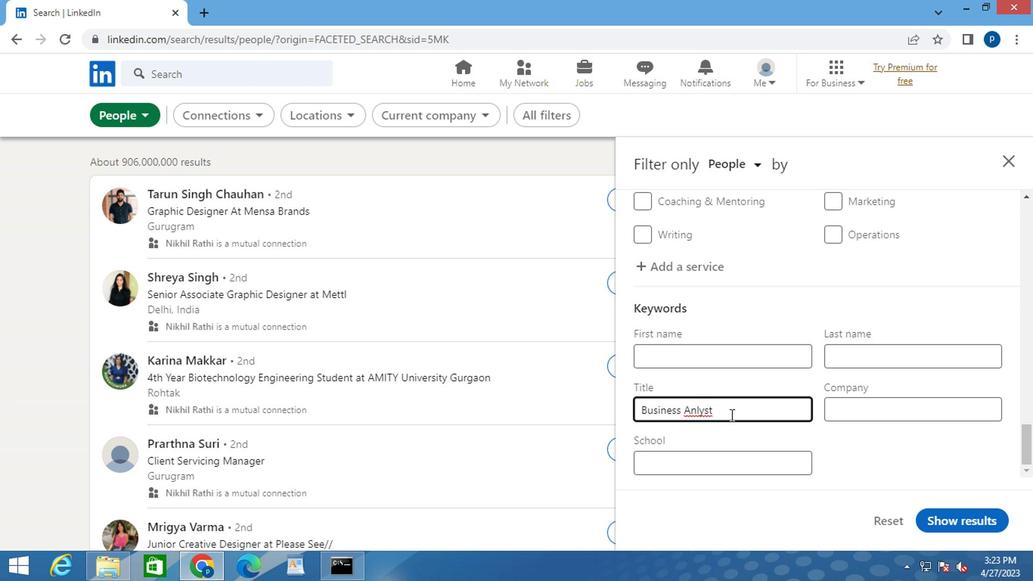 
Action: Mouse pressed left at (729, 409)
Screenshot: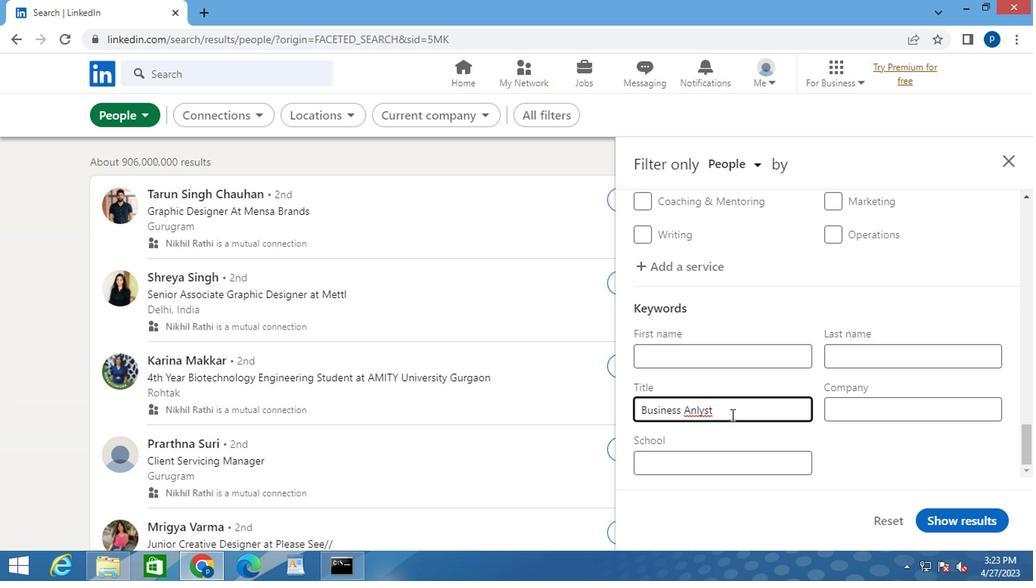 
Action: Mouse moved to (728, 407)
Screenshot: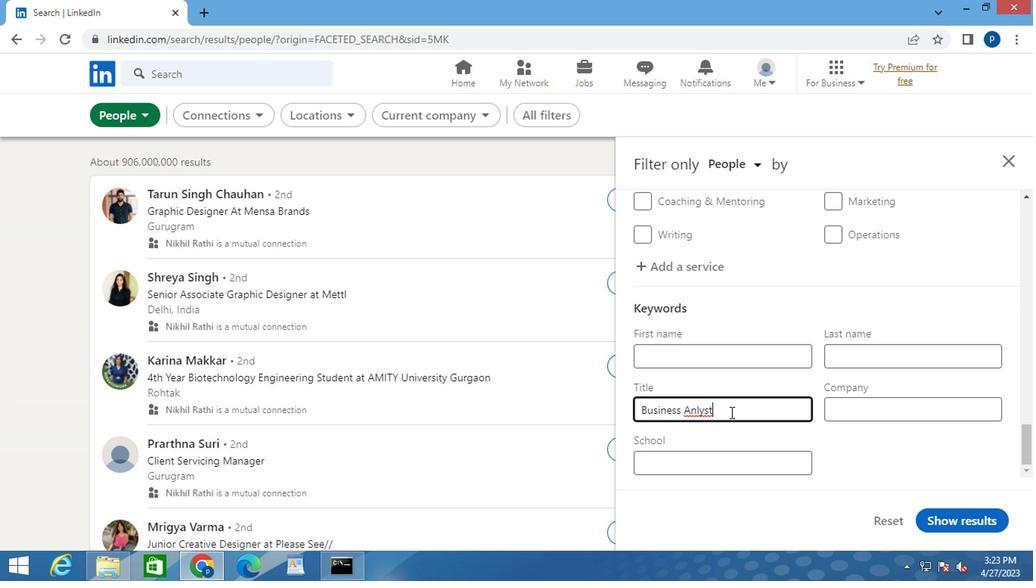 
Action: Key pressed <Key.backspace><Key.backspace><Key.backspace><Key.backspace>ALYST<Key.space>
Screenshot: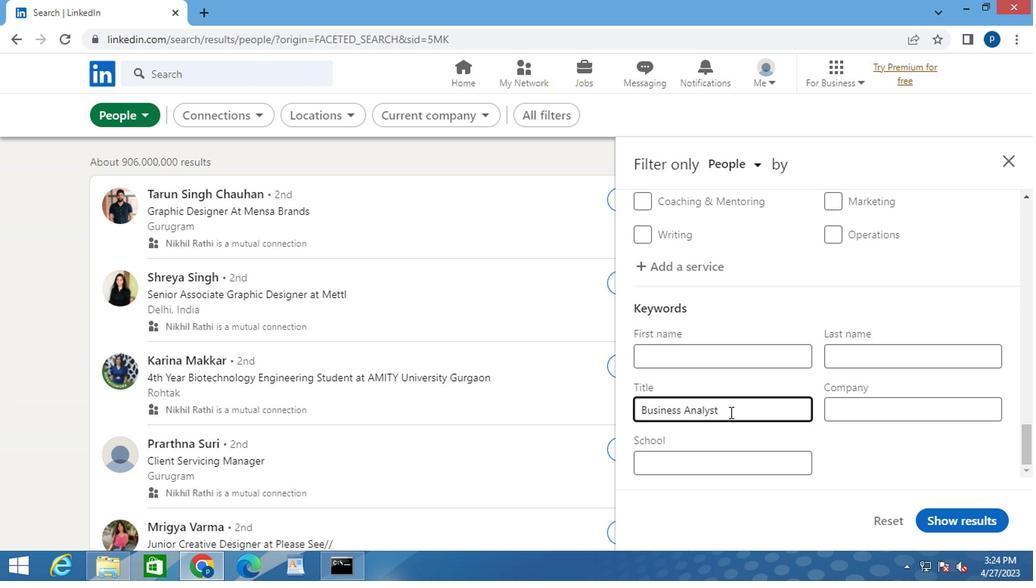 
Action: Mouse moved to (932, 490)
Screenshot: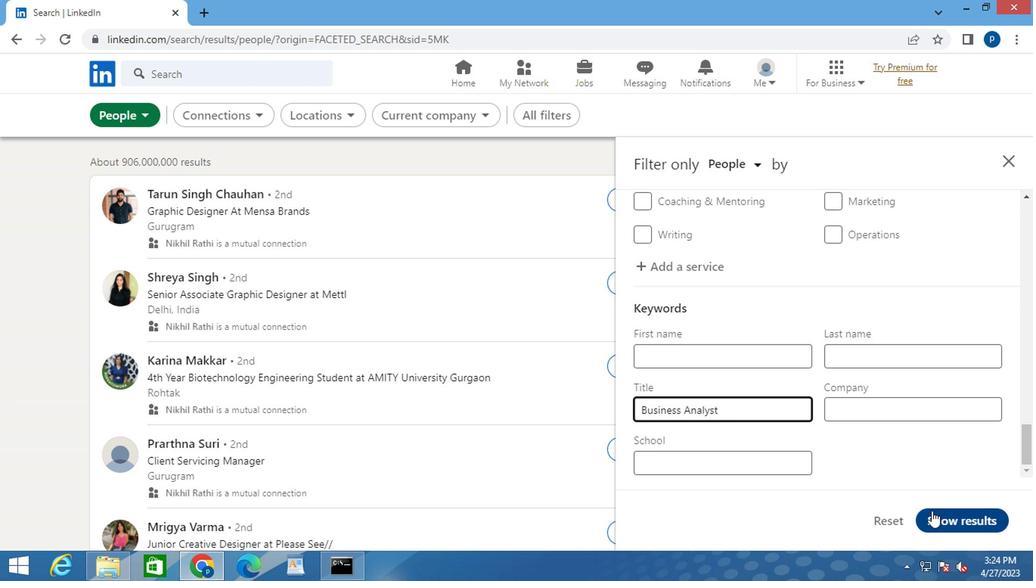 
Action: Mouse pressed left at (932, 490)
Screenshot: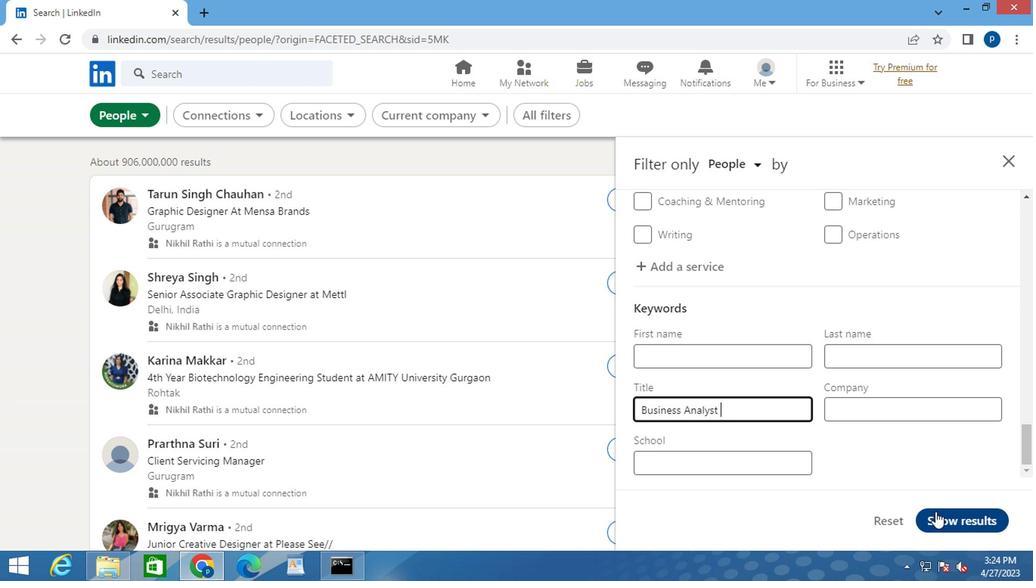 
